 Task: Open Card Data Backup and Recovery Planning in Board Social Media Content Creation and Curation to Workspace Continuous Integration and Deployment and add a team member Softage.2@softage.net, a label Red, a checklist Meal Planning, an attachment from your google drive, a color Red and finally, add a card description 'Plan and execute company team-building retreat with a focus on personal branding' and a comment 'This task presents an opportunity to demonstrate our project management skills, ensuring that we have a clear plan and process in place.'. Add a start date 'Jan 06, 1900' with a due date 'Jan 13, 1900'
Action: Mouse moved to (73, 367)
Screenshot: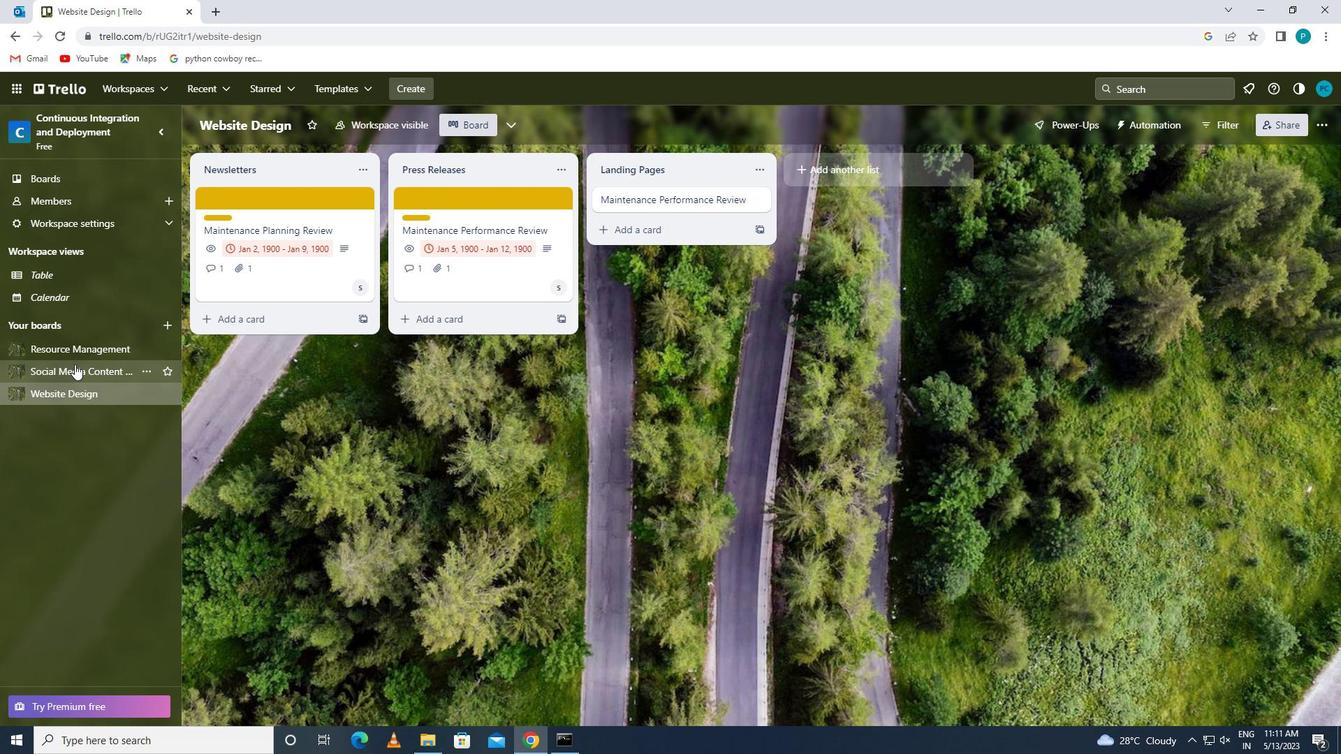 
Action: Mouse pressed left at (73, 367)
Screenshot: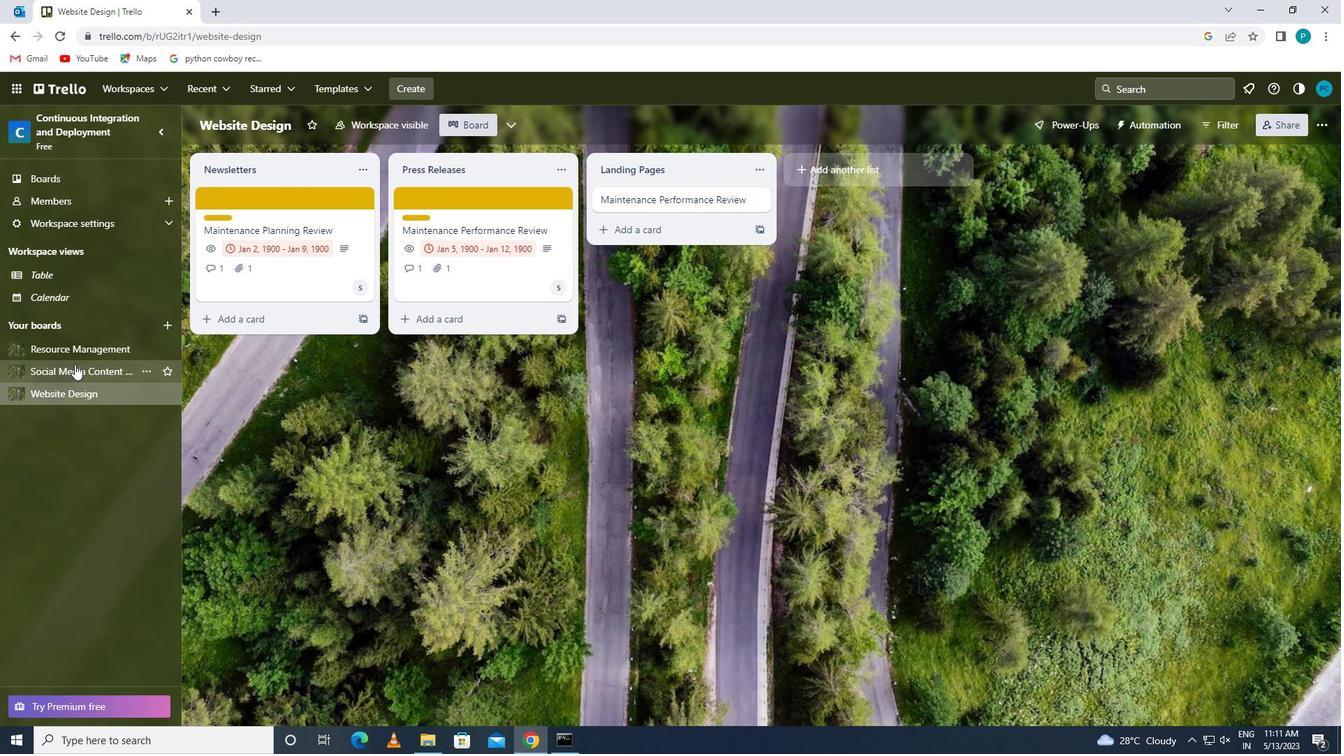 
Action: Mouse moved to (523, 203)
Screenshot: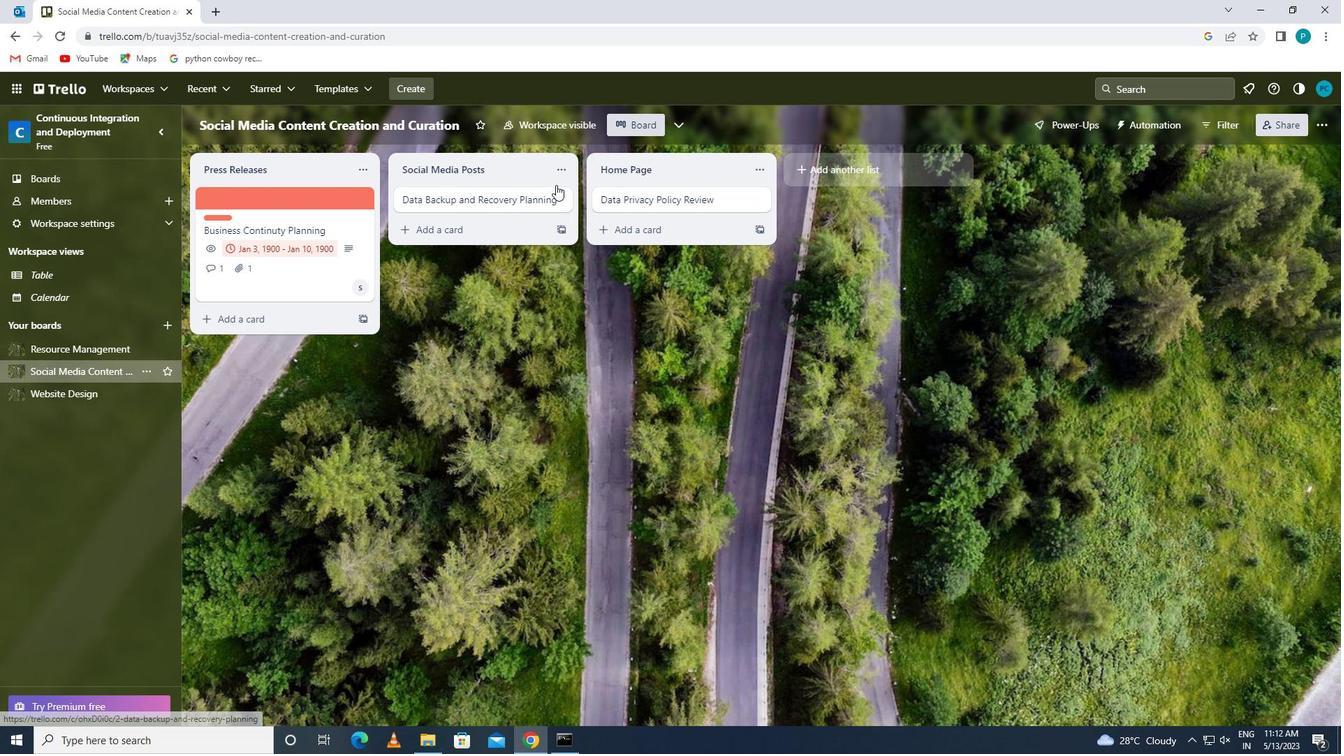 
Action: Mouse pressed left at (523, 203)
Screenshot: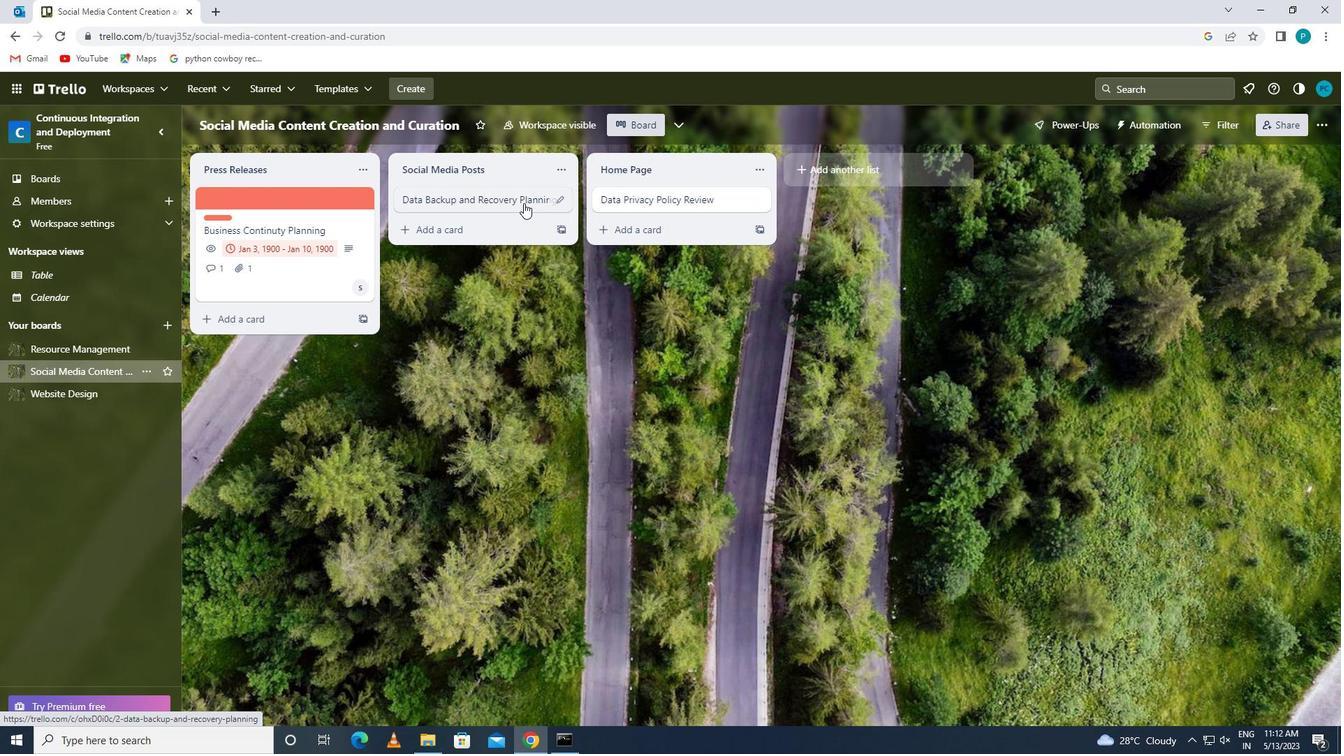
Action: Mouse moved to (859, 244)
Screenshot: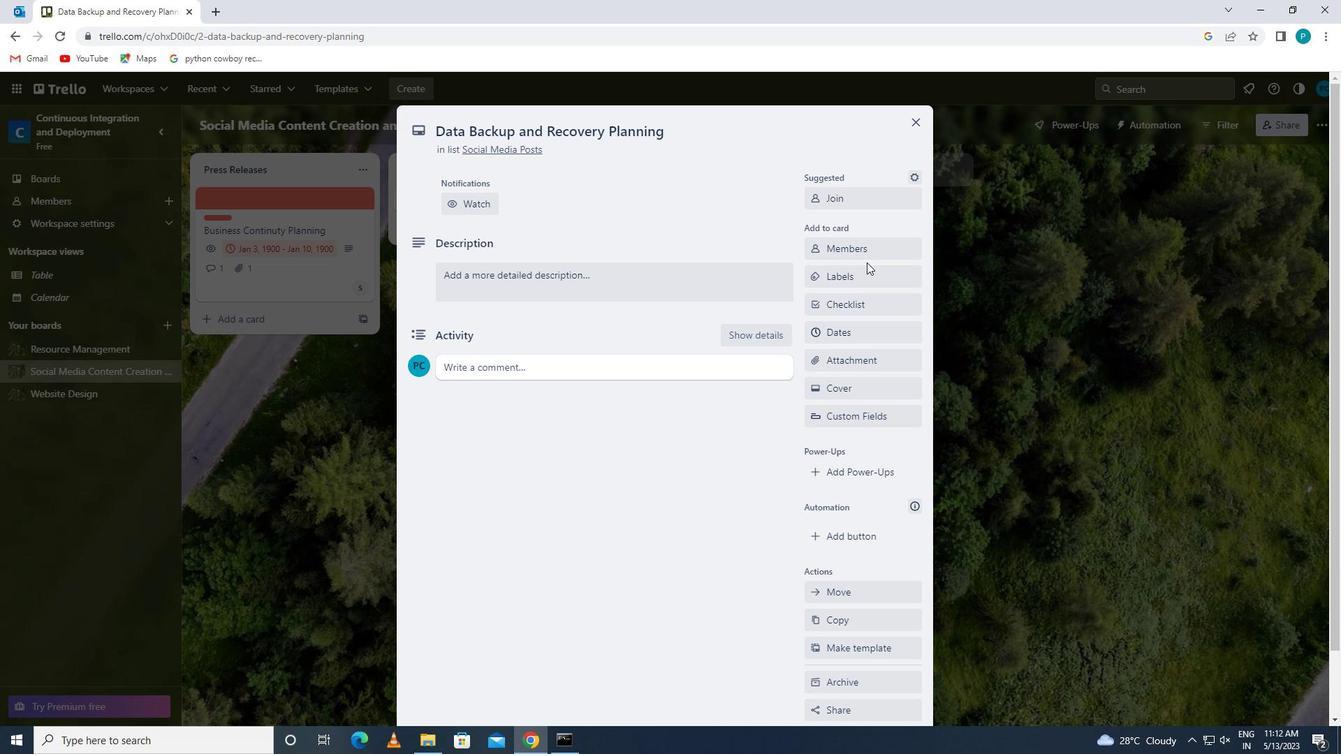 
Action: Mouse pressed left at (859, 244)
Screenshot: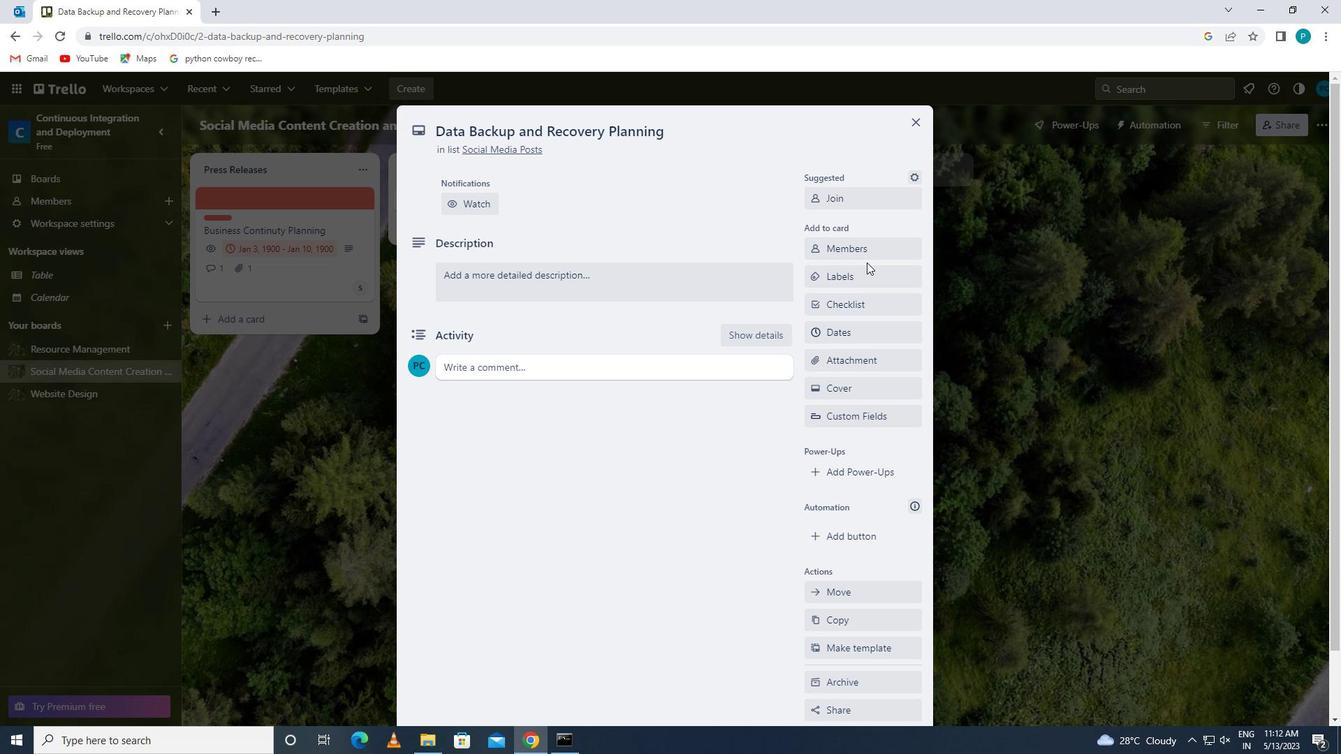 
Action: Key pressed <Key.caps_lock>s<Key.caps_lock>oftage.2
Screenshot: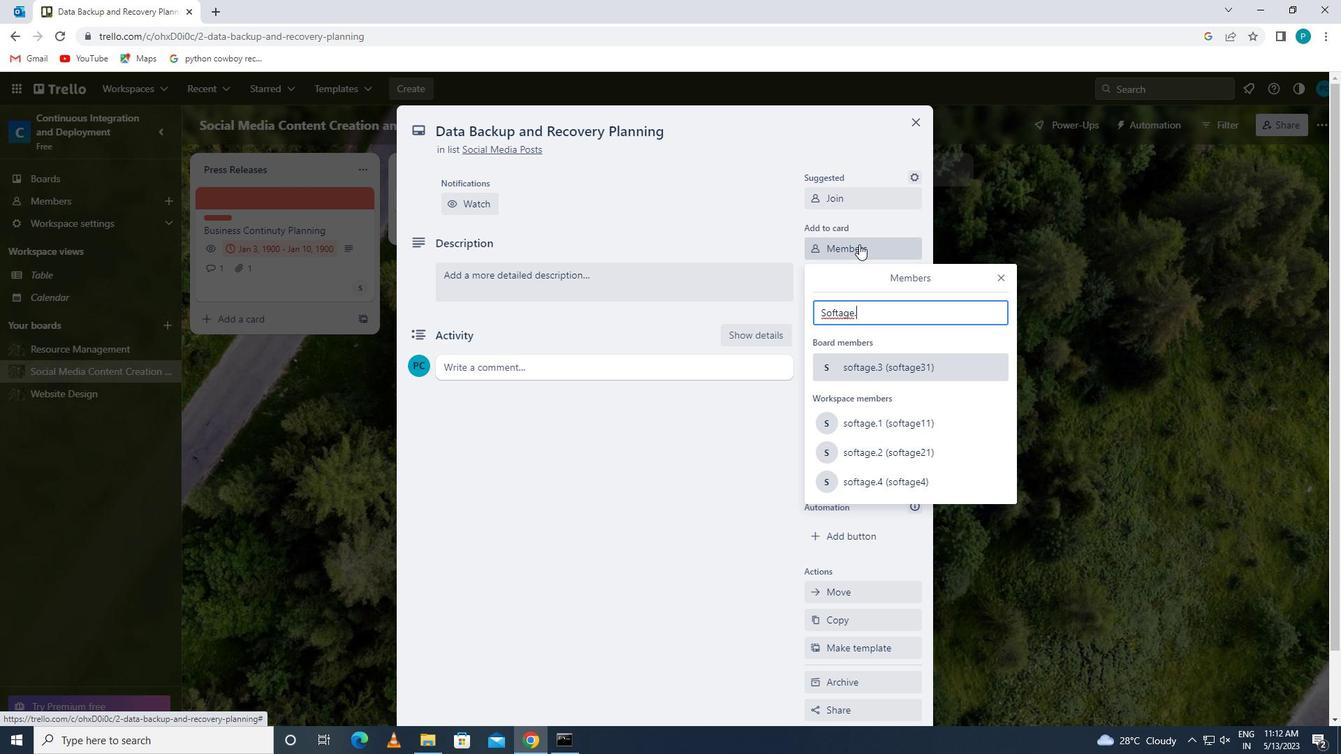 
Action: Mouse moved to (869, 319)
Screenshot: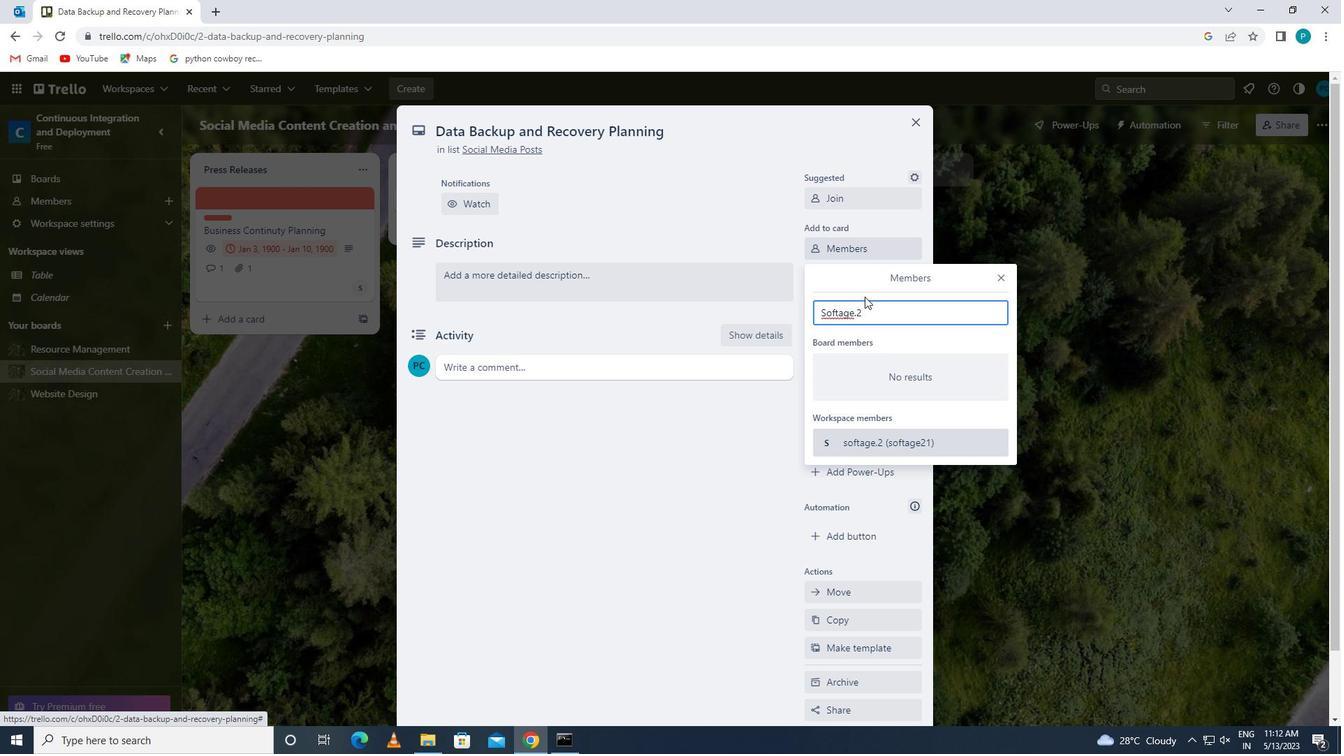 
Action: Key pressed <Key.shift><Key.shift><Key.shift><Key.shift><Key.shift><Key.shift><Key.shift><Key.shift><Key.shift><Key.shift><Key.shift><Key.shift><Key.shift><Key.shift><Key.shift><Key.shift><Key.shift>
Screenshot: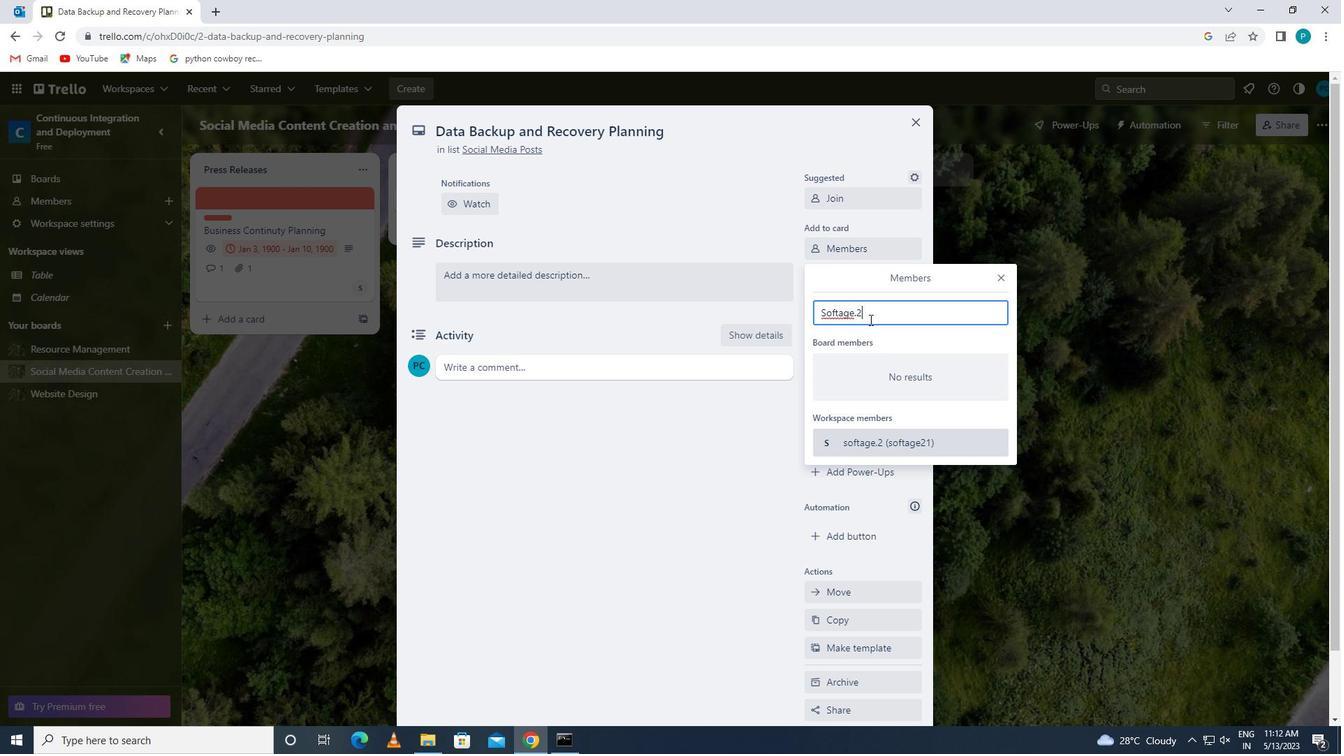 
Action: Mouse moved to (862, 454)
Screenshot: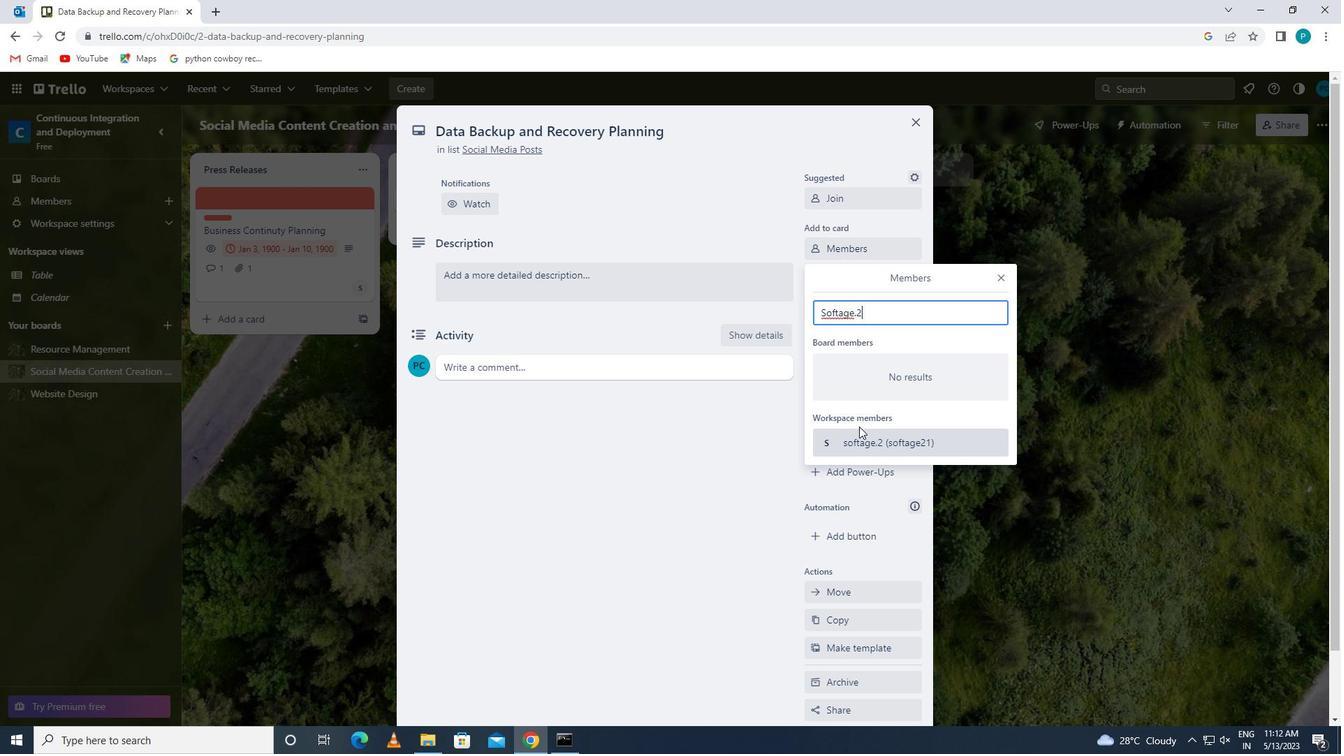
Action: Mouse pressed left at (862, 454)
Screenshot: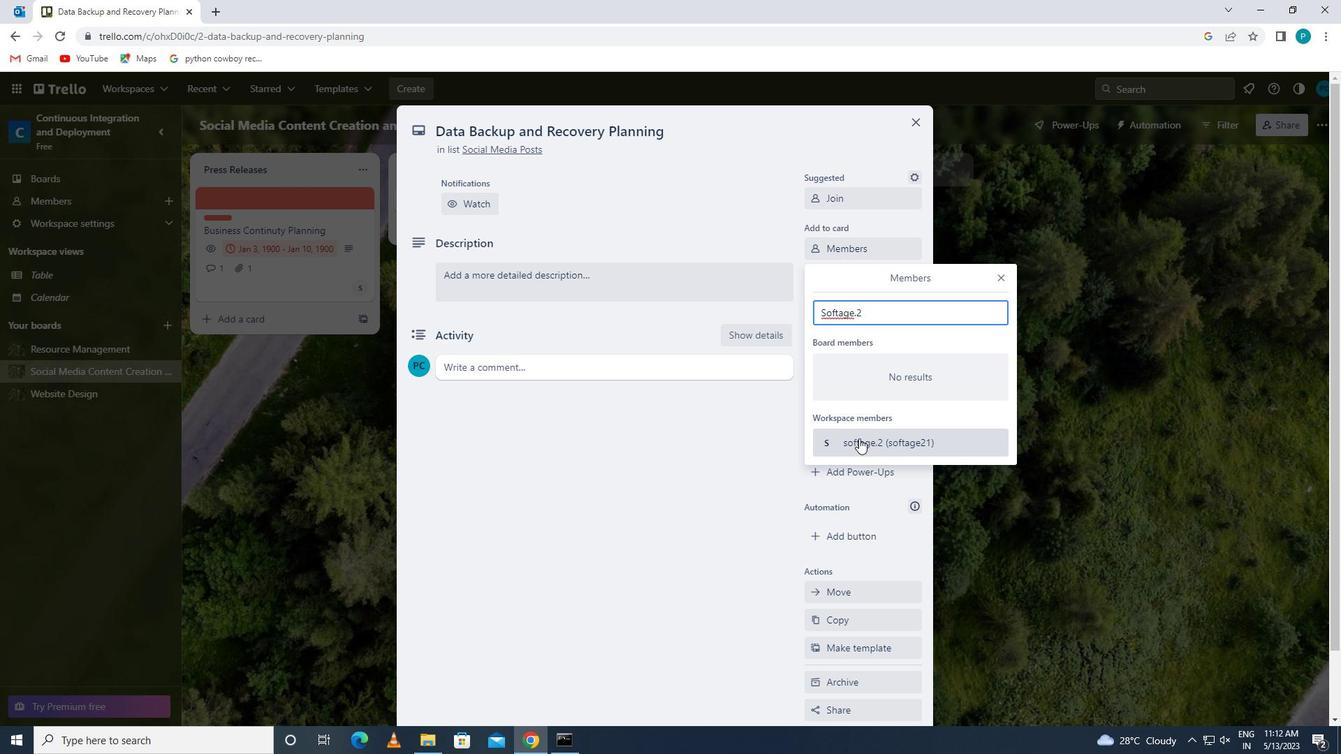 
Action: Mouse moved to (903, 438)
Screenshot: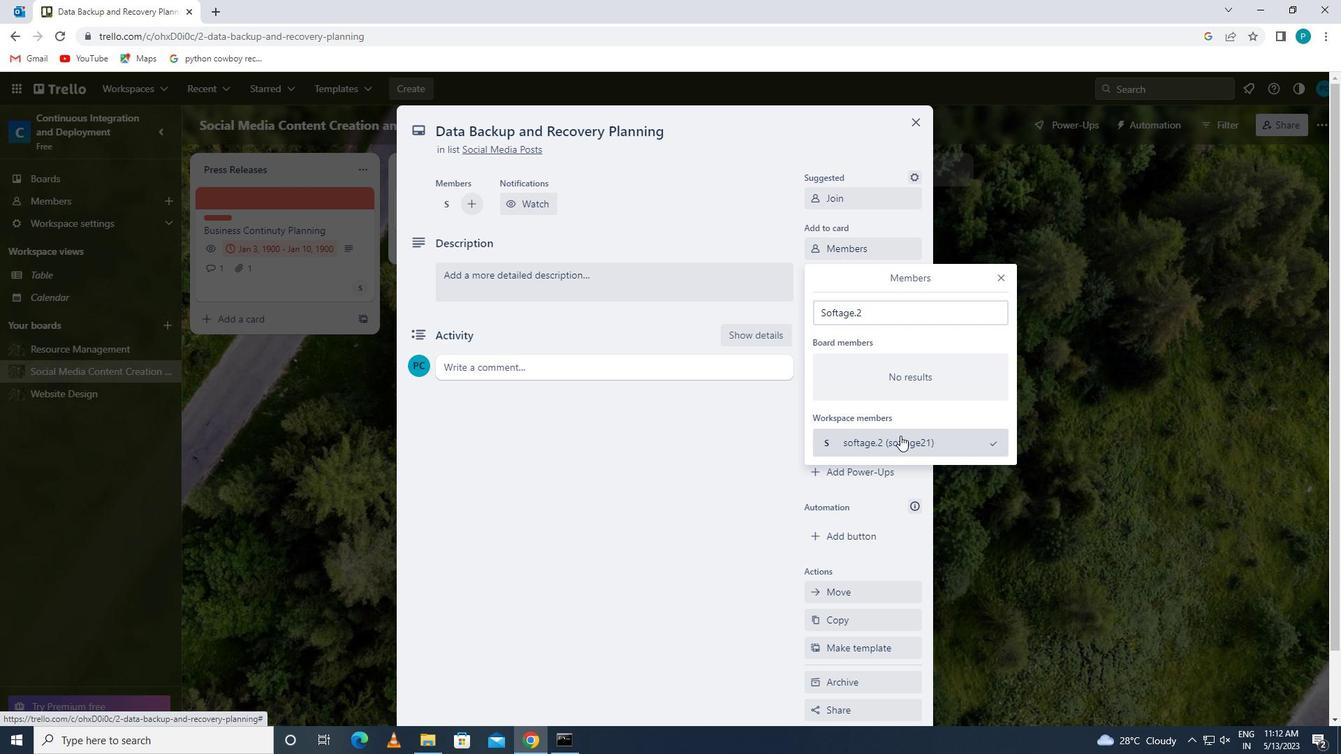 
Action: Mouse pressed left at (903, 438)
Screenshot: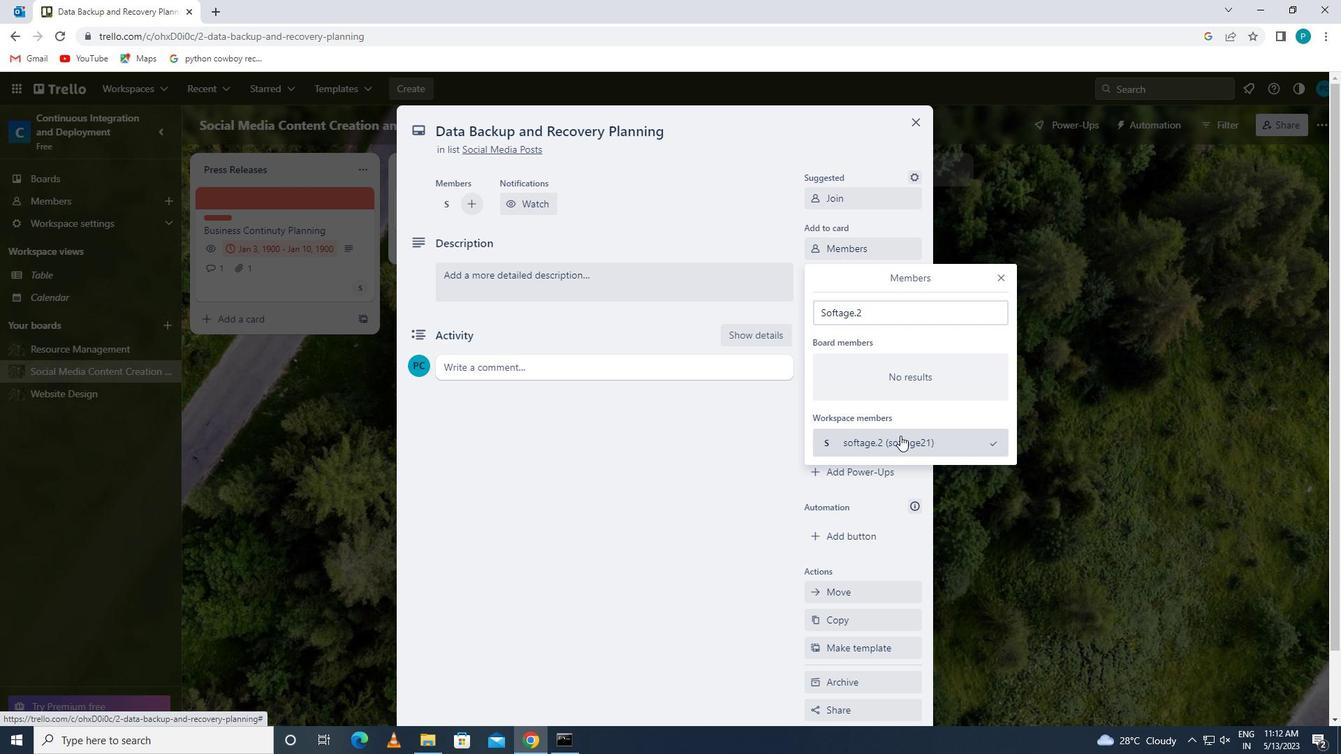 
Action: Mouse moved to (870, 315)
Screenshot: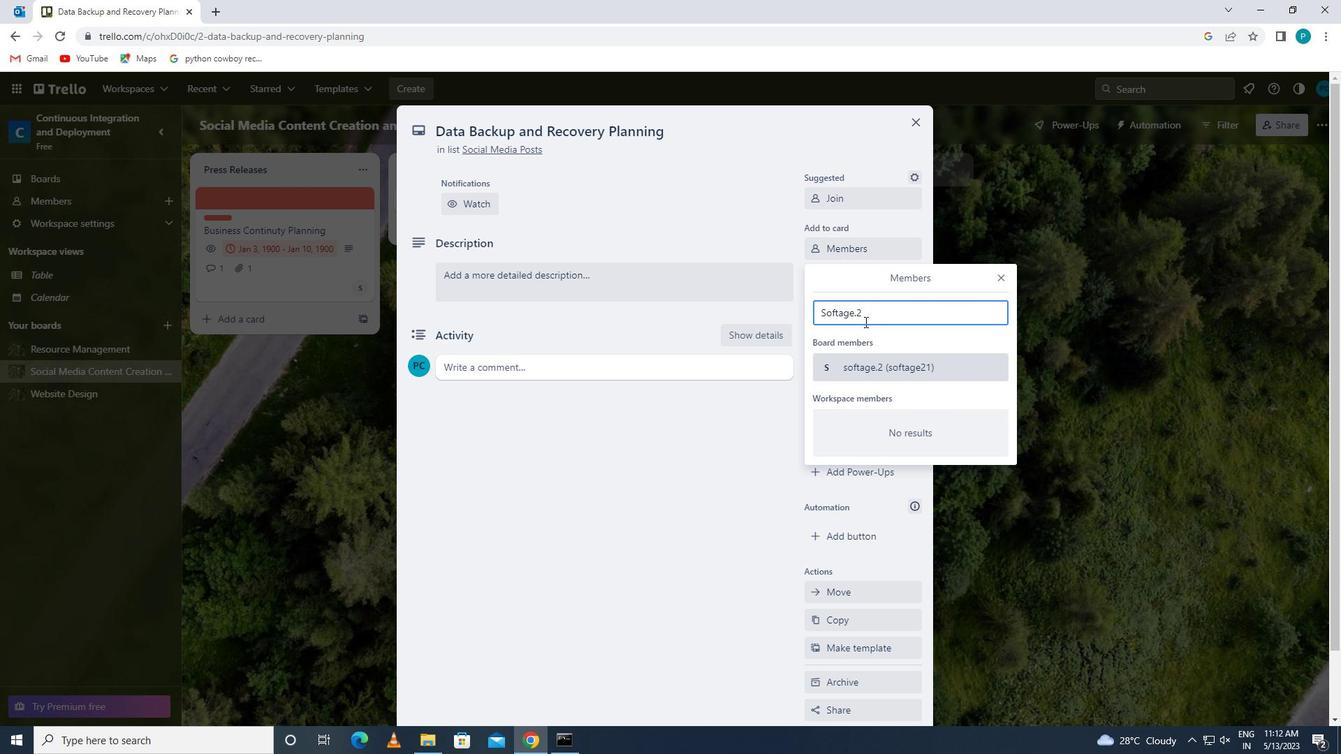 
Action: Mouse pressed left at (870, 315)
Screenshot: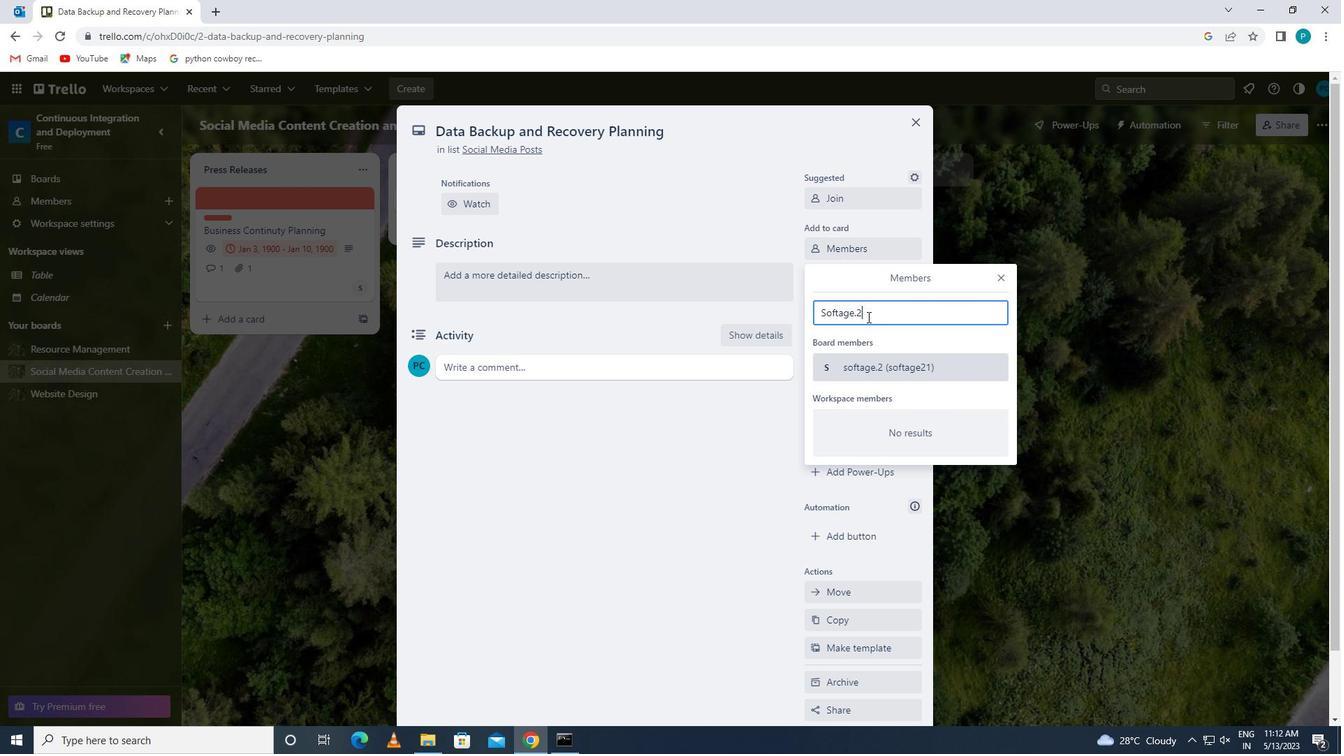 
Action: Mouse moved to (892, 313)
Screenshot: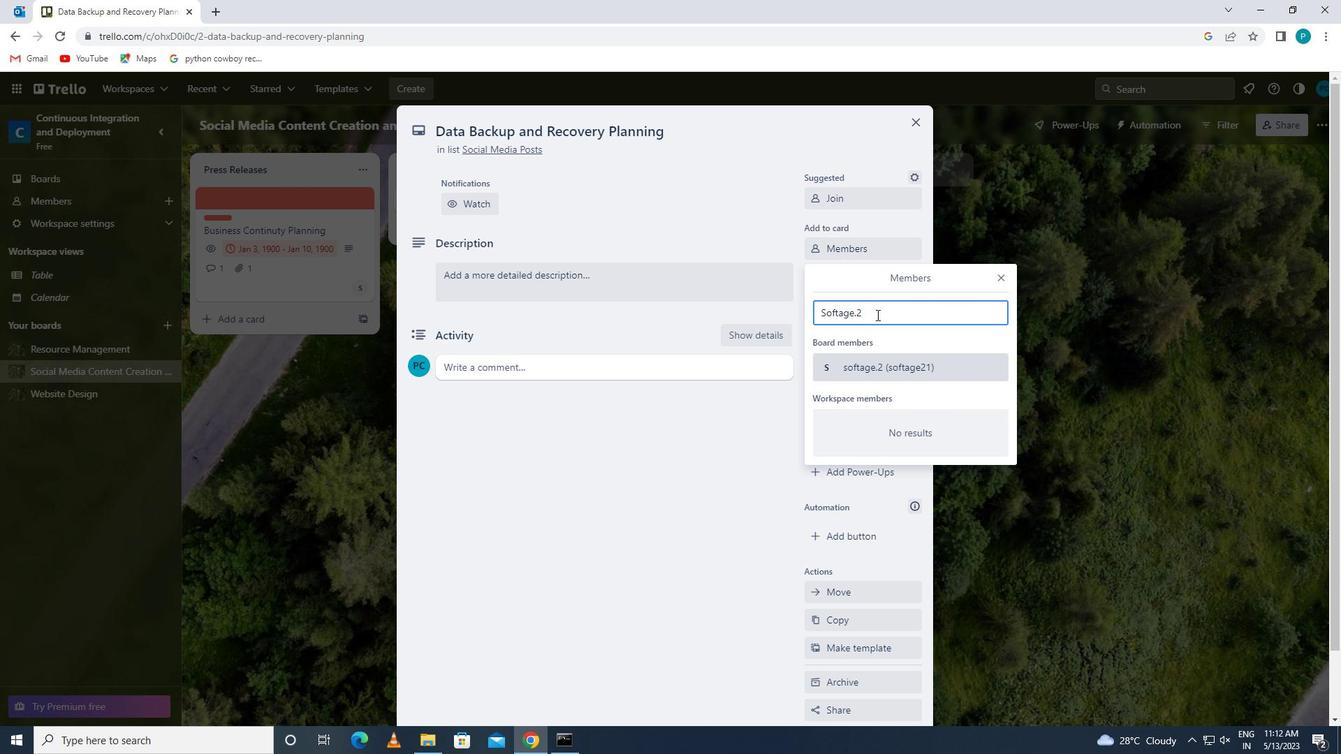 
Action: Mouse pressed left at (892, 313)
Screenshot: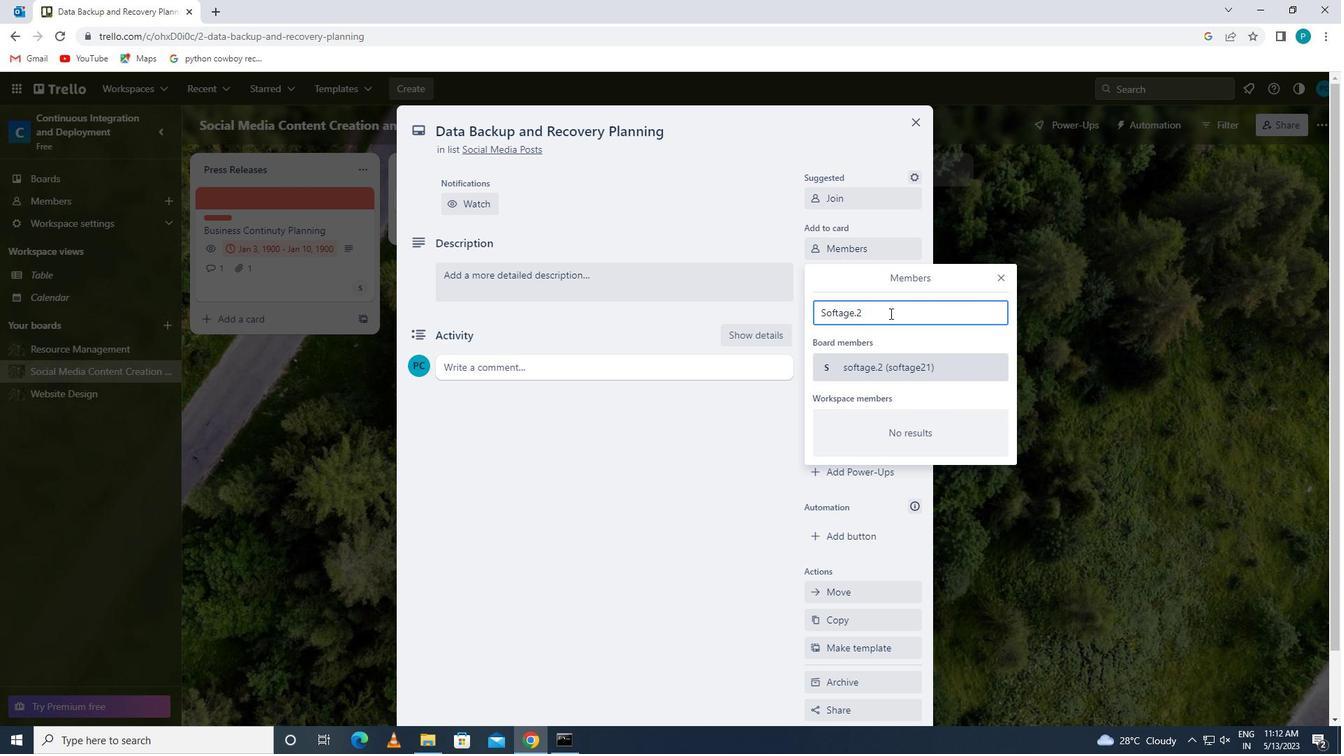 
Action: Mouse moved to (906, 368)
Screenshot: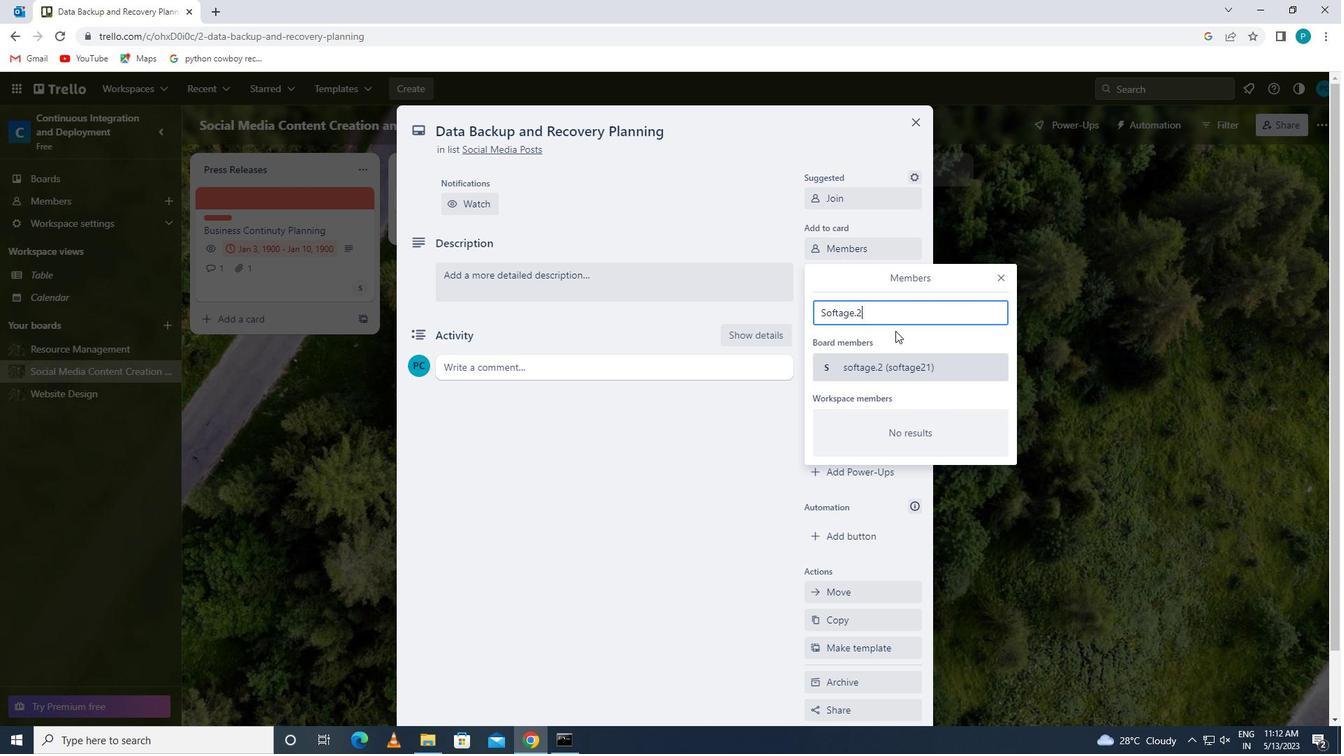 
Action: Mouse pressed left at (906, 368)
Screenshot: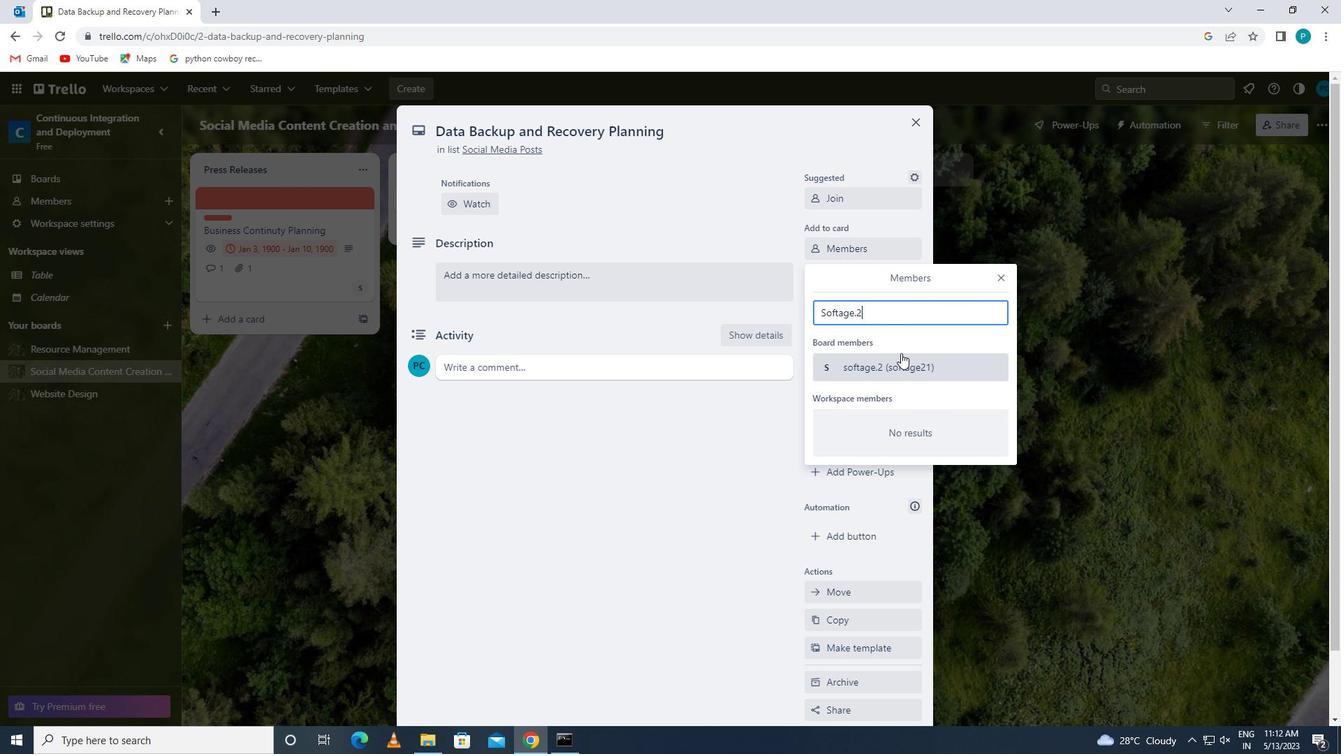 
Action: Mouse moved to (999, 277)
Screenshot: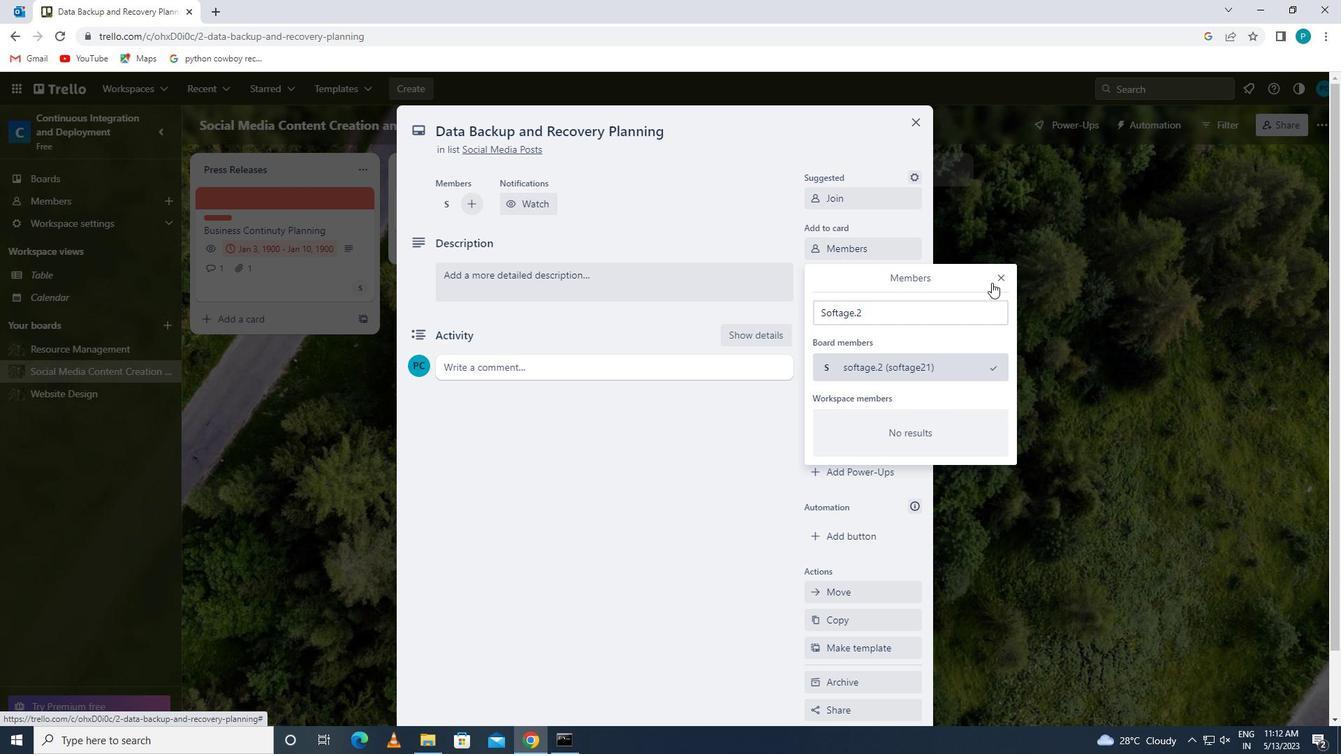 
Action: Mouse pressed left at (999, 277)
Screenshot: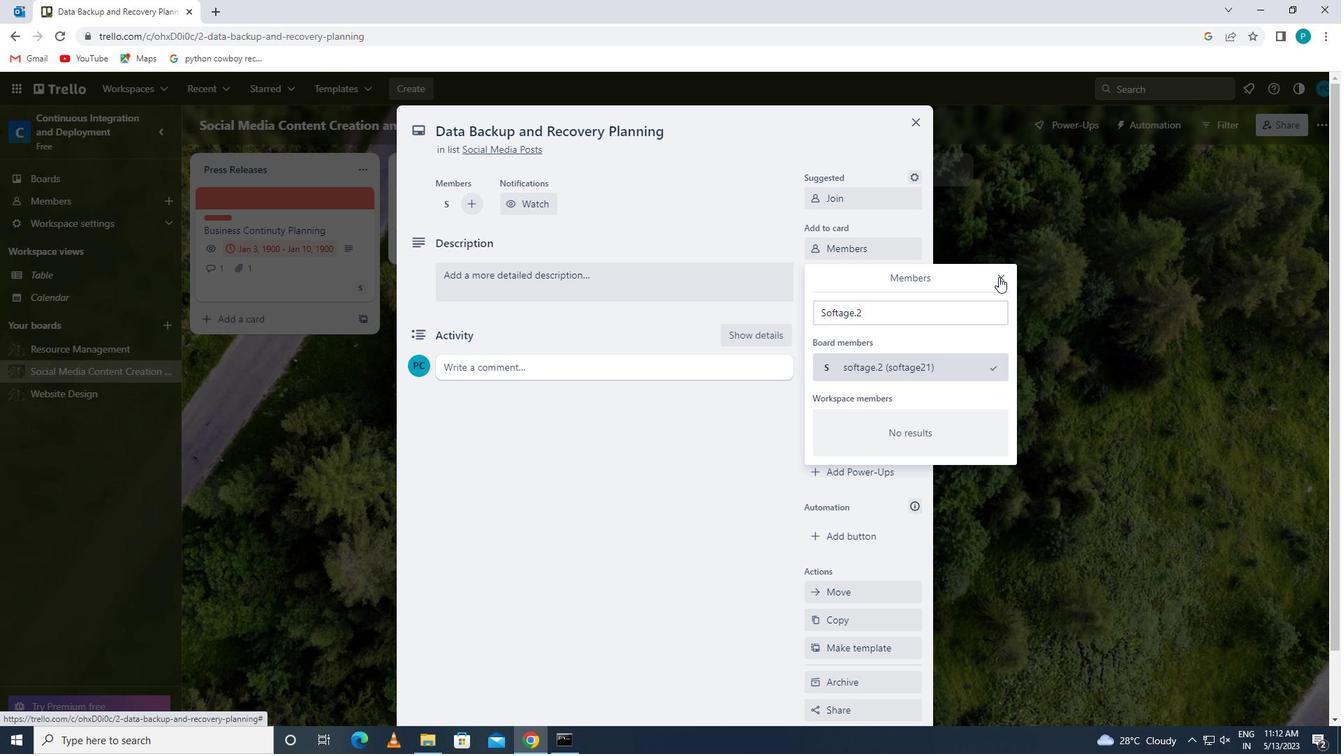 
Action: Mouse moved to (849, 278)
Screenshot: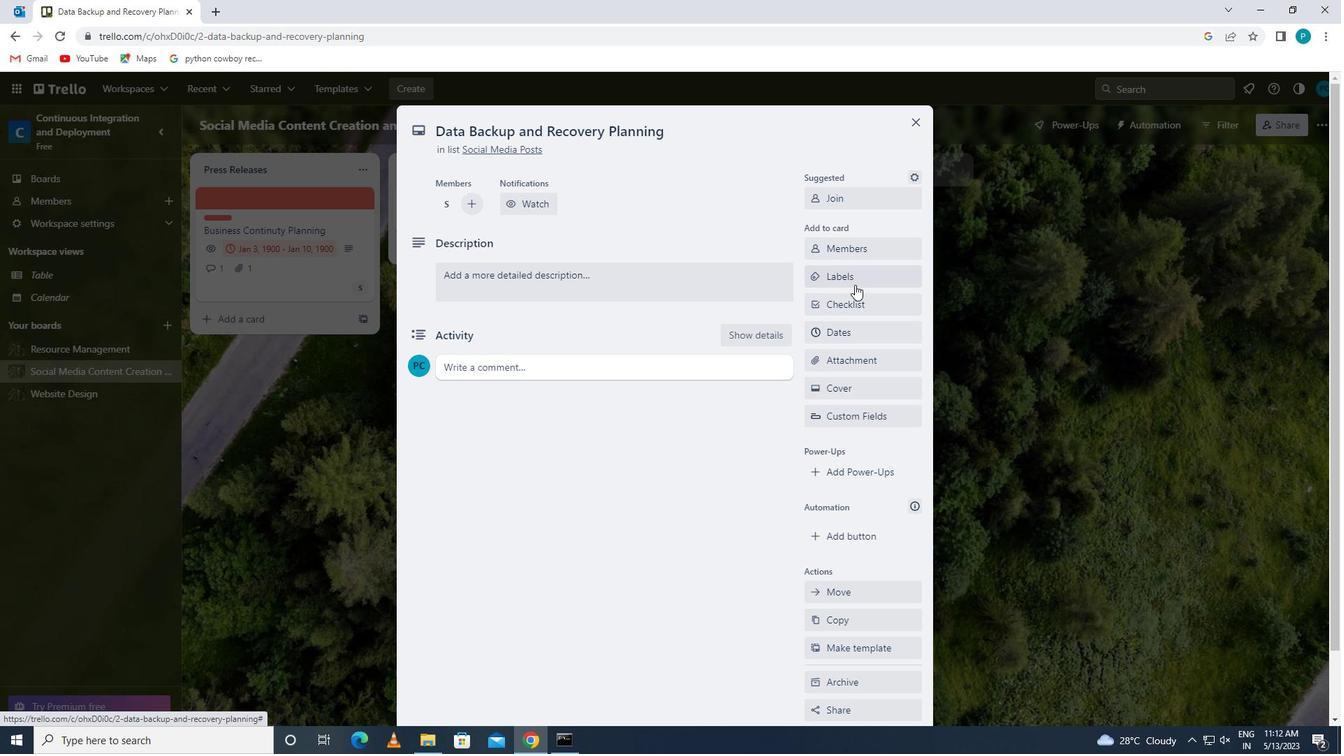 
Action: Mouse pressed left at (849, 278)
Screenshot: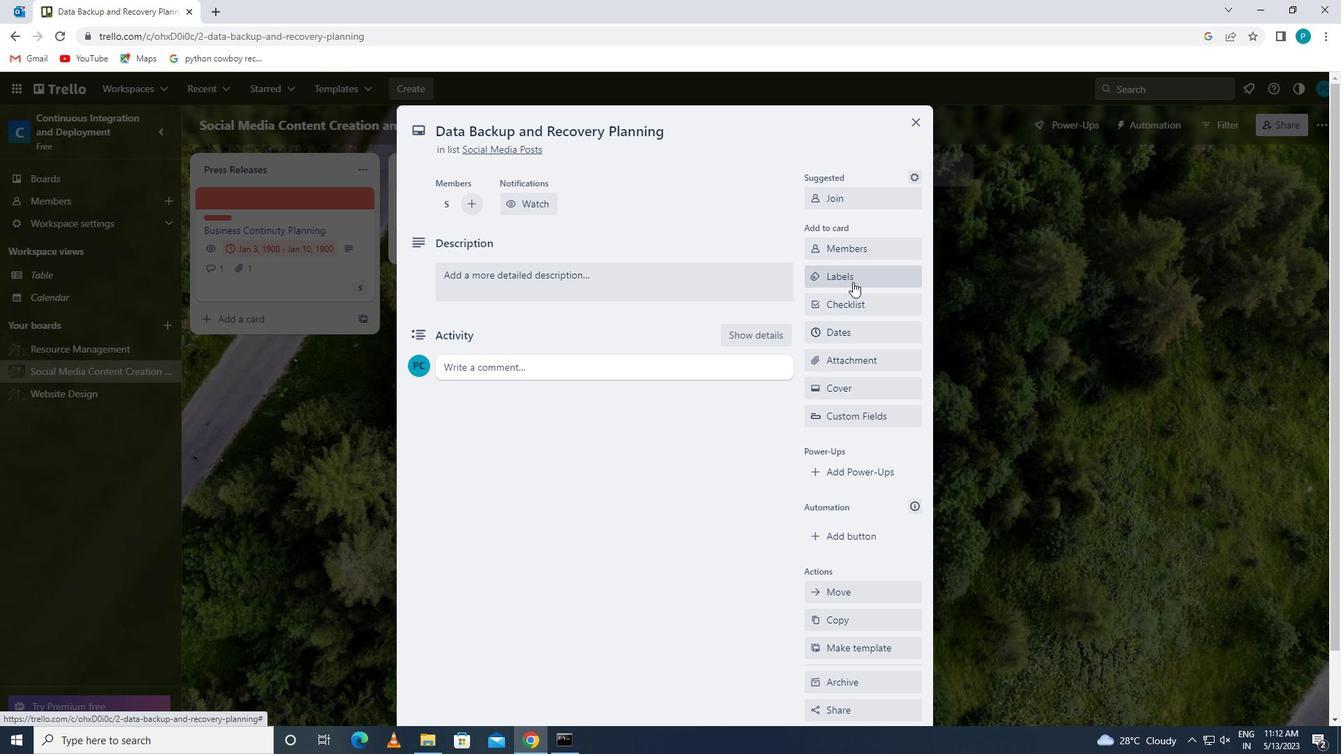
Action: Mouse moved to (875, 551)
Screenshot: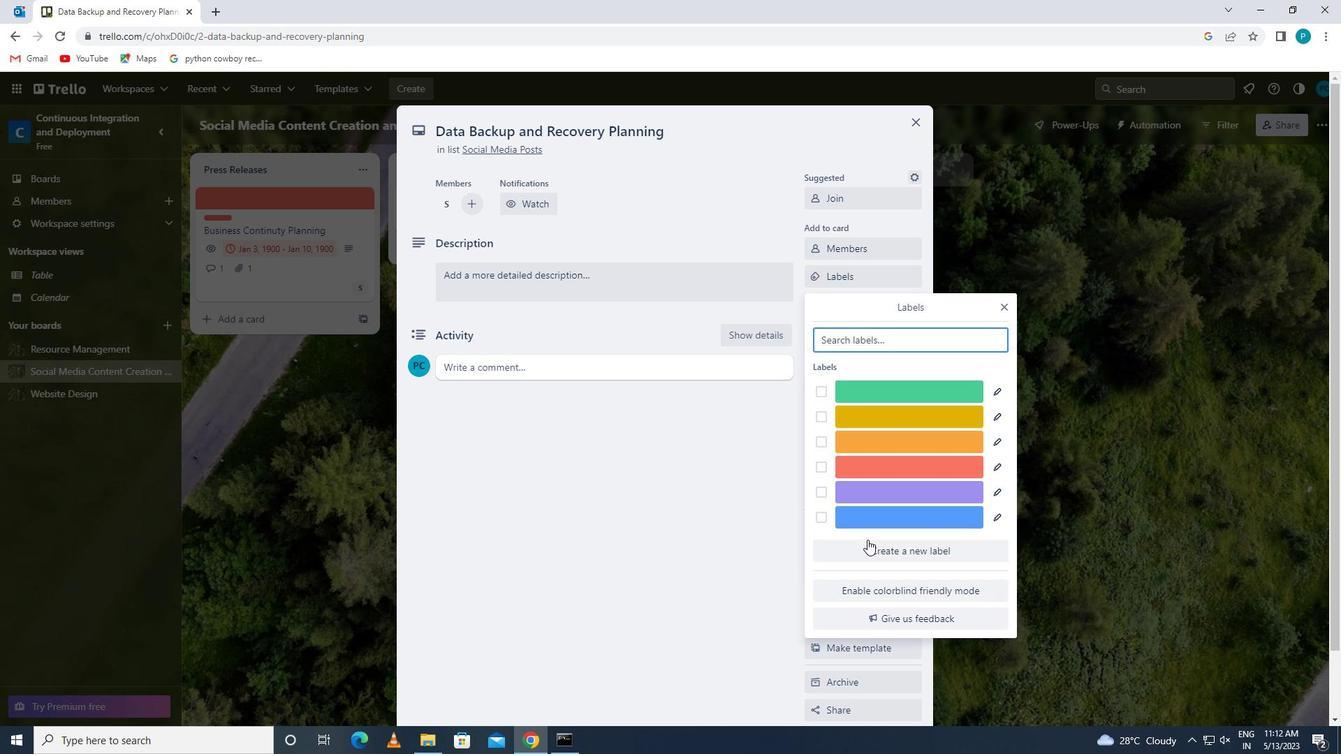 
Action: Mouse pressed left at (875, 551)
Screenshot: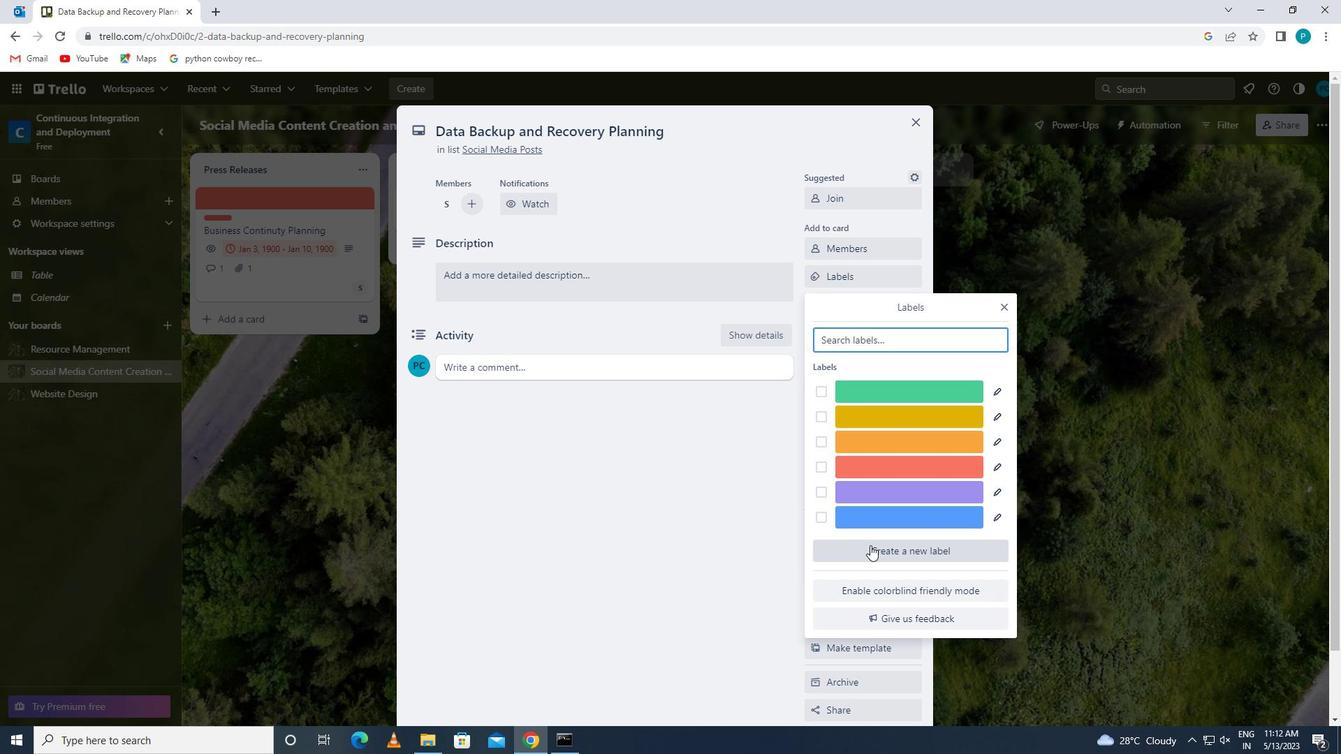 
Action: Mouse moved to (943, 514)
Screenshot: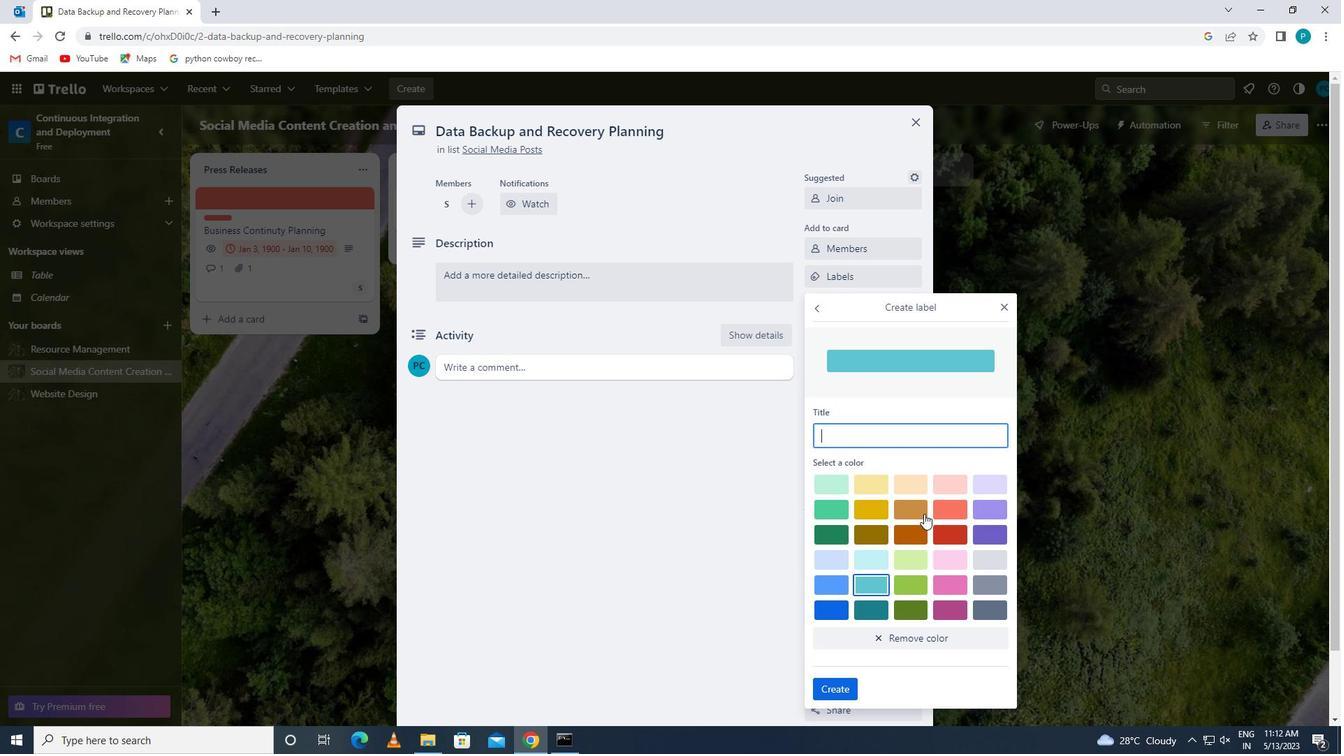 
Action: Mouse pressed left at (943, 514)
Screenshot: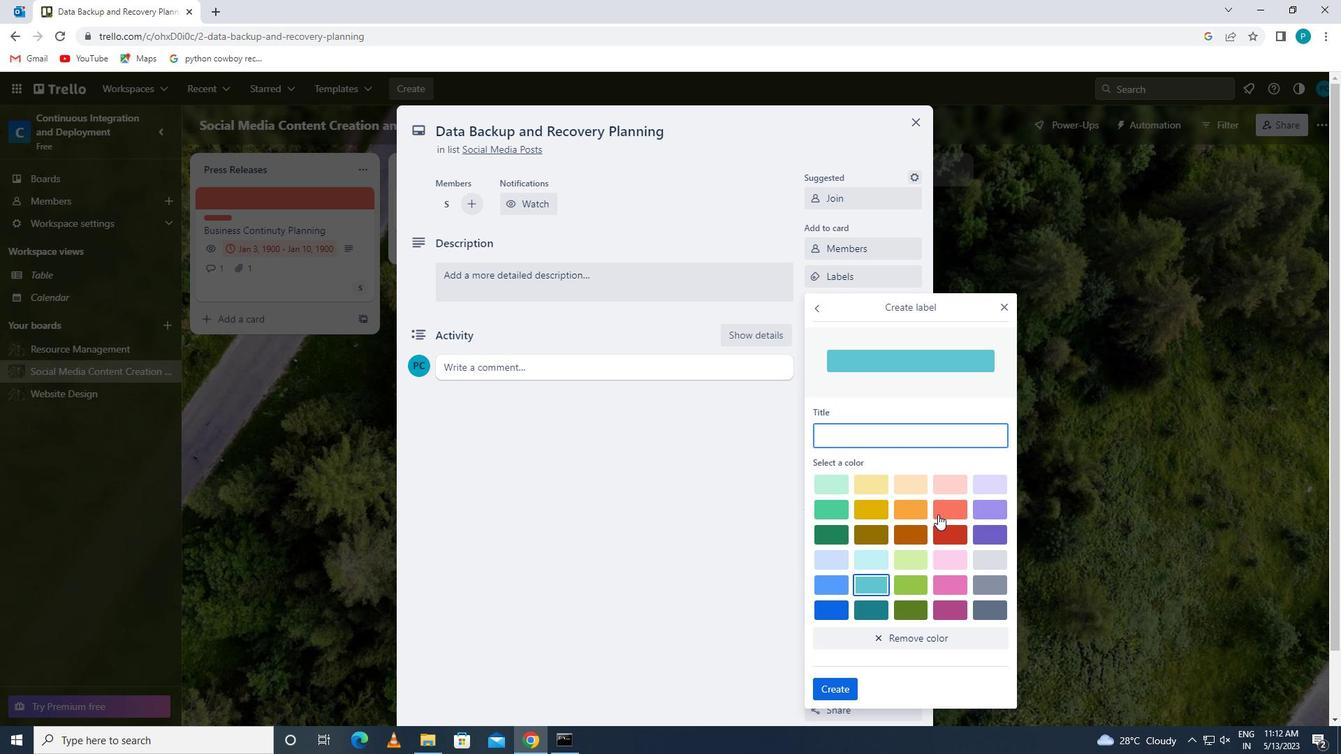 
Action: Mouse moved to (827, 688)
Screenshot: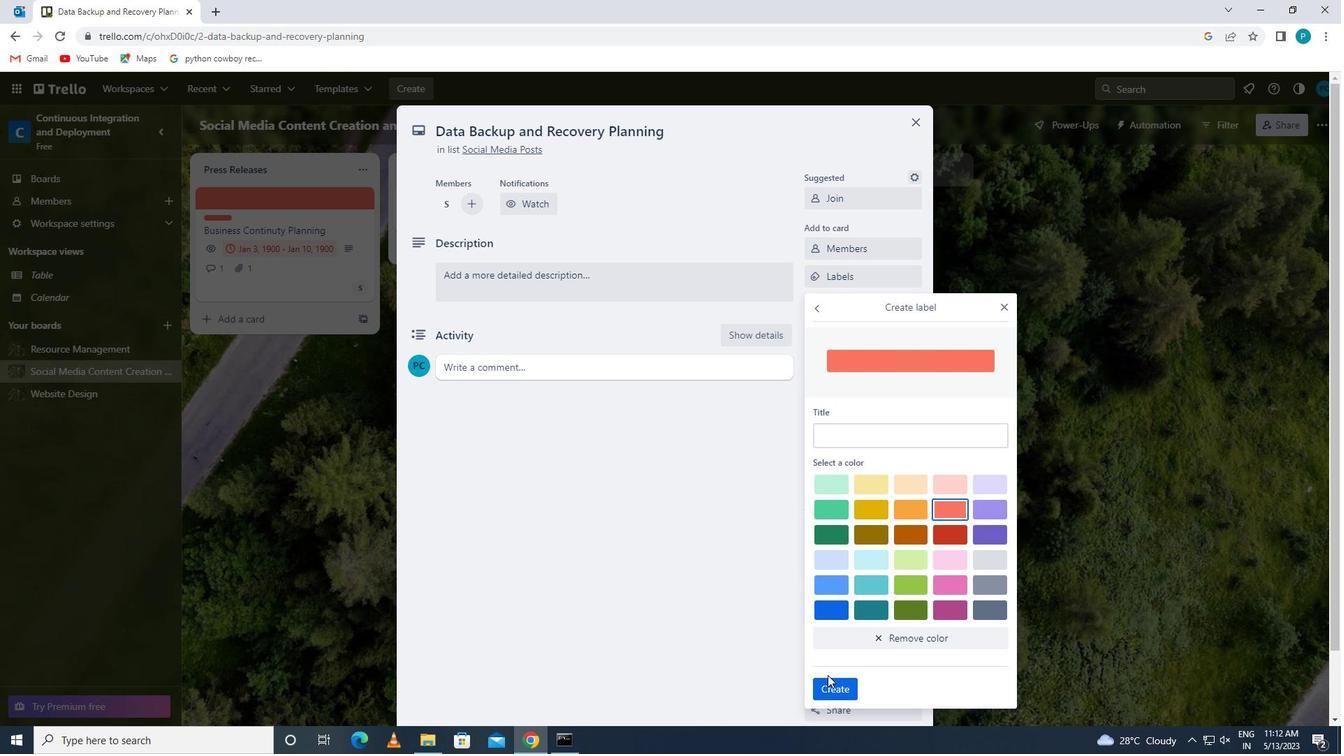 
Action: Mouse pressed left at (827, 688)
Screenshot: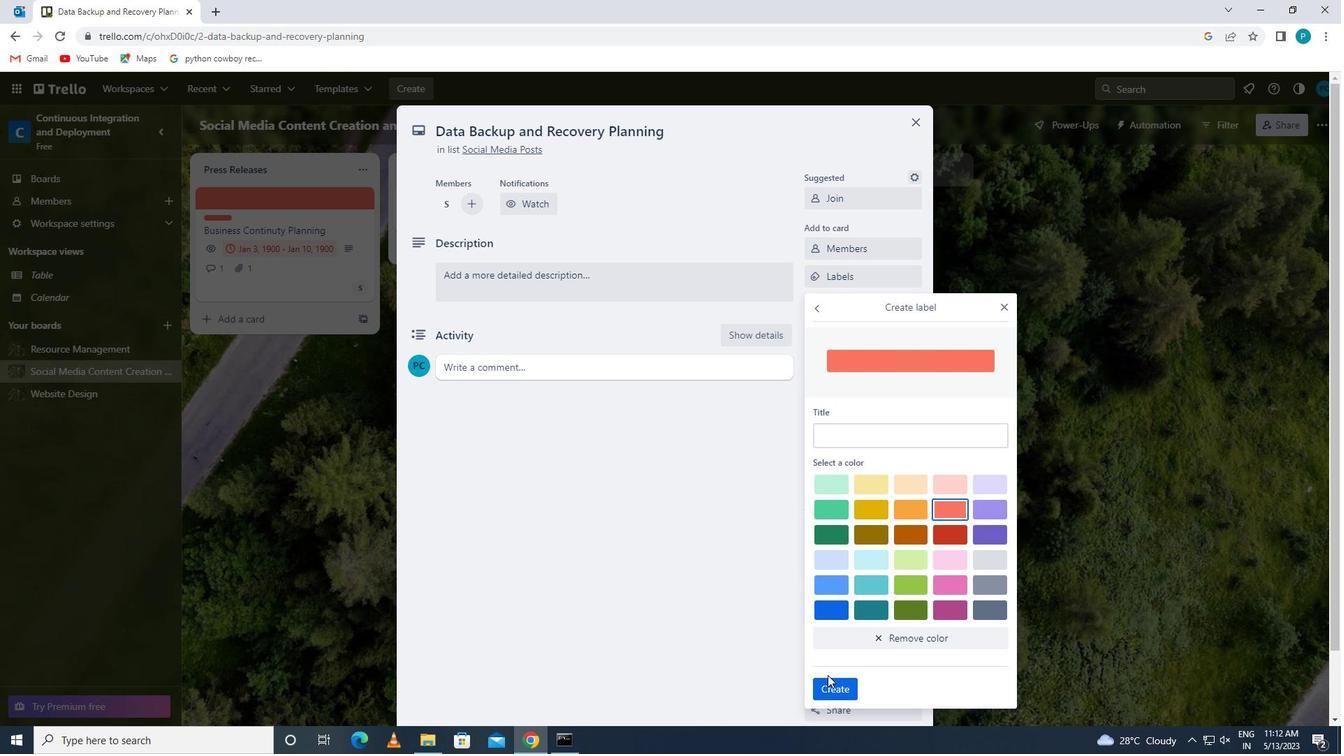 
Action: Mouse moved to (1003, 303)
Screenshot: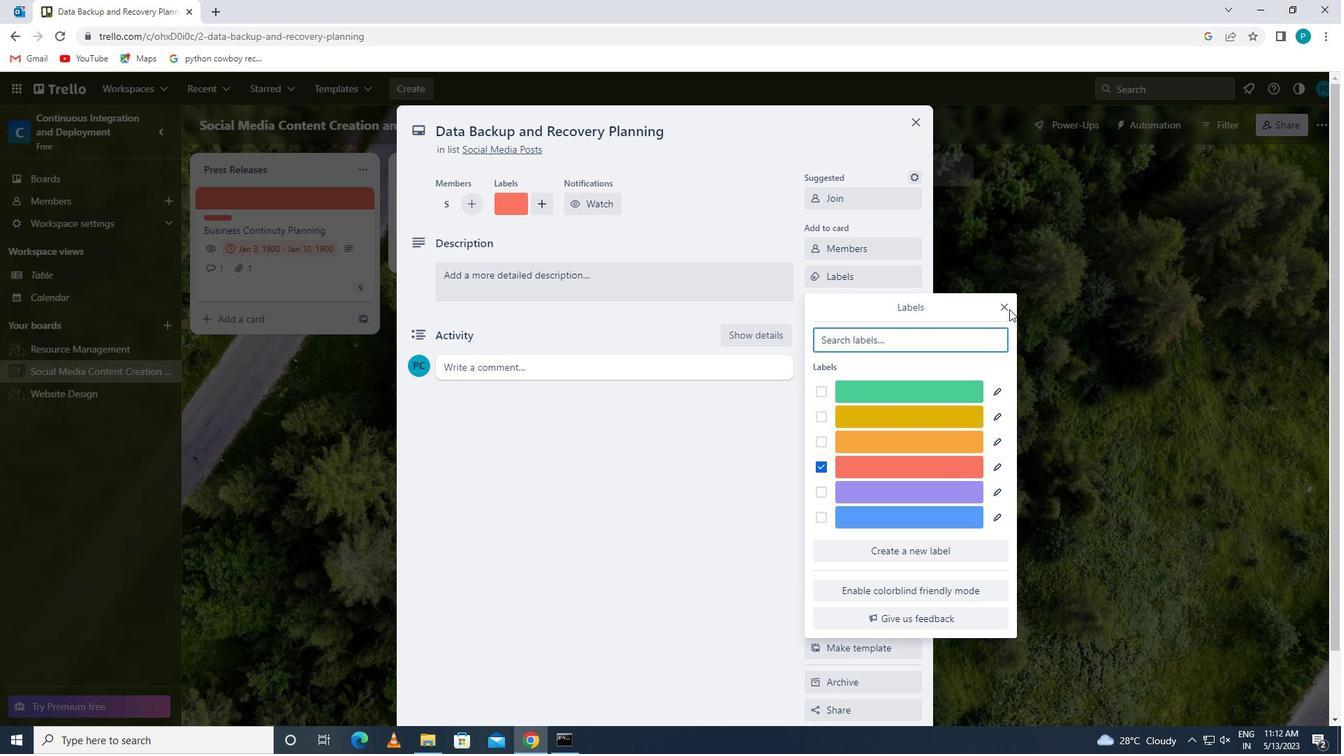 
Action: Mouse pressed left at (1003, 303)
Screenshot: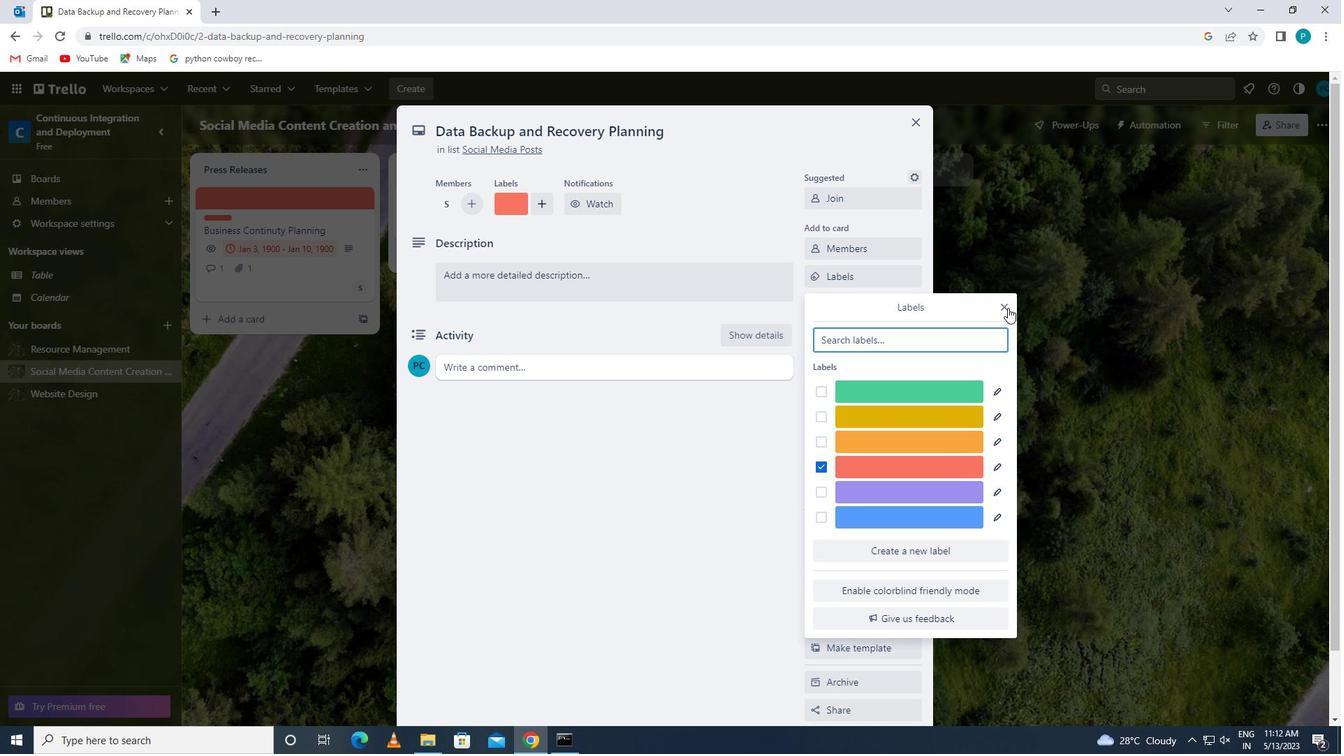 
Action: Mouse moved to (855, 312)
Screenshot: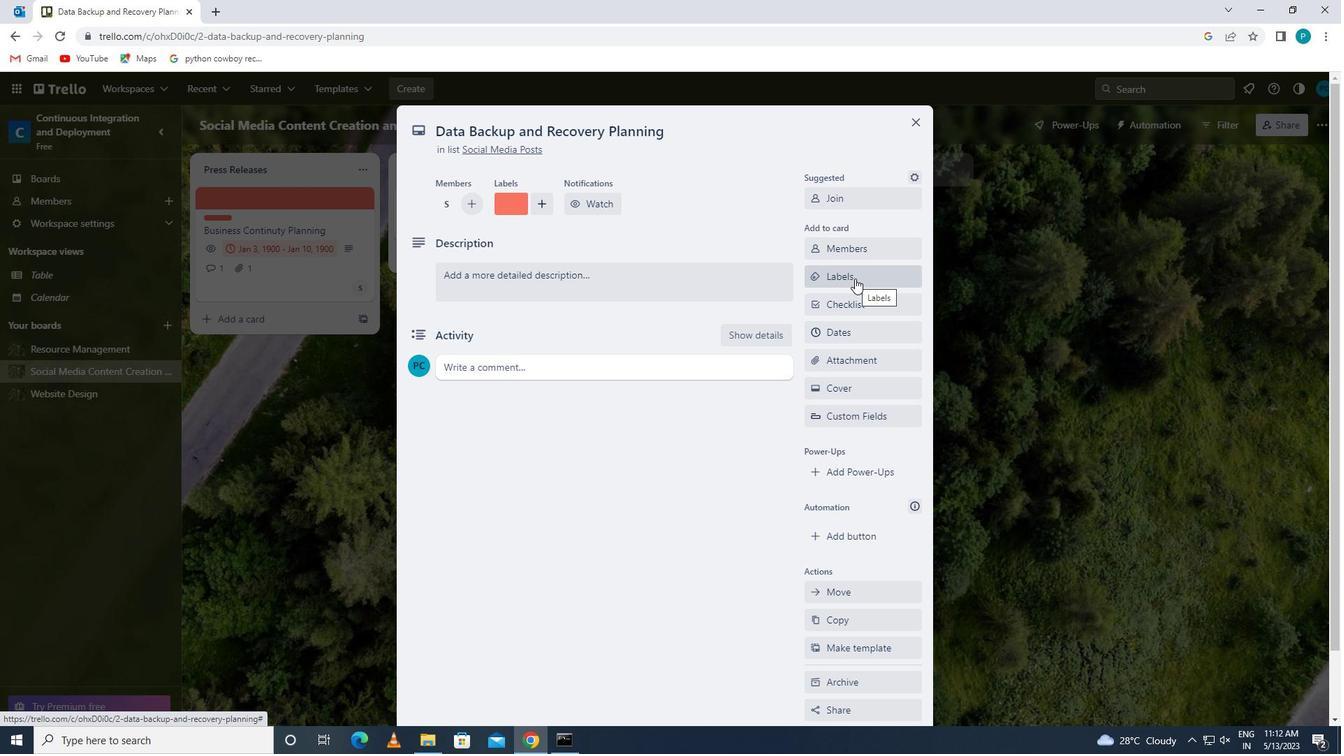 
Action: Mouse pressed left at (855, 312)
Screenshot: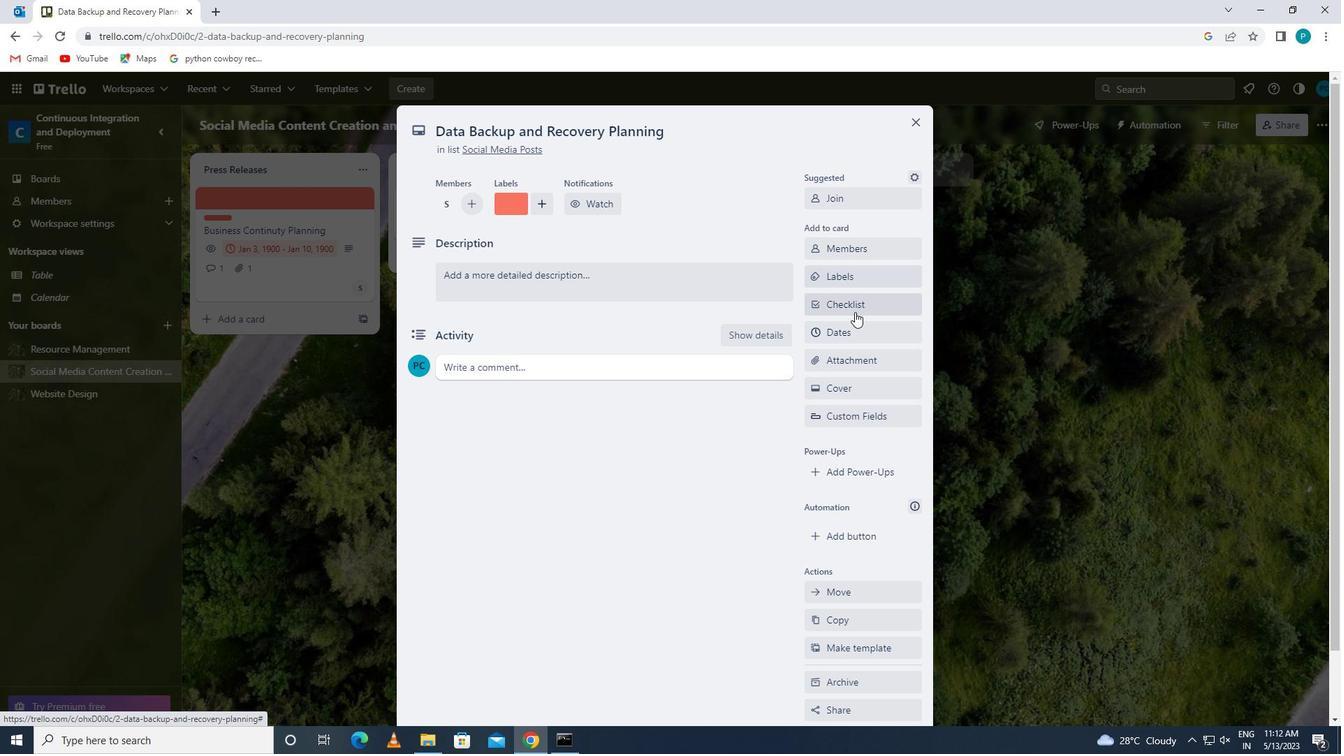 
Action: Key pressed <Key.caps_lock>M<Key.caps_lock>EAL
Screenshot: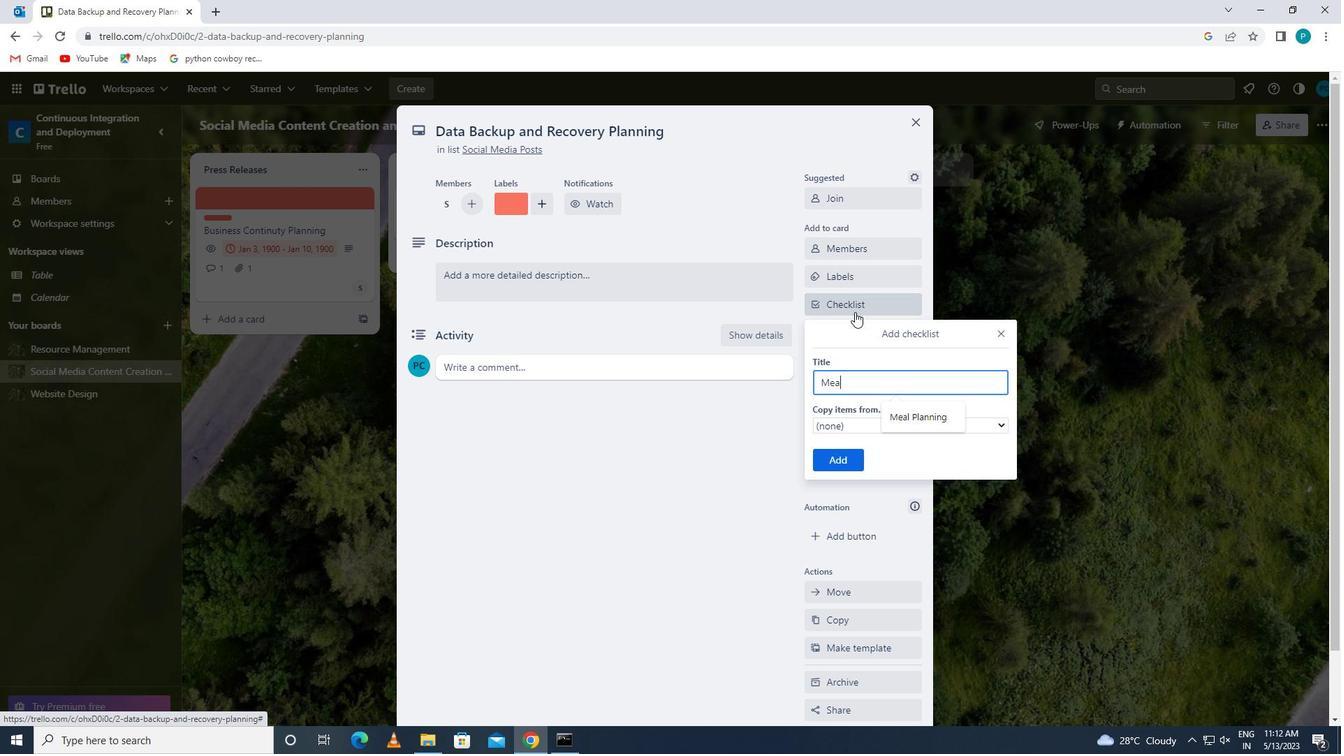 
Action: Mouse moved to (913, 431)
Screenshot: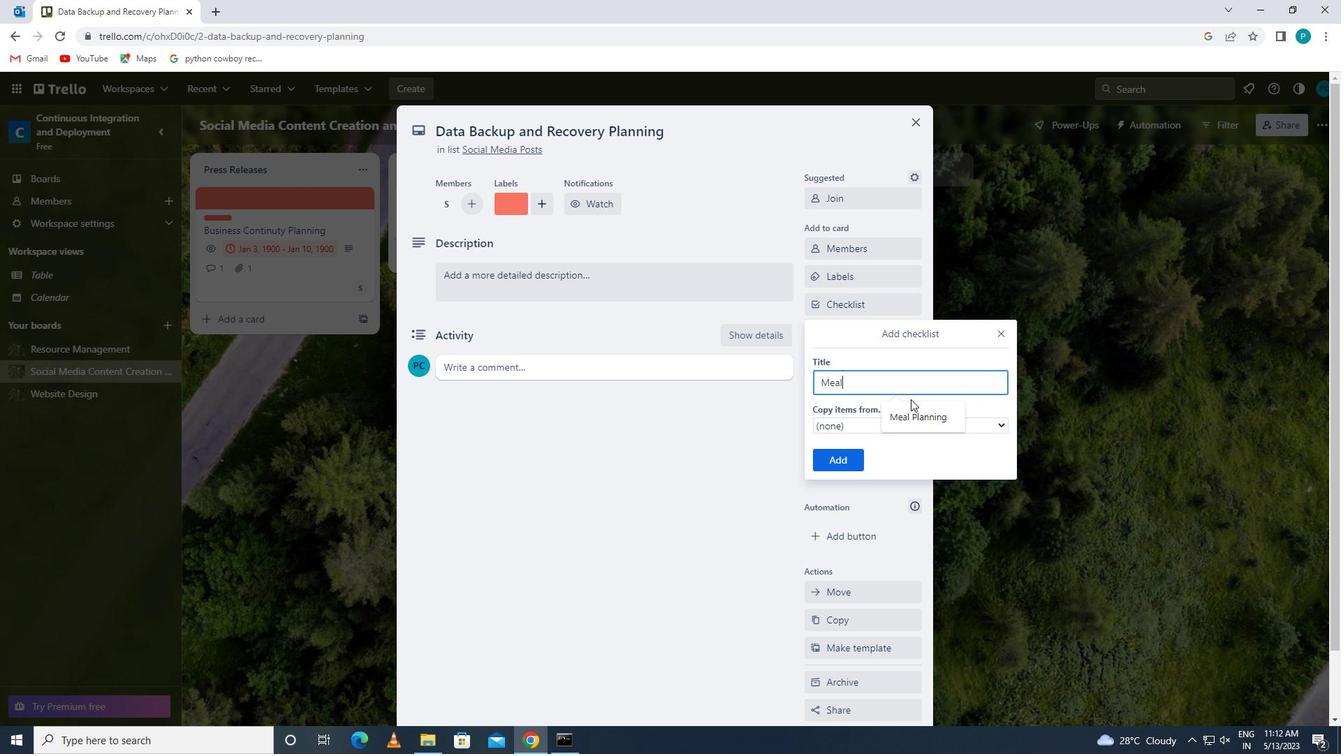 
Action: Mouse pressed left at (913, 431)
Screenshot: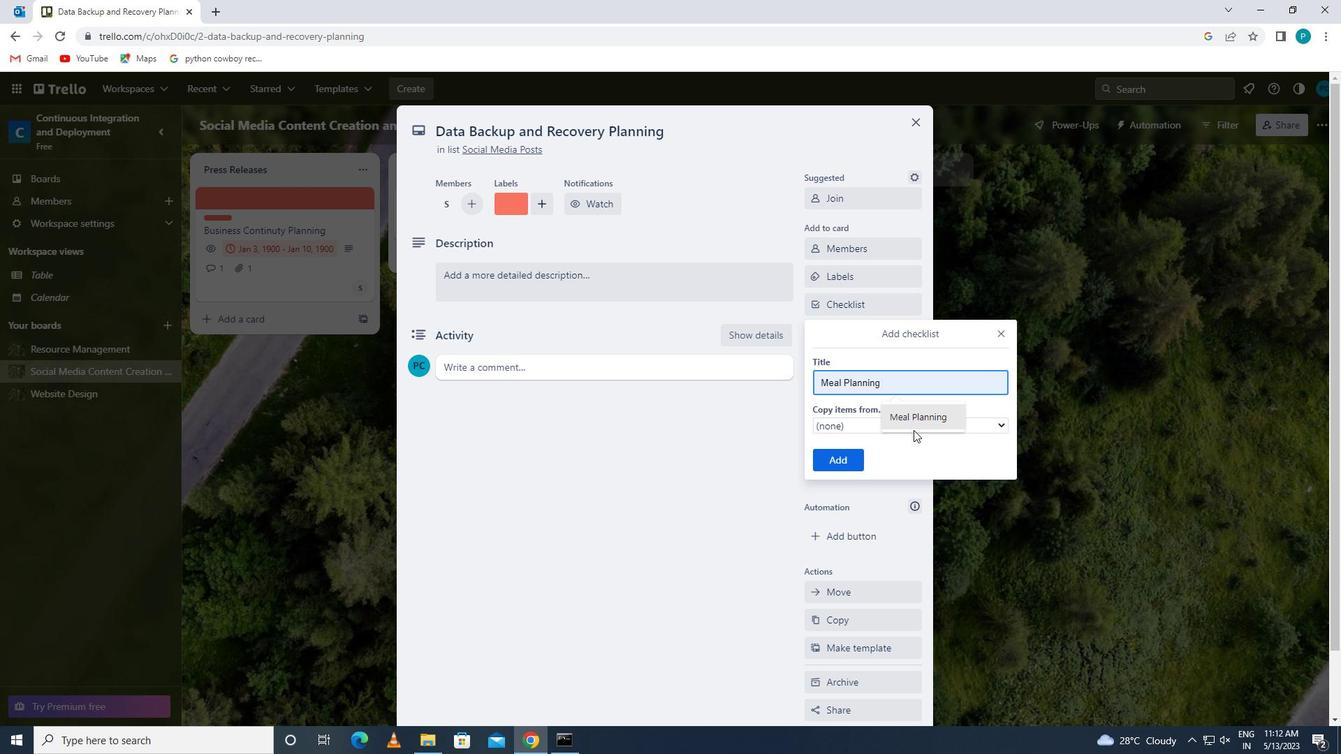 
Action: Mouse moved to (913, 422)
Screenshot: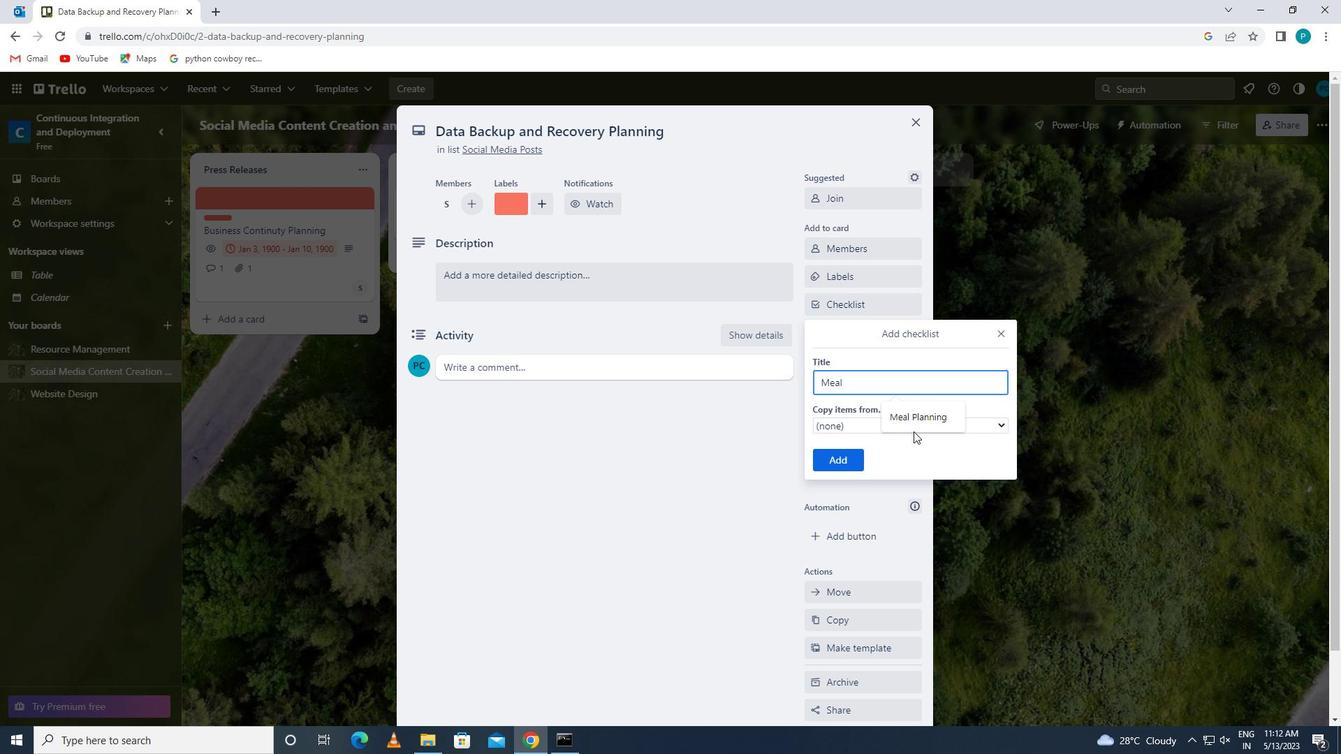 
Action: Mouse pressed left at (913, 422)
Screenshot: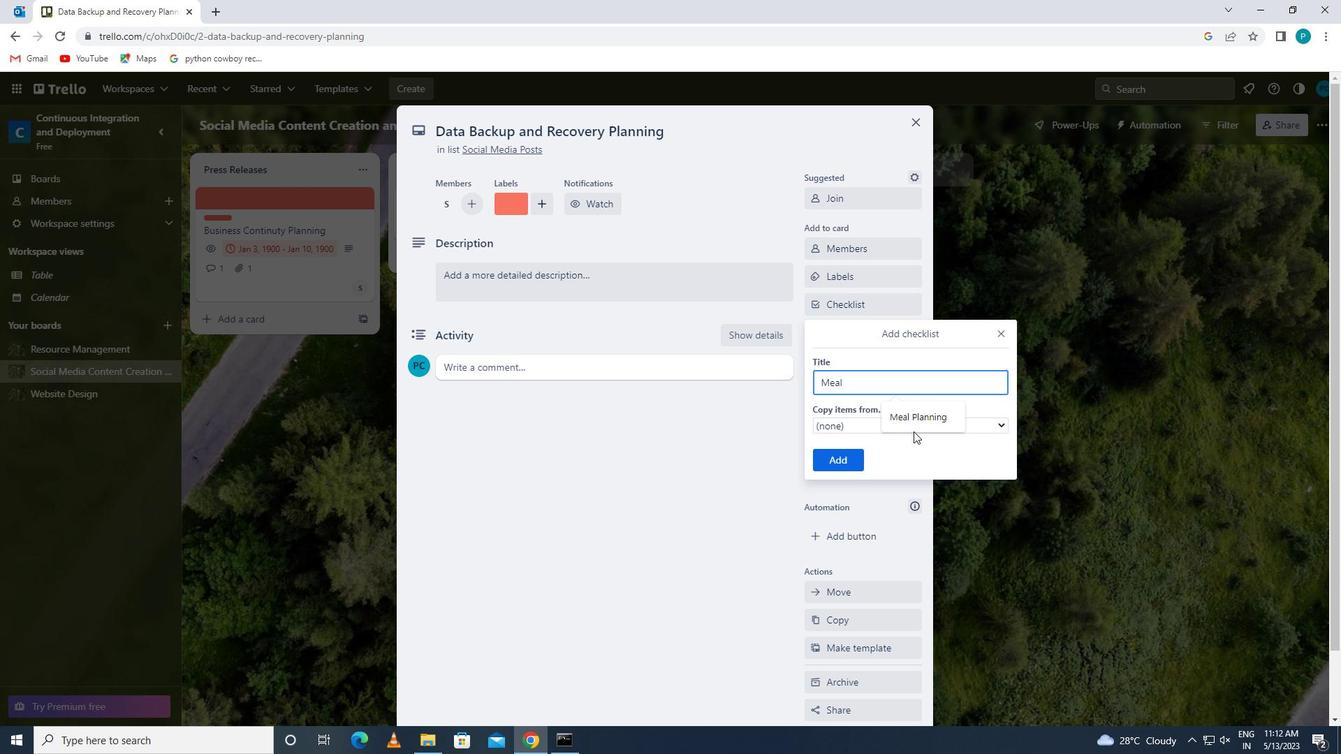 
Action: Mouse moved to (848, 452)
Screenshot: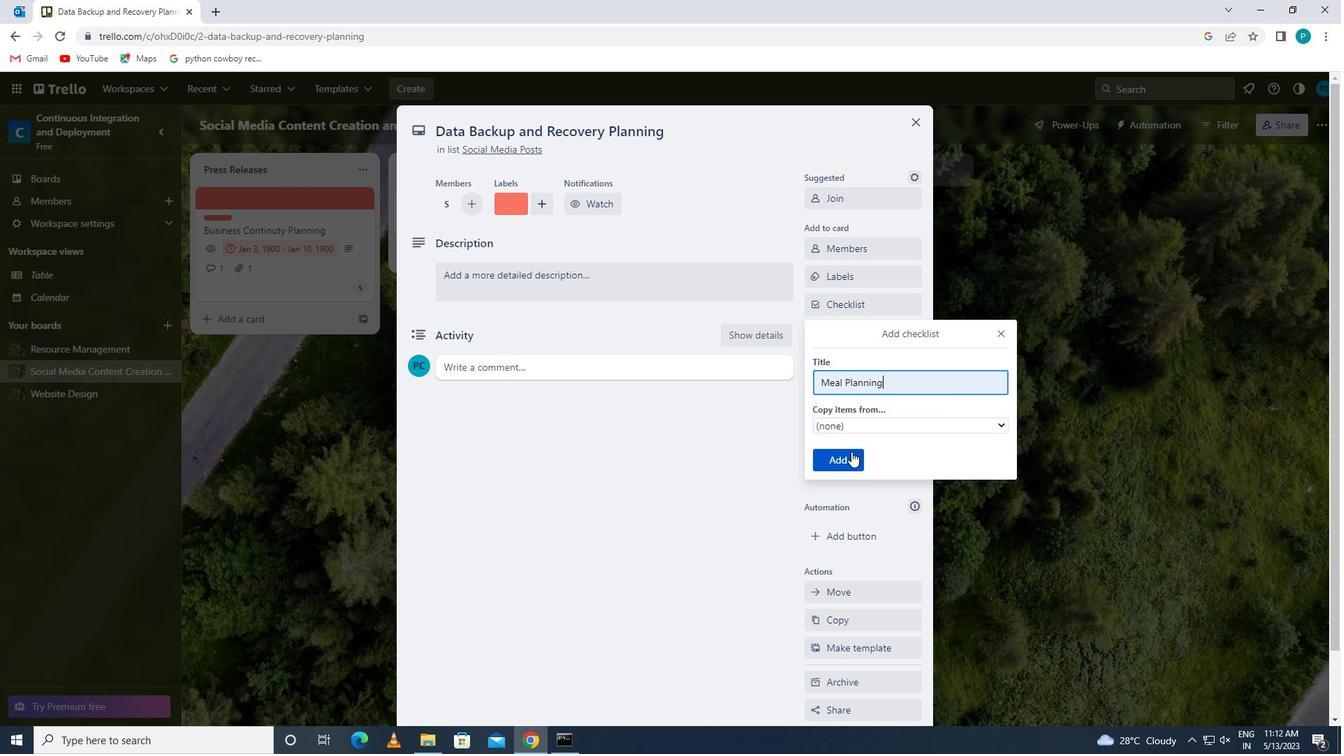 
Action: Mouse pressed left at (848, 452)
Screenshot: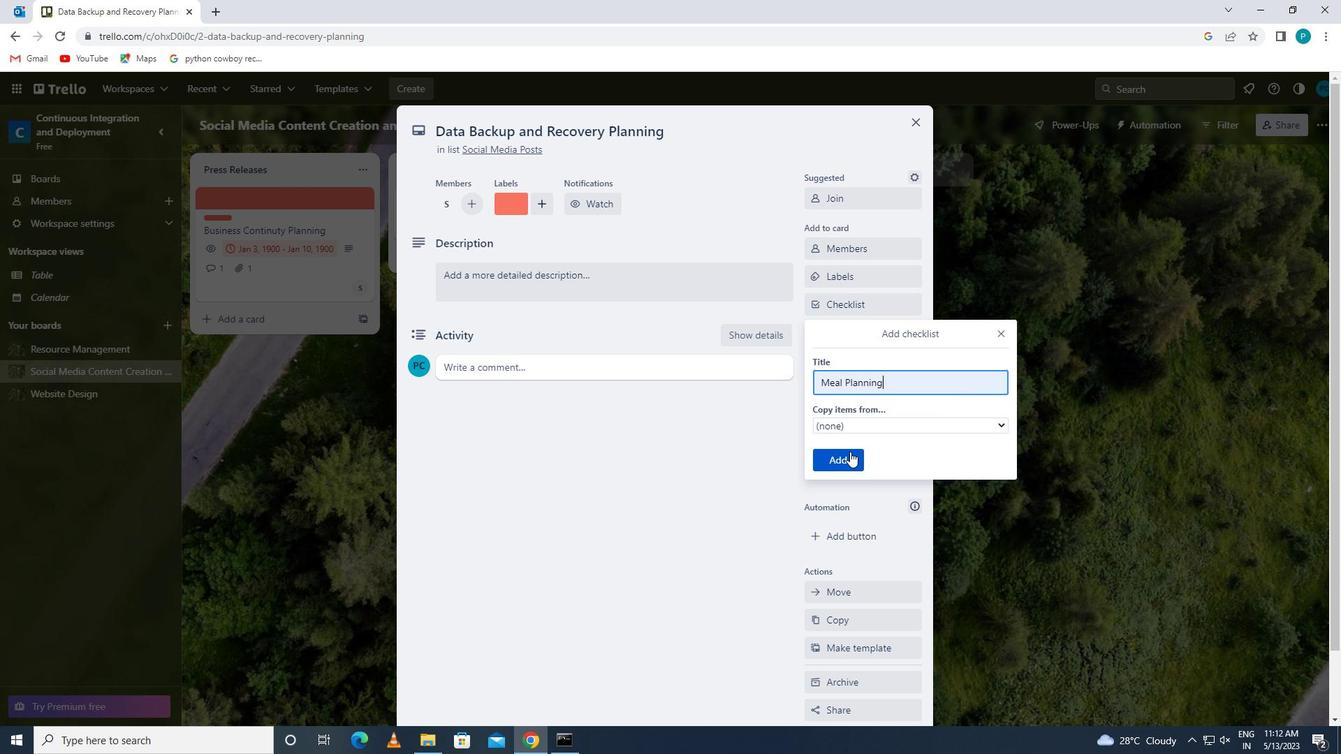 
Action: Mouse moved to (887, 357)
Screenshot: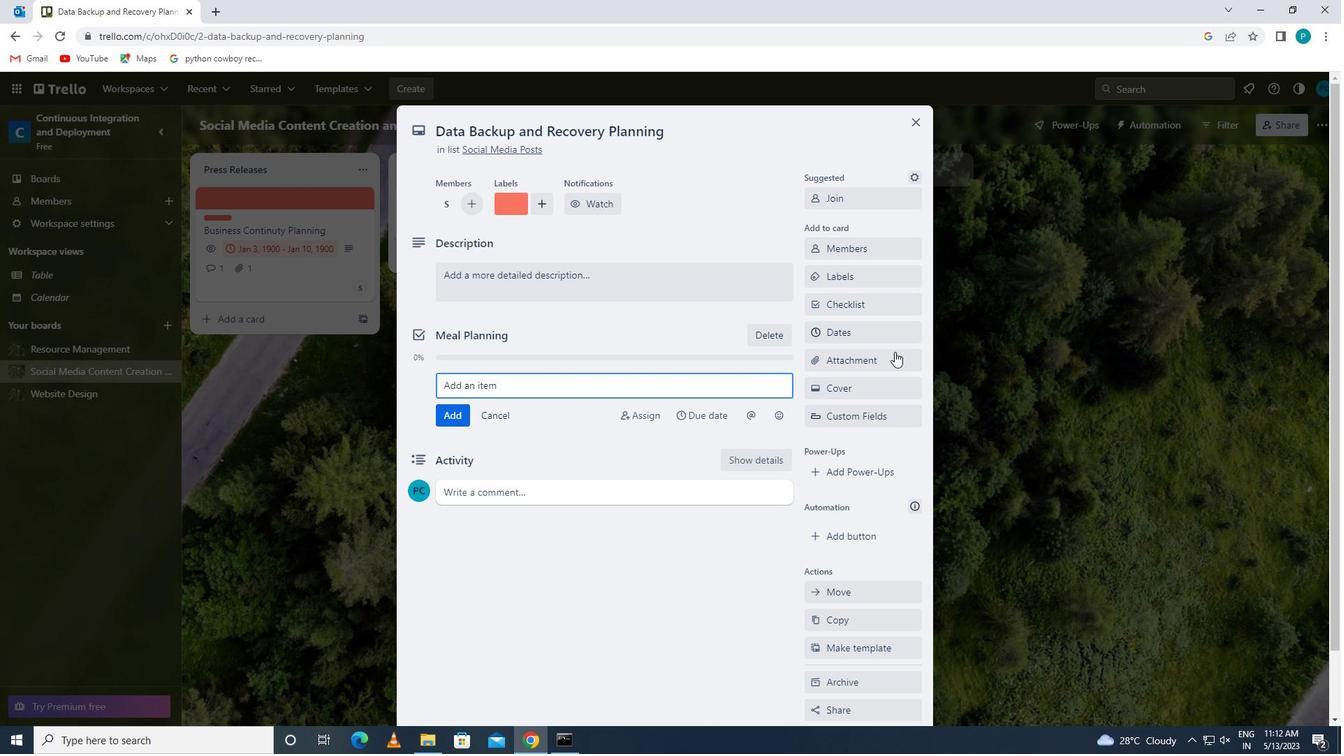 
Action: Mouse pressed left at (887, 357)
Screenshot: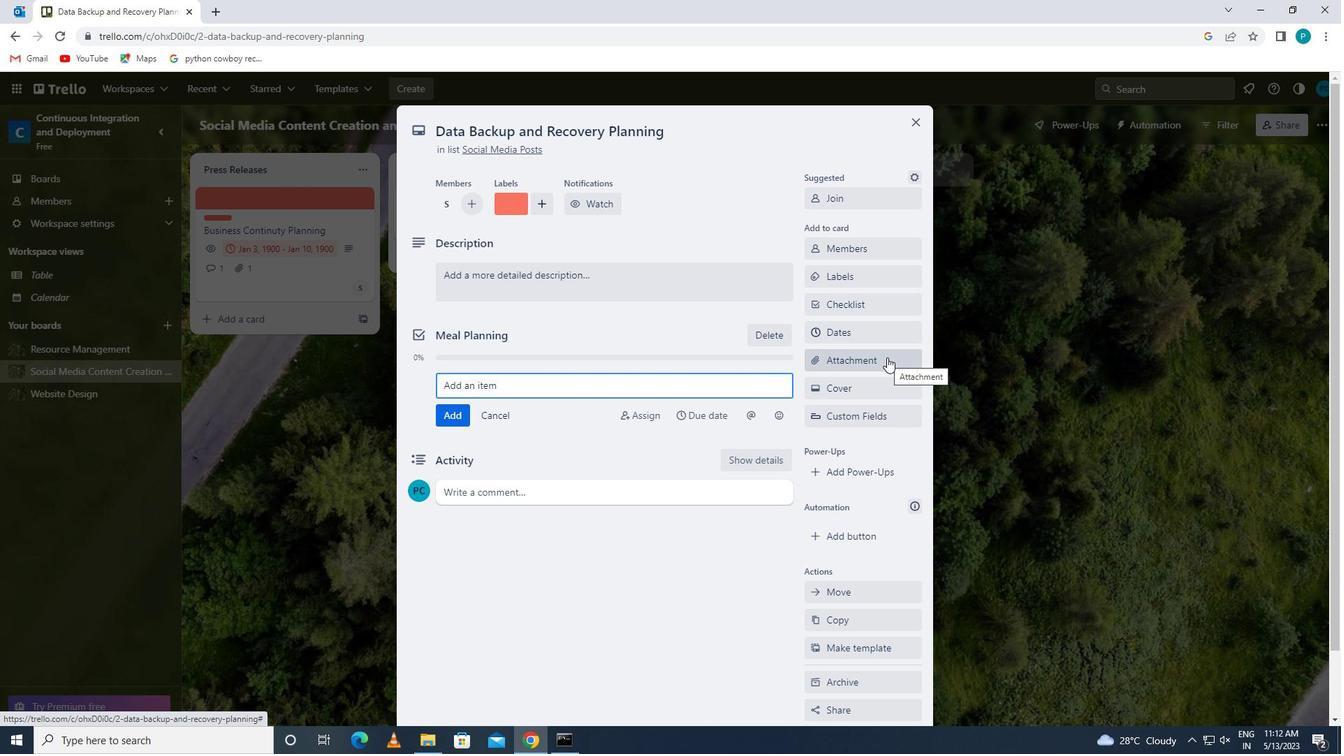 
Action: Mouse moved to (867, 464)
Screenshot: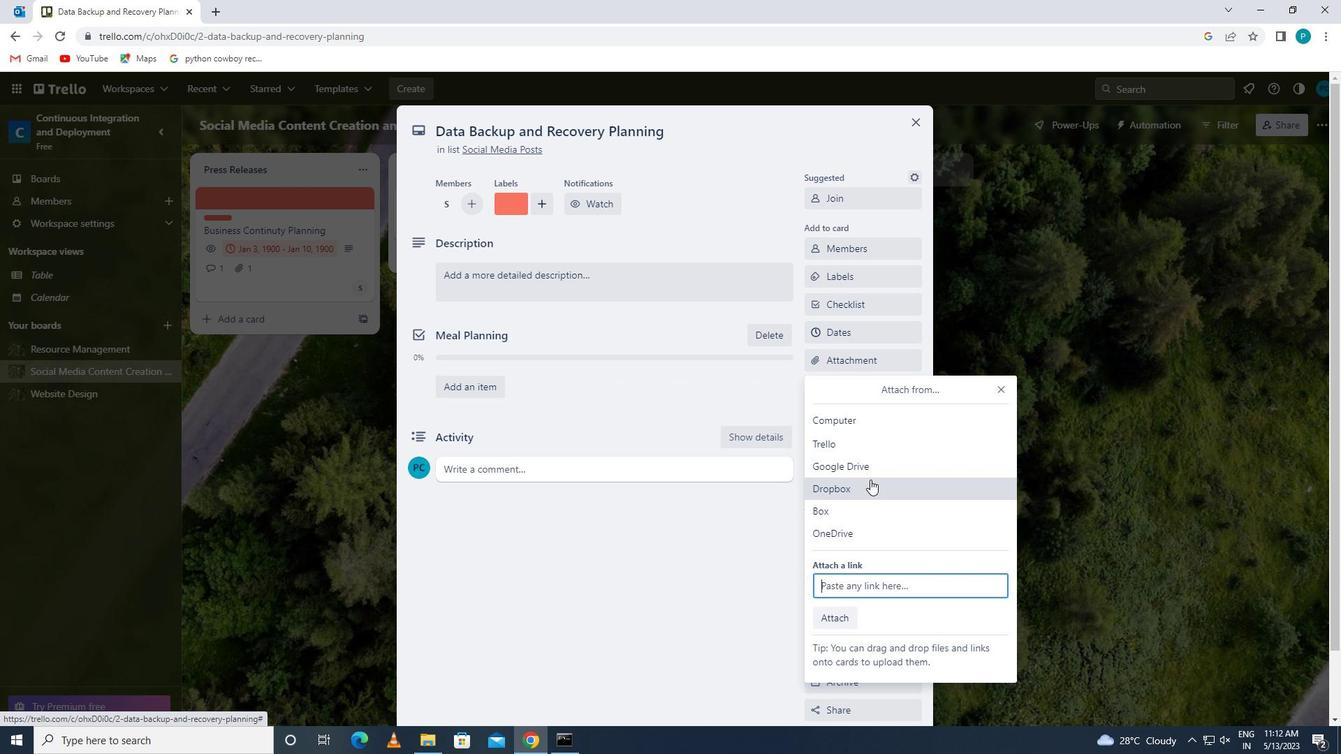 
Action: Mouse pressed left at (867, 464)
Screenshot: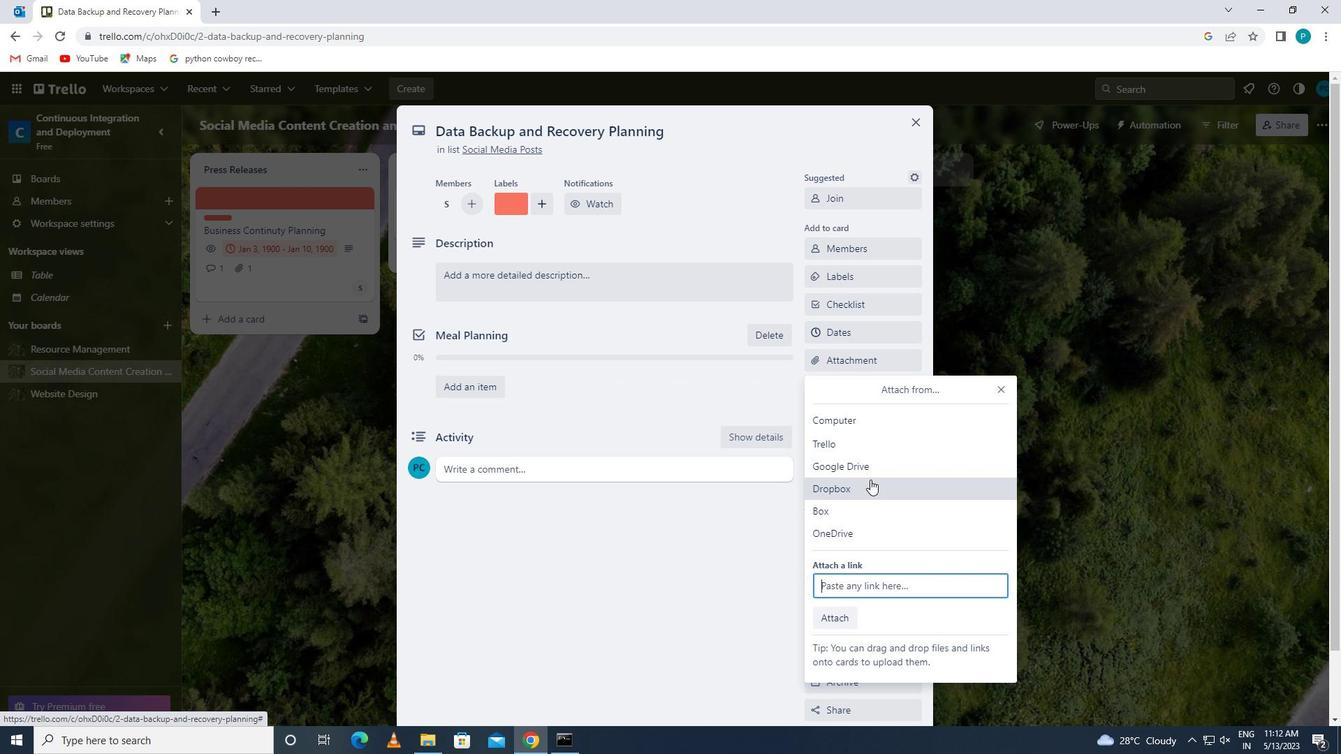 
Action: Mouse moved to (380, 404)
Screenshot: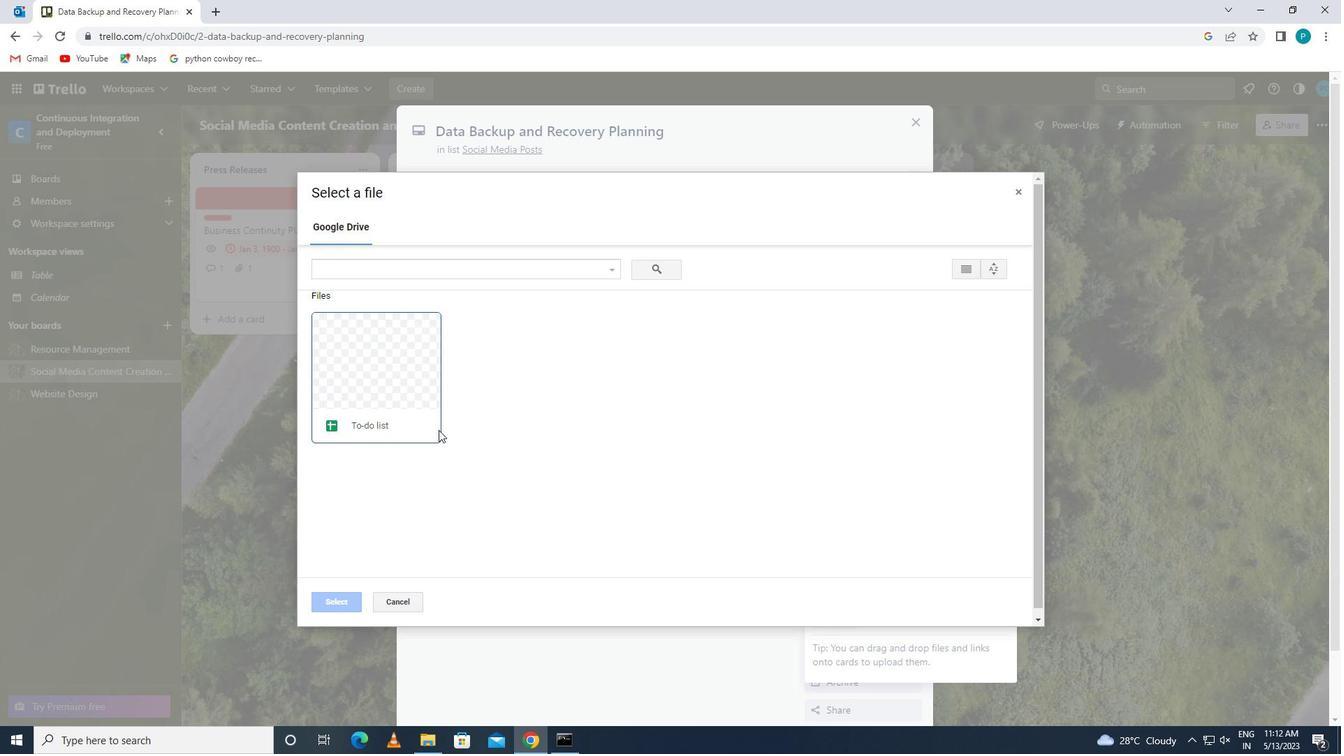 
Action: Mouse pressed left at (380, 404)
Screenshot: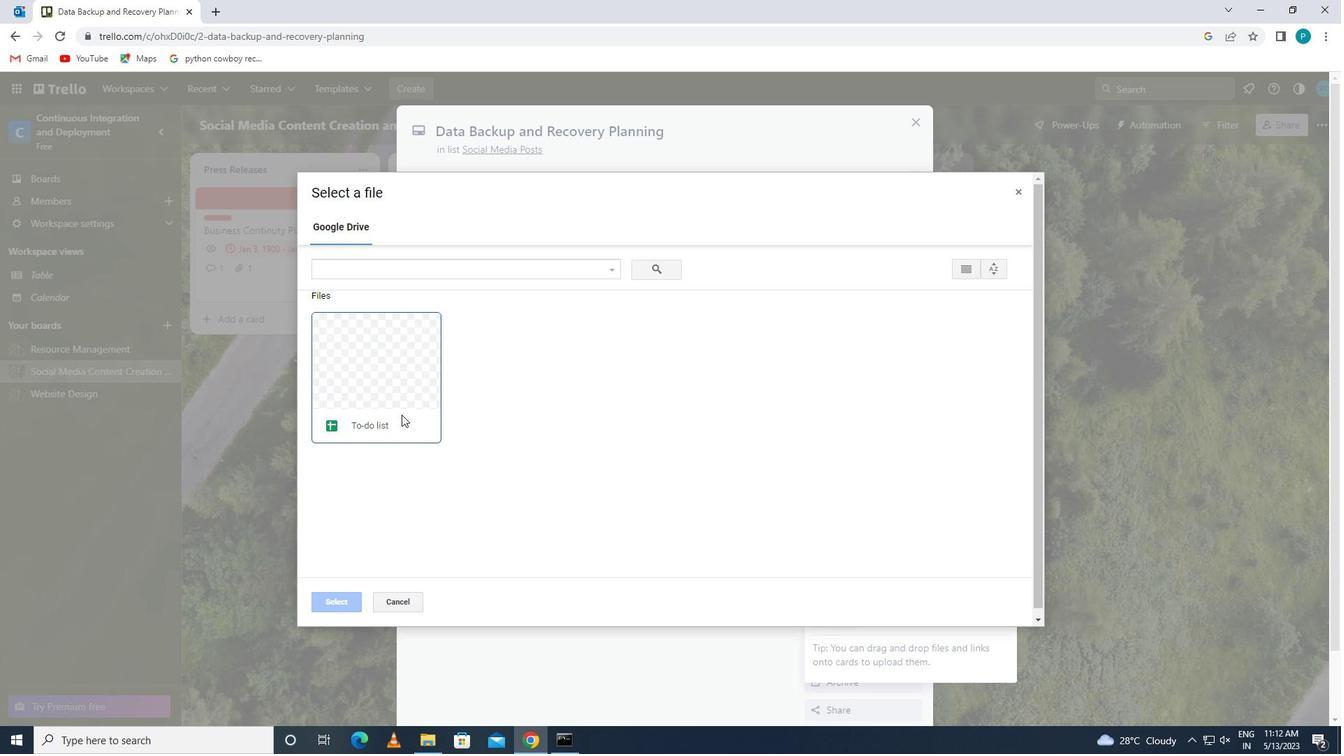 
Action: Mouse moved to (344, 603)
Screenshot: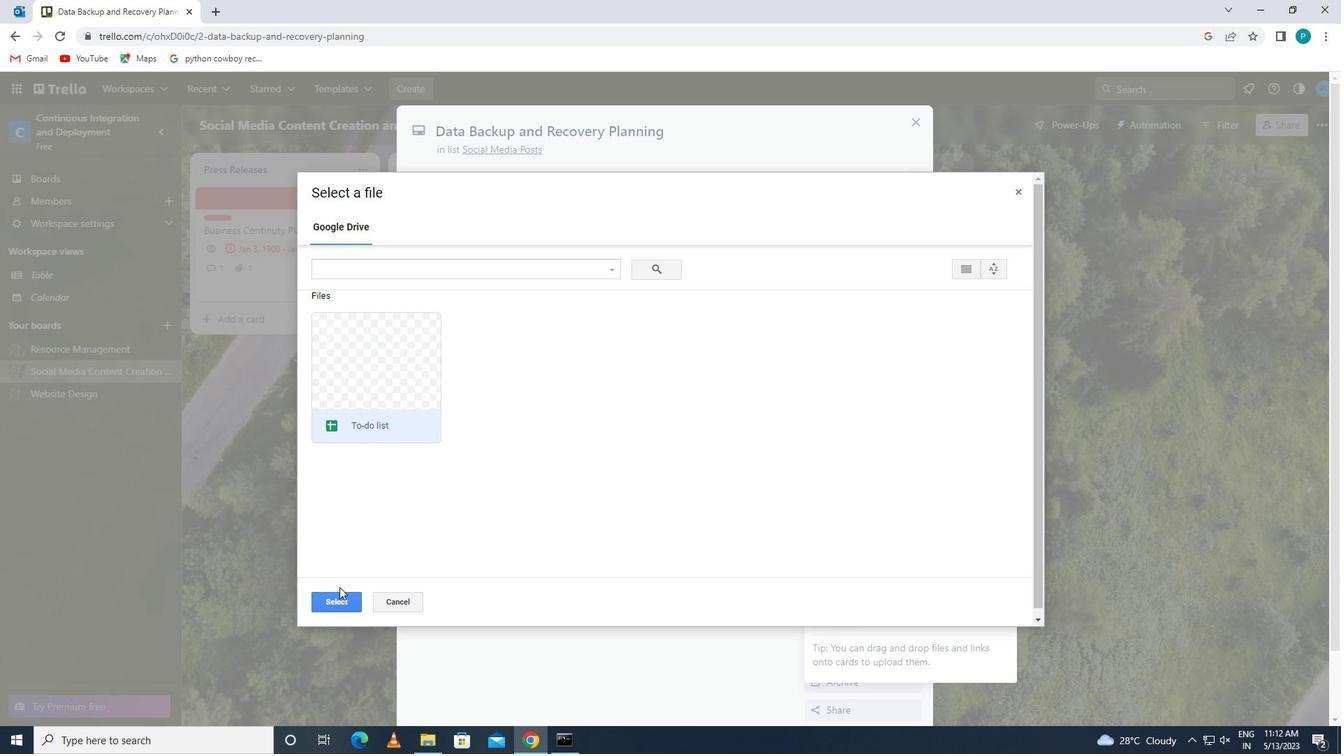 
Action: Mouse pressed left at (344, 603)
Screenshot: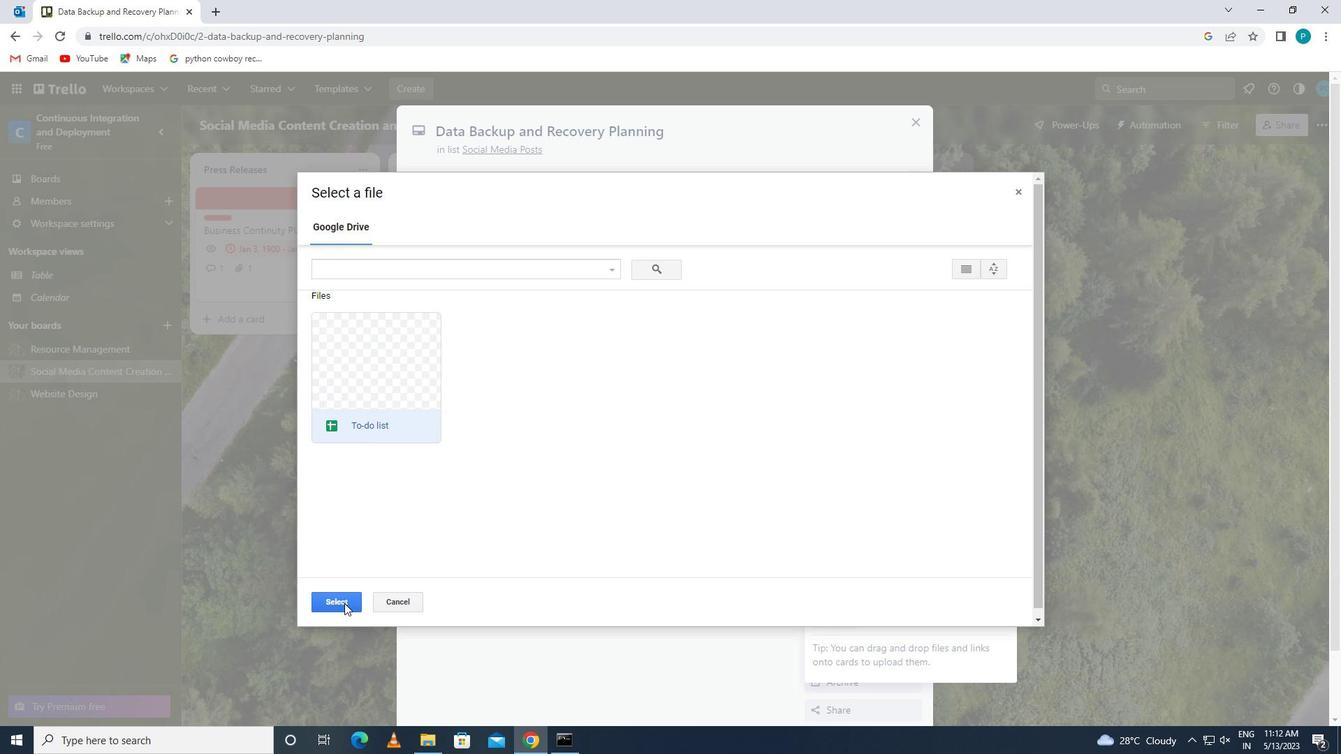 
Action: Mouse moved to (836, 391)
Screenshot: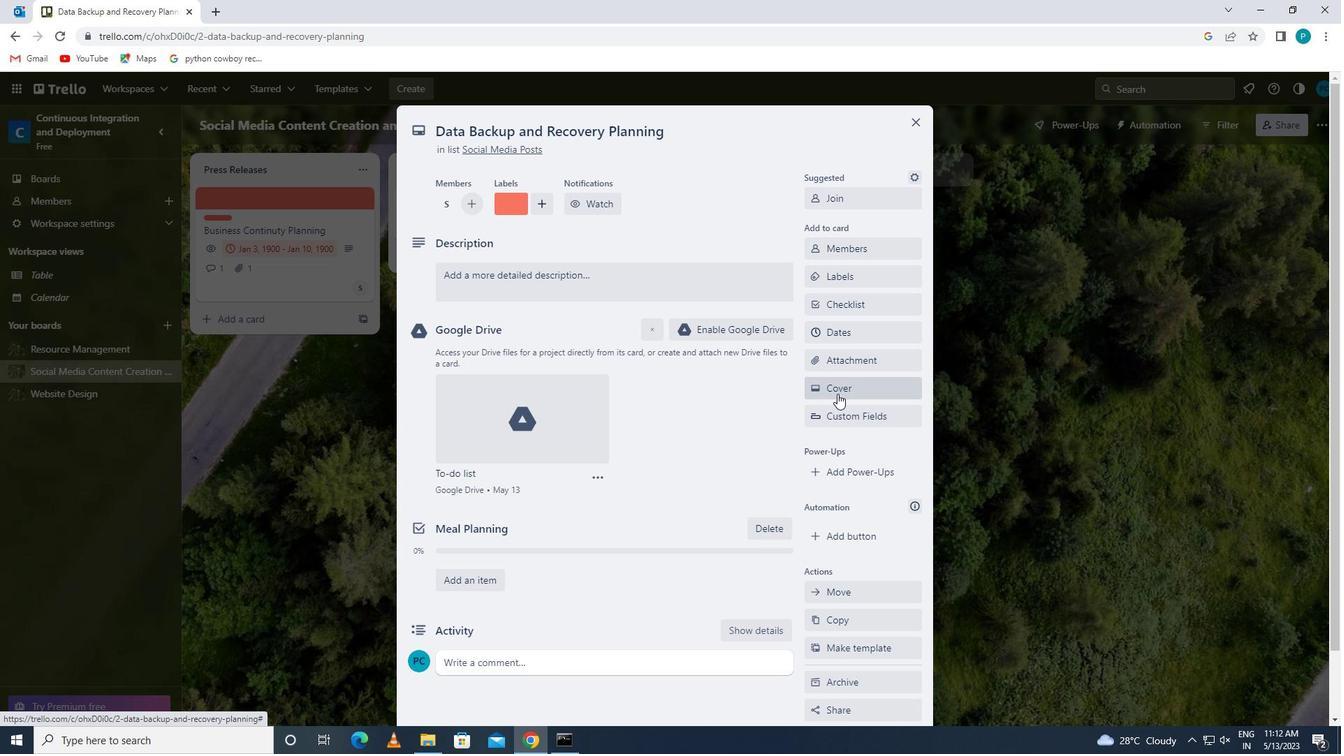 
Action: Mouse pressed left at (836, 391)
Screenshot: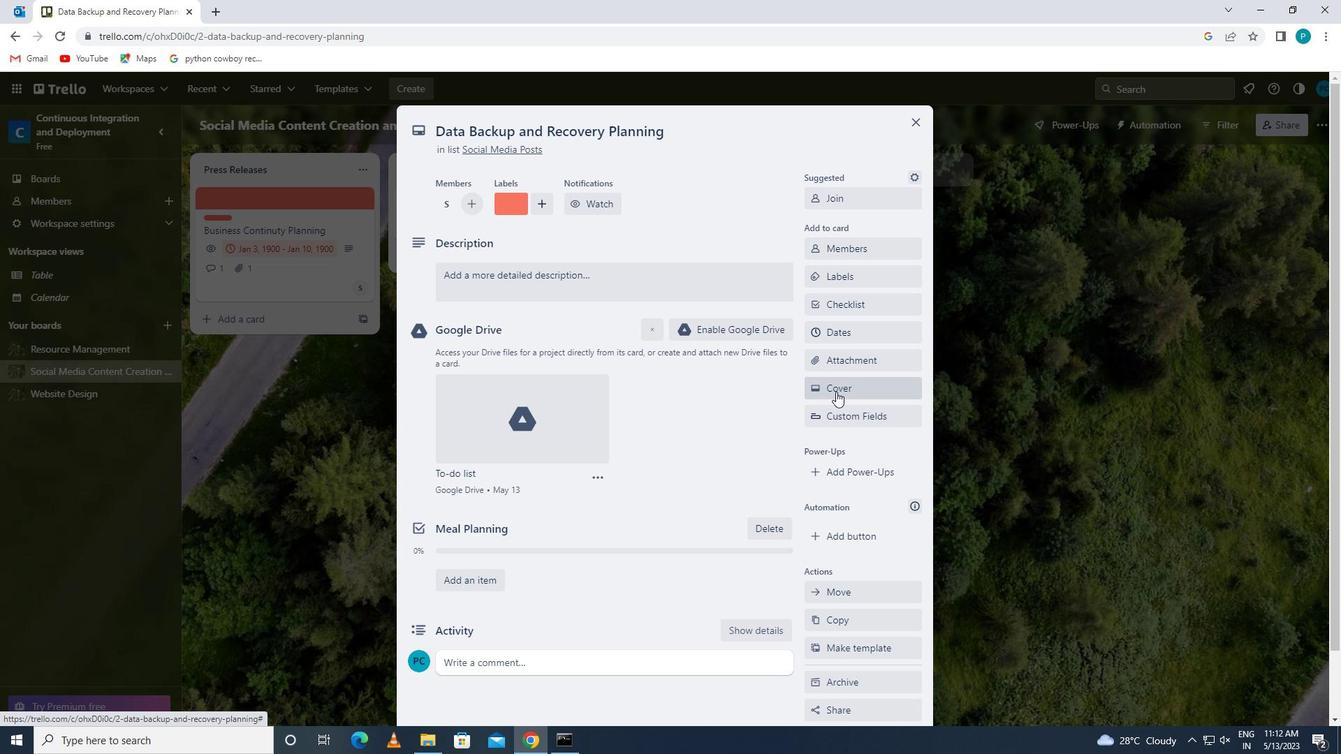 
Action: Mouse moved to (965, 451)
Screenshot: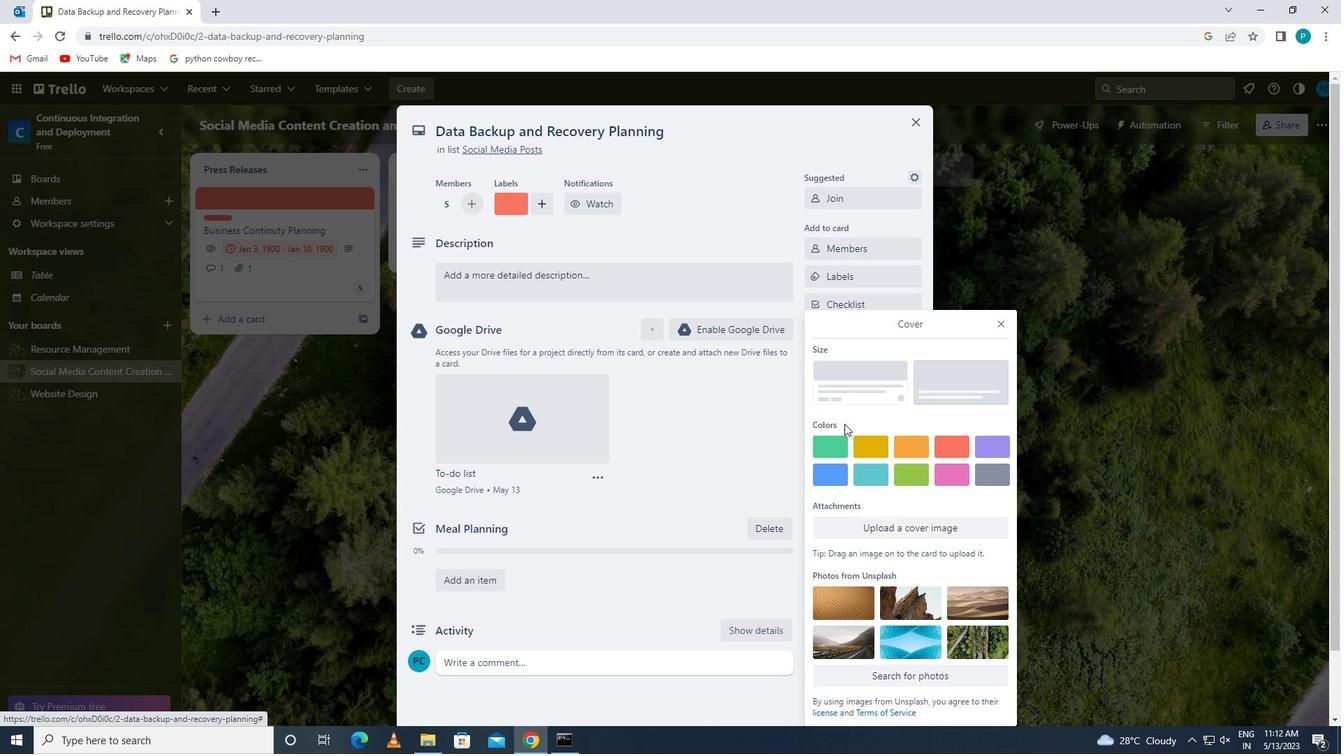 
Action: Mouse pressed left at (965, 451)
Screenshot: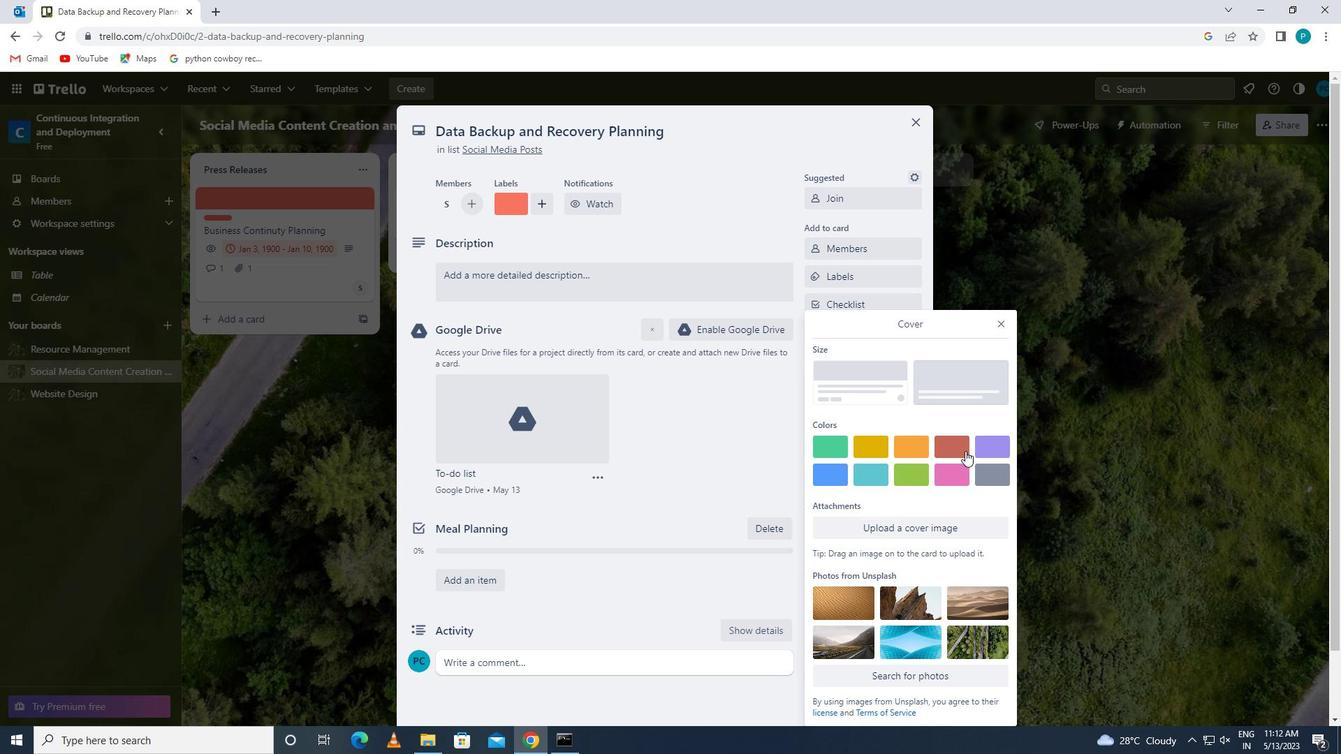 
Action: Mouse moved to (1003, 292)
Screenshot: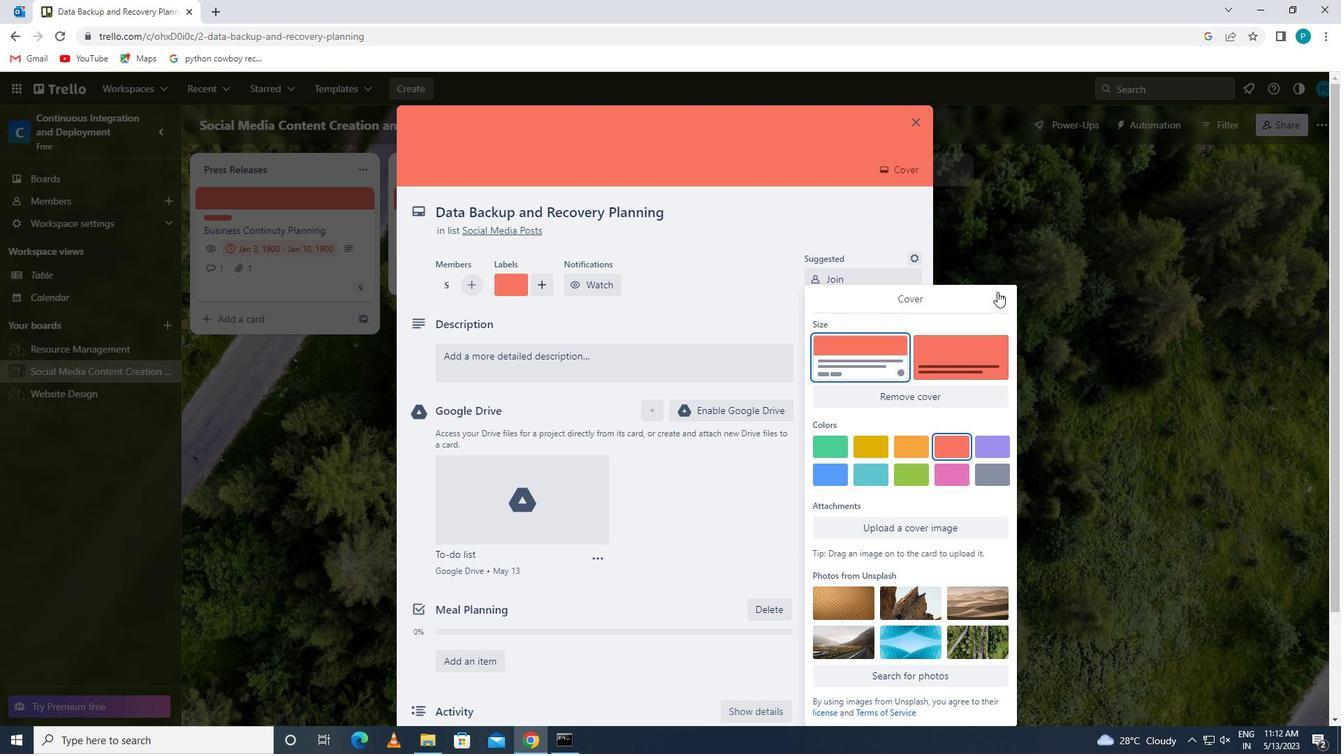 
Action: Mouse pressed left at (1003, 292)
Screenshot: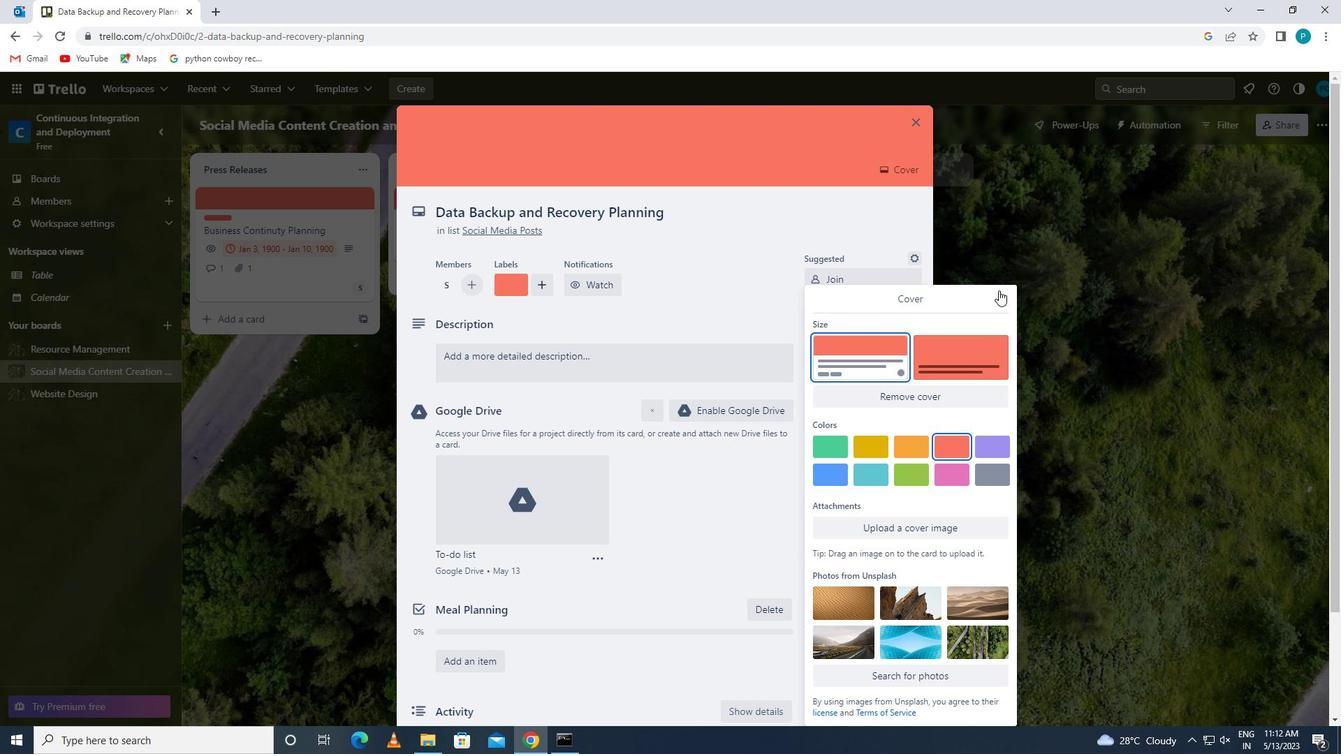 
Action: Mouse moved to (614, 370)
Screenshot: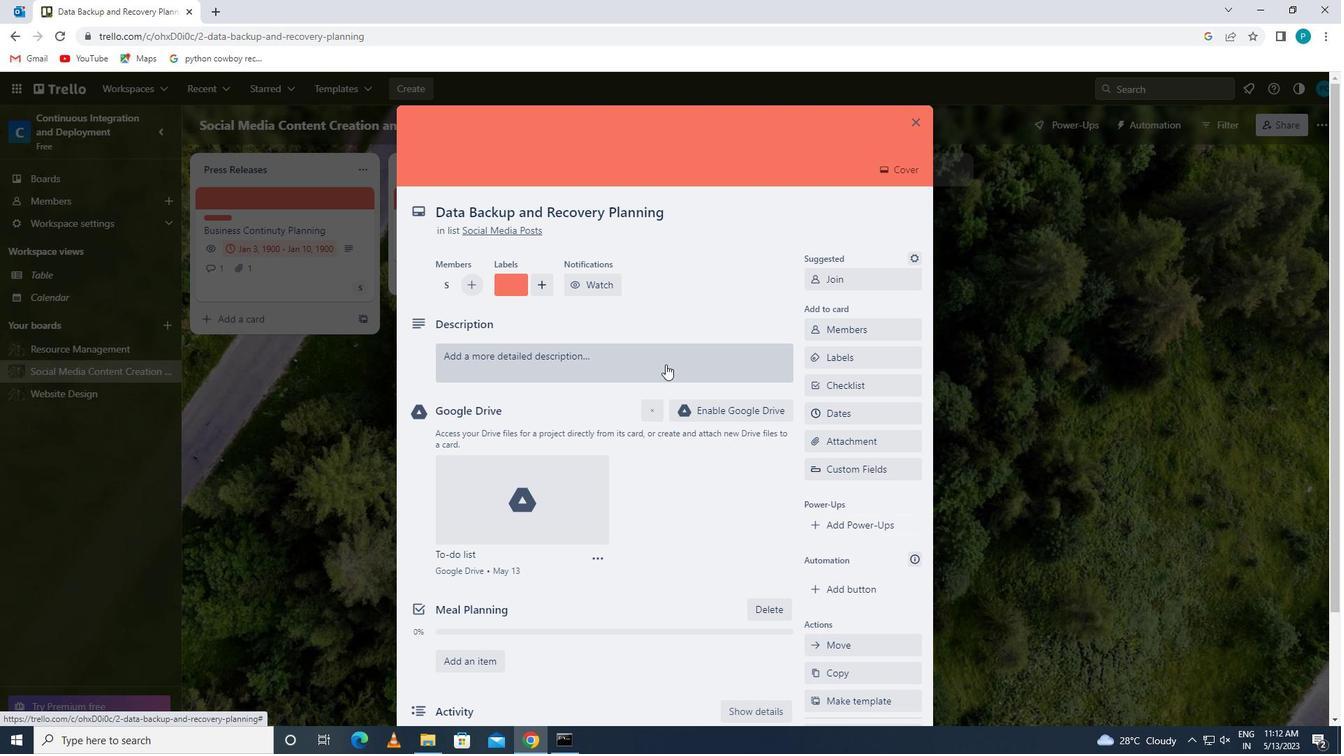
Action: Mouse pressed left at (614, 370)
Screenshot: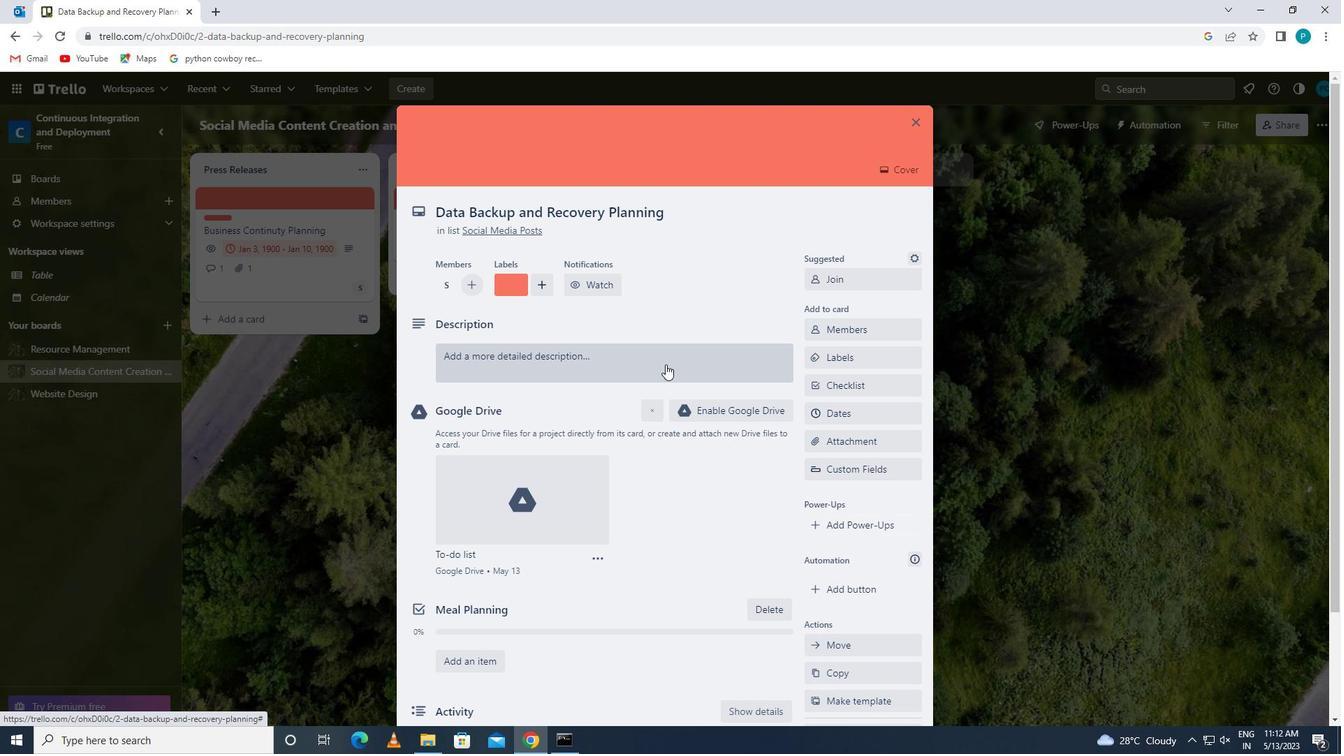 
Action: Key pressed <Key.caps_lock>P<Key.caps_lock>LAN<Key.space>AND<Key.space>EXECUTE<Key.space>COMPANY<Key.space>TEAM<Key.space>-BUILDING<Key.space>RETREAT<Key.space>WITH<Key.space>A<Key.space>FOCUS<Key.space>ON<Key.space>PERSONAL<Key.space>BRANDING
Screenshot: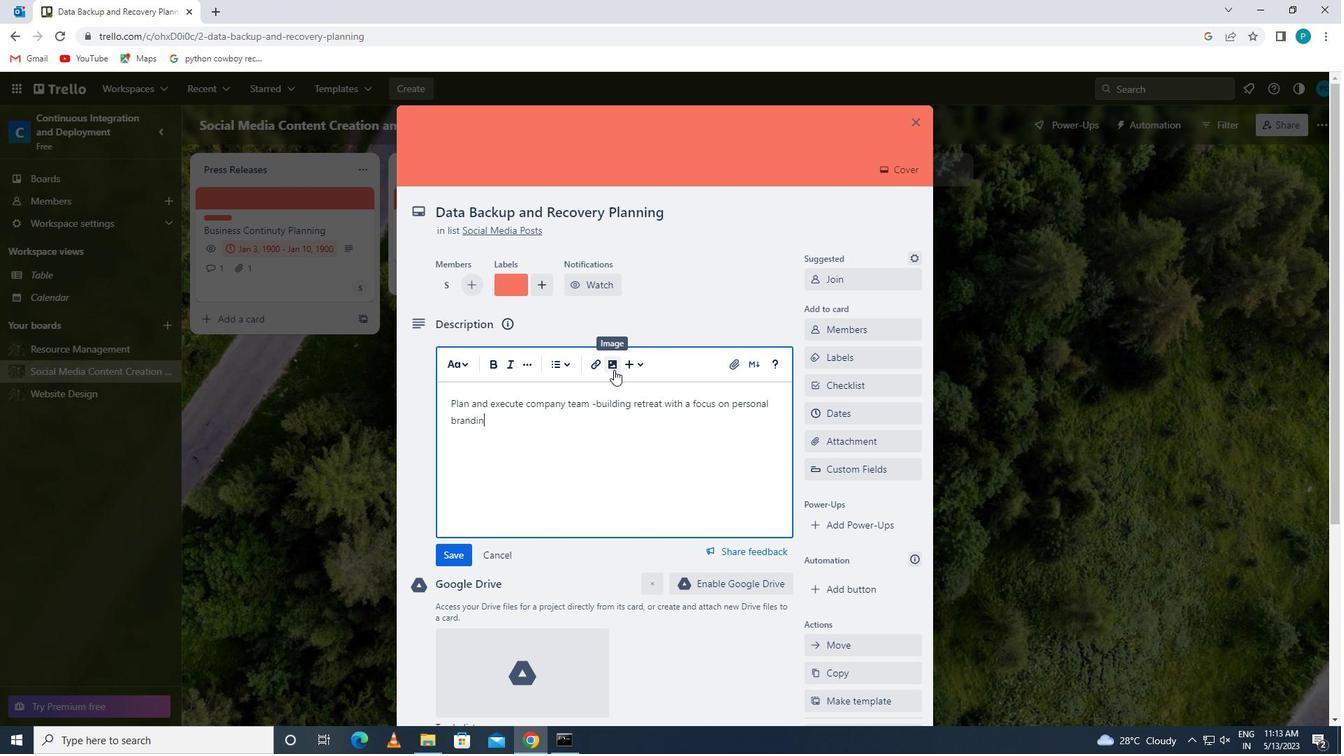 
Action: Mouse moved to (445, 549)
Screenshot: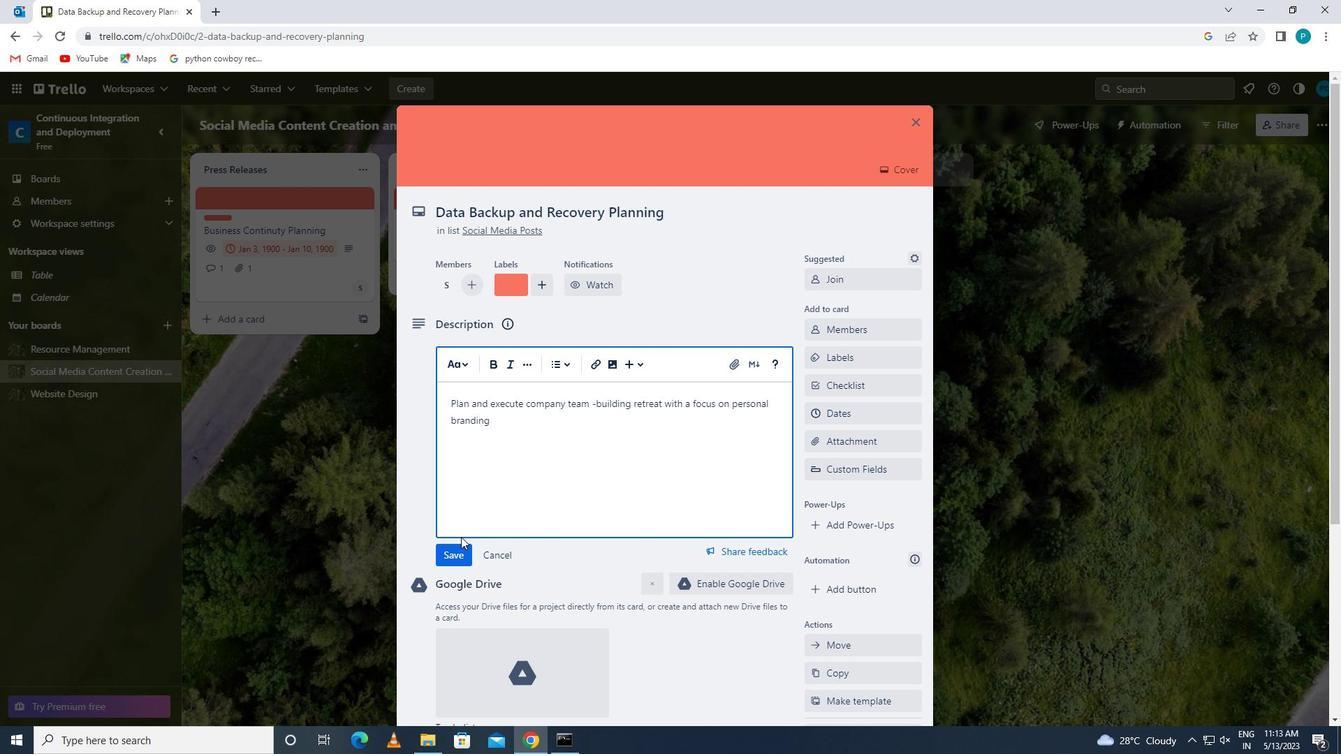 
Action: Mouse pressed left at (445, 549)
Screenshot: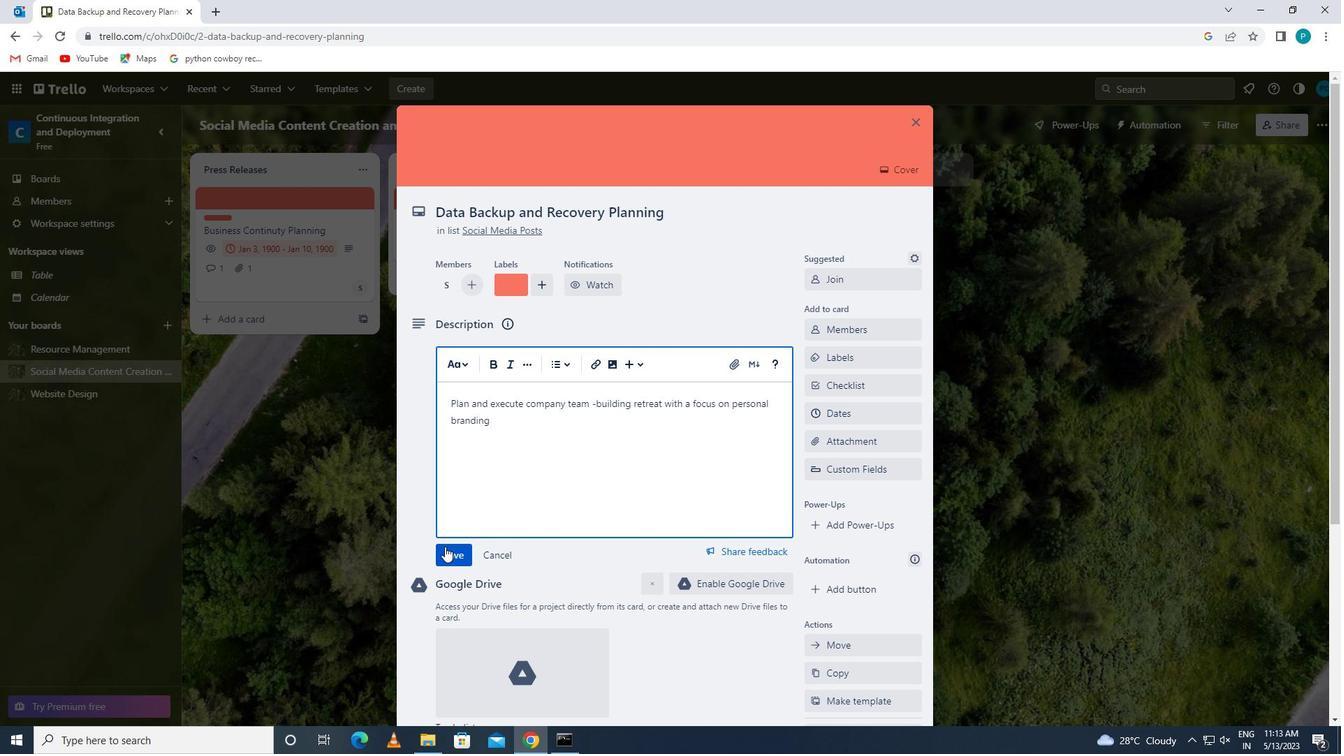 
Action: Mouse moved to (510, 542)
Screenshot: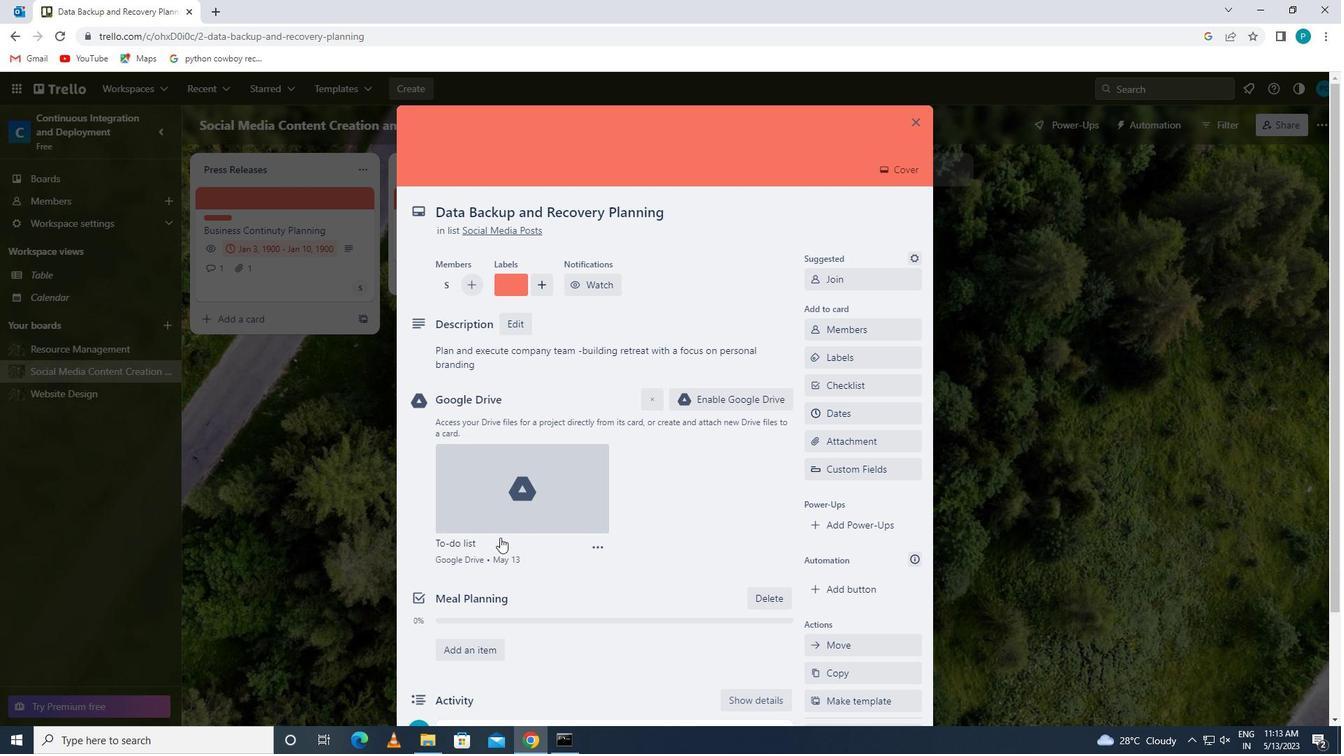 
Action: Mouse scrolled (510, 541) with delta (0, 0)
Screenshot: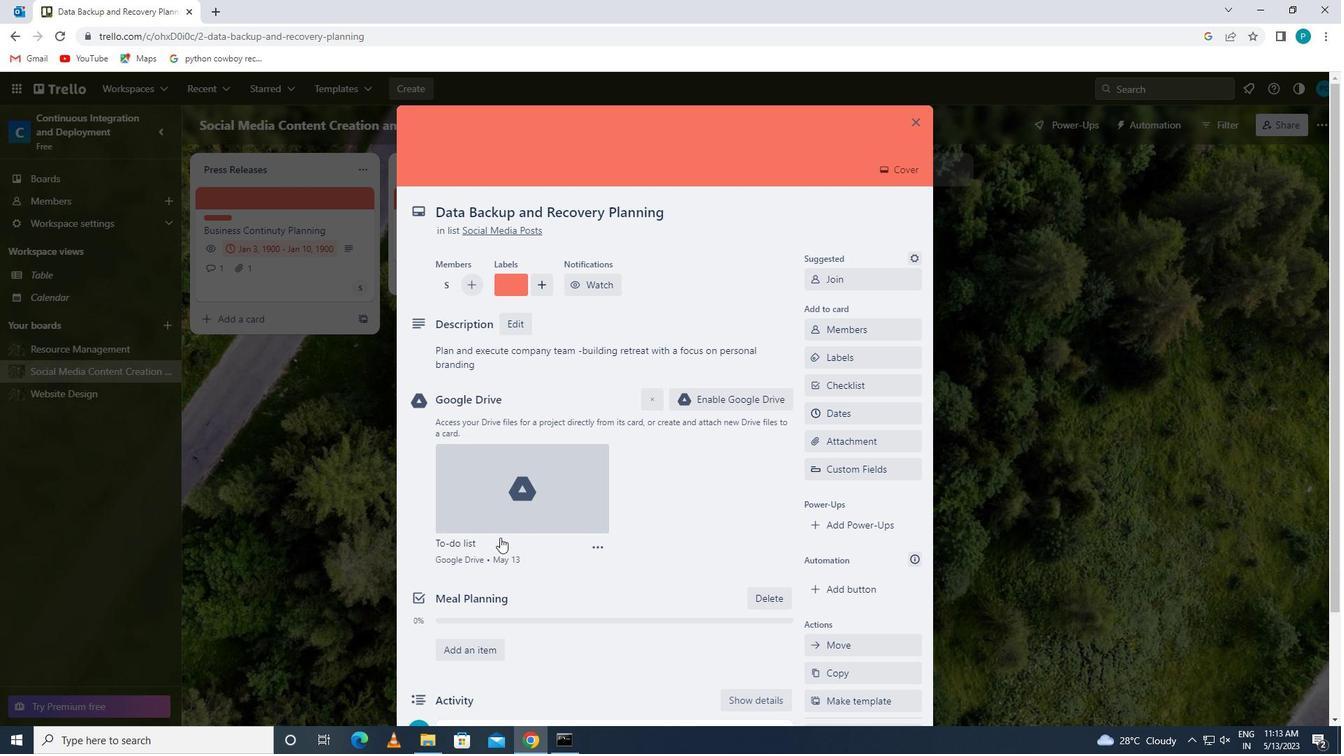 
Action: Mouse scrolled (510, 541) with delta (0, 0)
Screenshot: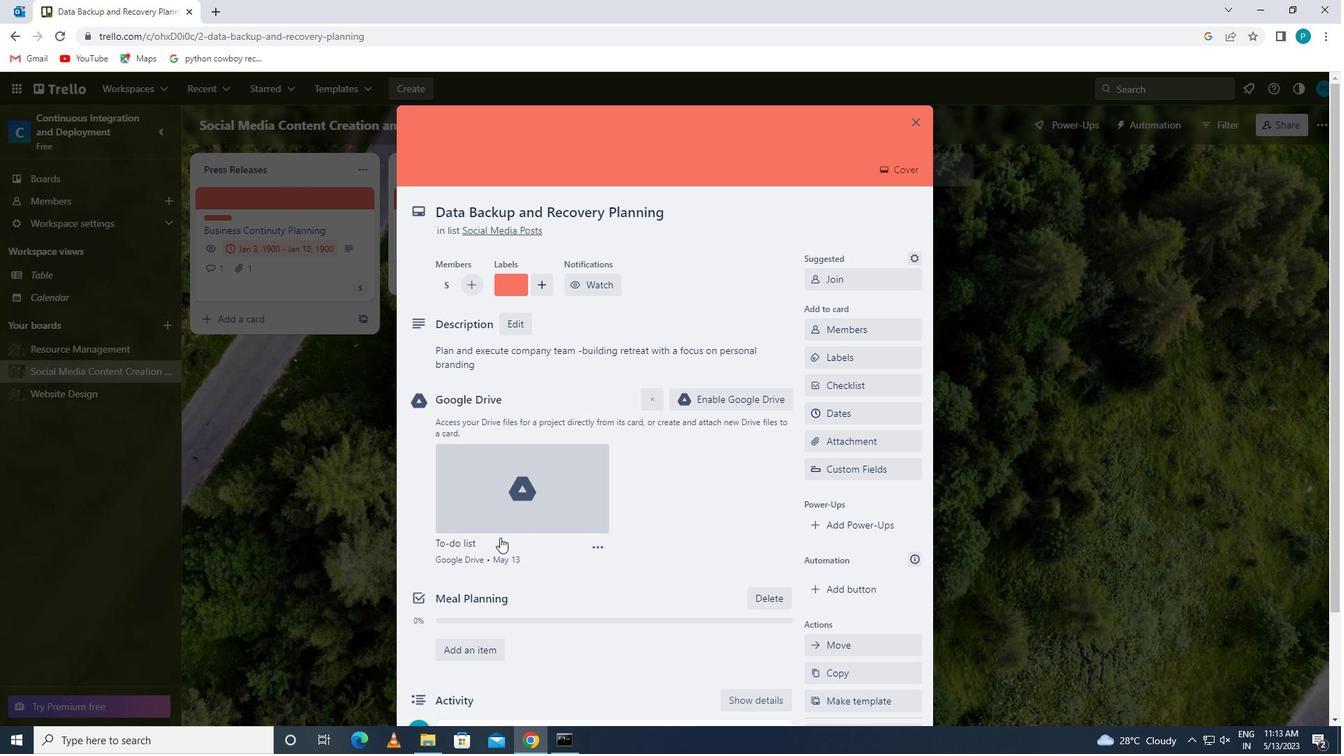 
Action: Mouse scrolled (510, 541) with delta (0, 0)
Screenshot: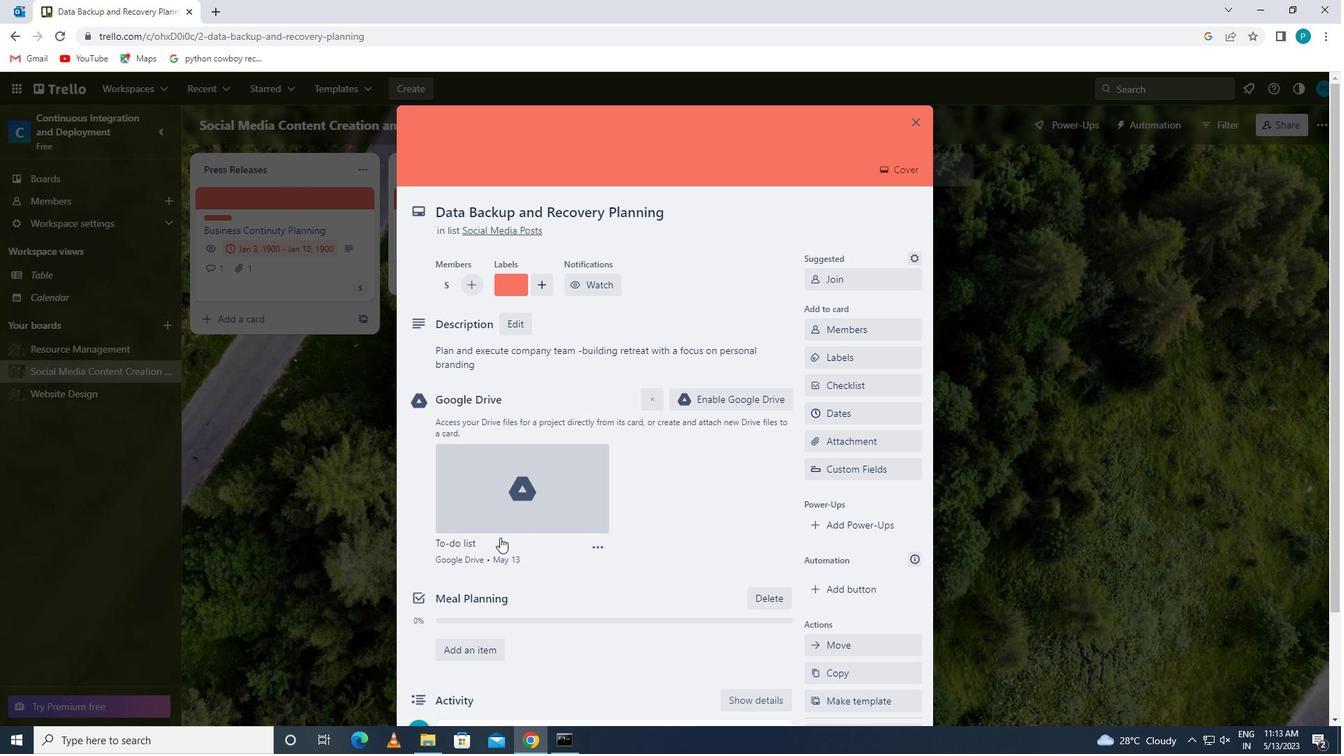 
Action: Mouse moved to (520, 604)
Screenshot: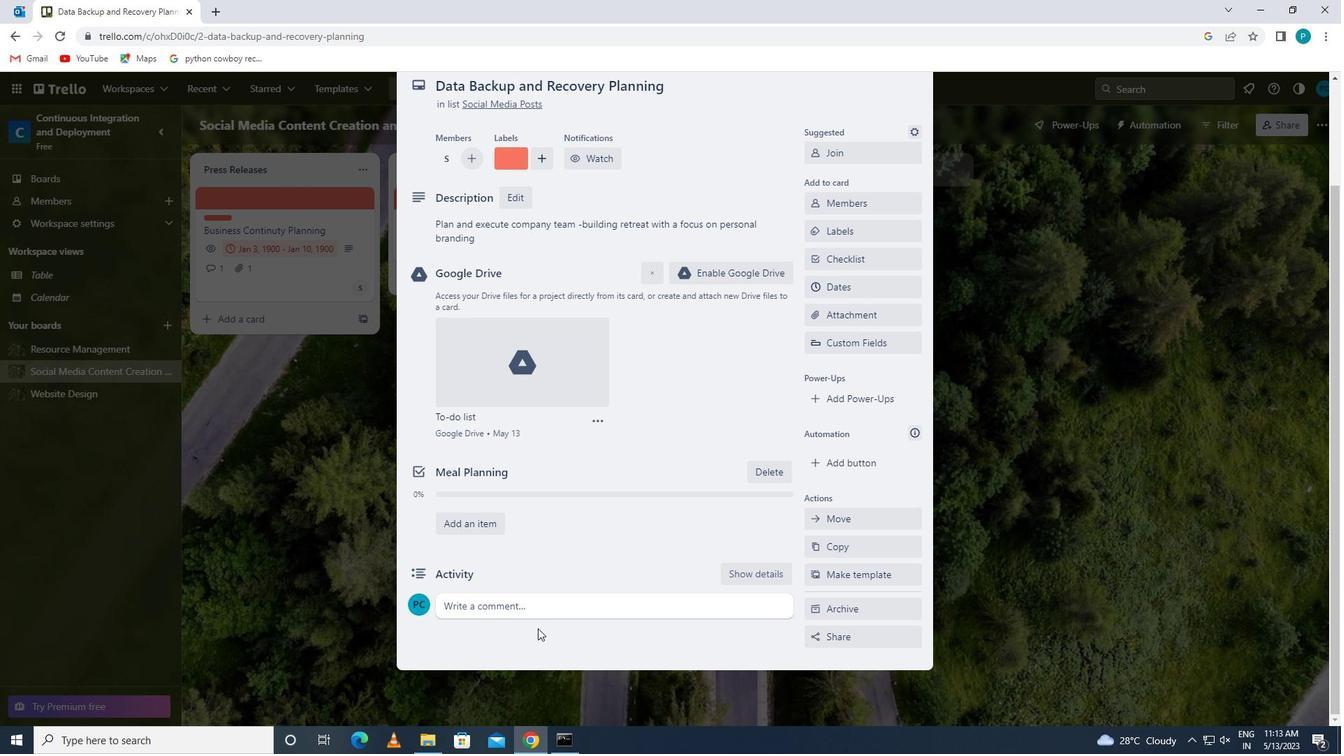 
Action: Mouse pressed left at (520, 604)
Screenshot: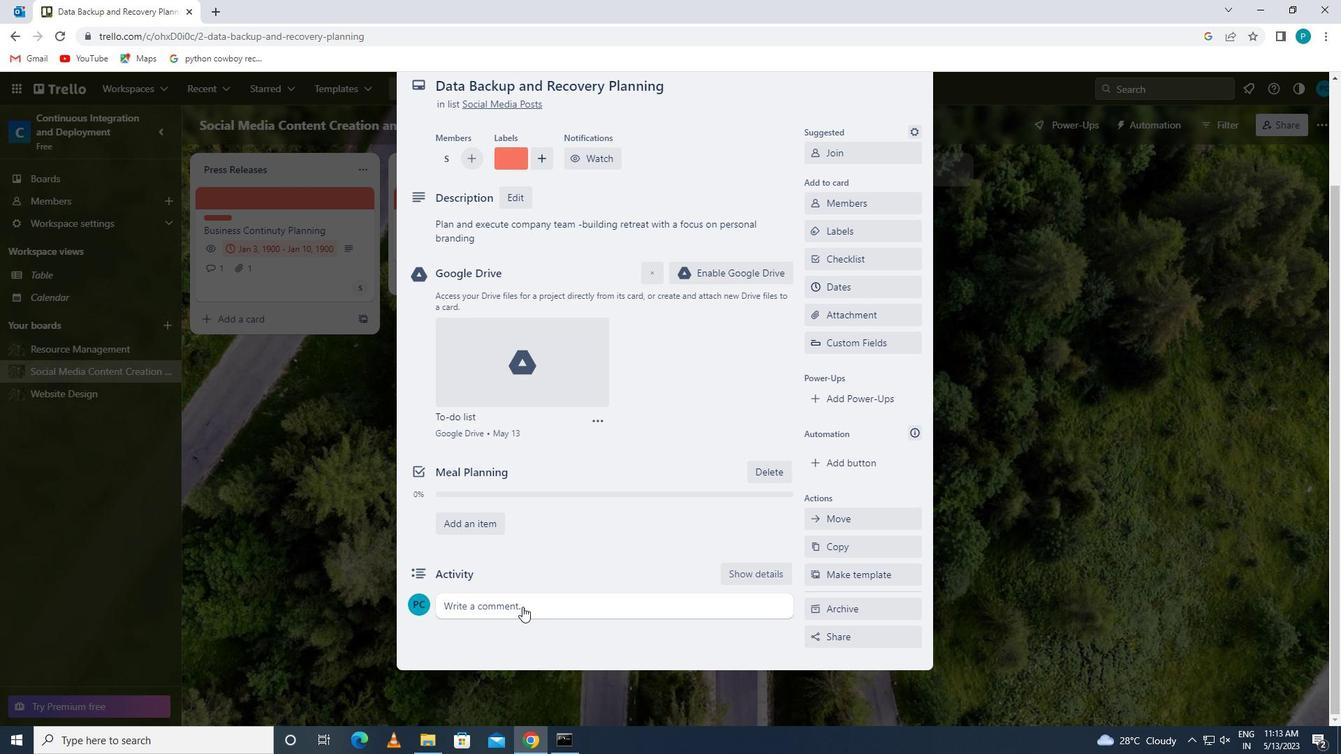 
Action: Key pressed <Key.caps_lock>T<Key.caps_lock>HIS<Key.space>TASK<Key.space>PRESENTS<Key.space>AN<Key.space>OPPORTUNITY<Key.space>TO<Key.space>DEMONSTRATION<Key.backspace><Key.backspace><Key.backspace>E<Key.space>OUR<Key.space>PROJECT<Key.space>MANAGEMEB<Key.backspace>NT<Key.space>SKILLS<Key.space>,<Key.space>ENSURING<Key.space>THAT<Key.space>WE<Key.space>HAVE<Key.space>A<Key.space>CLEAR<Key.space>PLAN<Key.space>N<Key.backspace>AND<Key.space>PROCESS<Key.space>IN<Key.space>PLACE
Screenshot: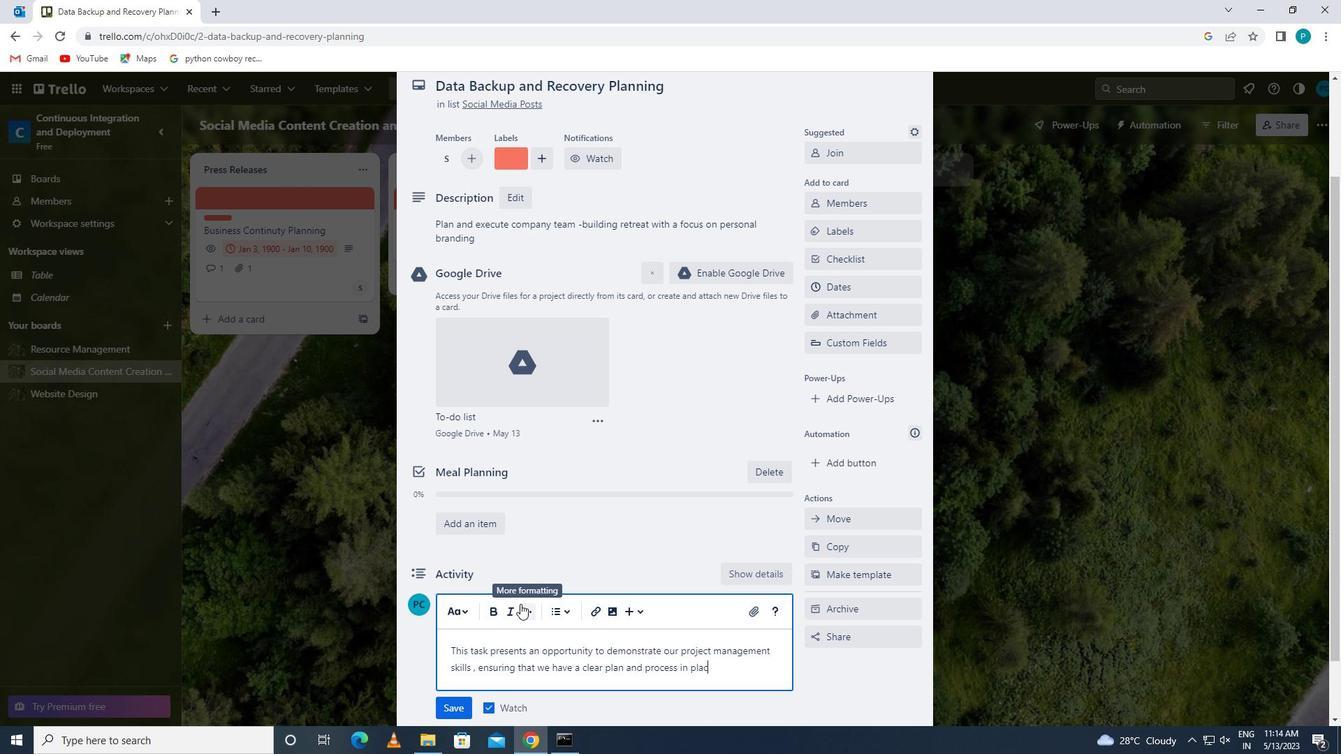 
Action: Mouse moved to (463, 711)
Screenshot: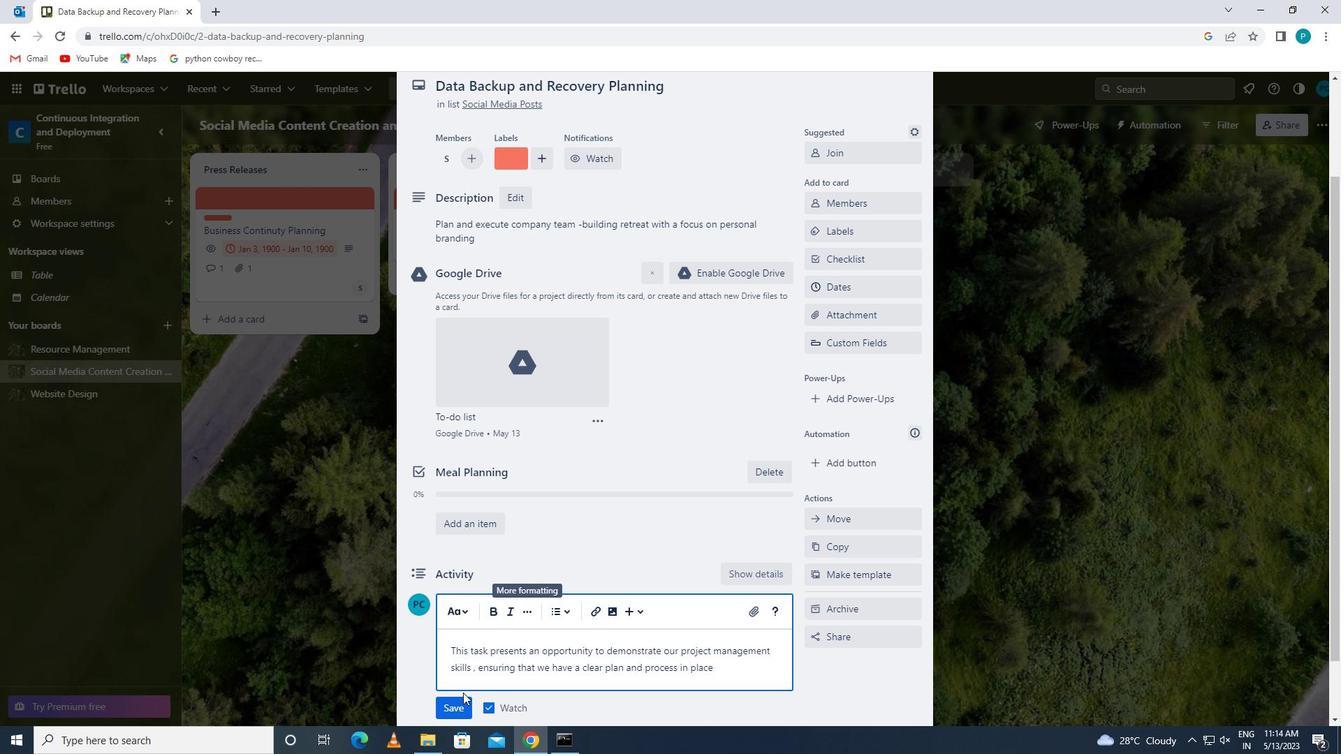 
Action: Mouse pressed left at (463, 711)
Screenshot: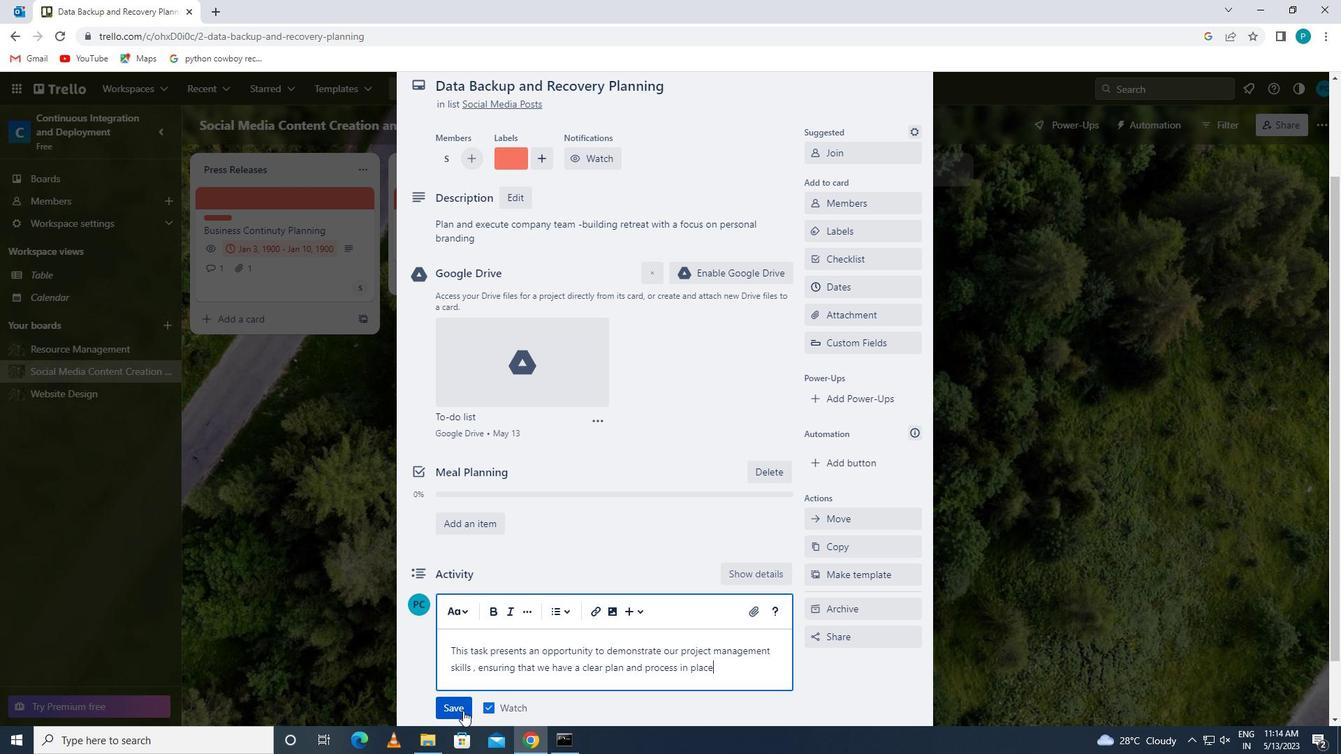 
Action: Mouse moved to (862, 289)
Screenshot: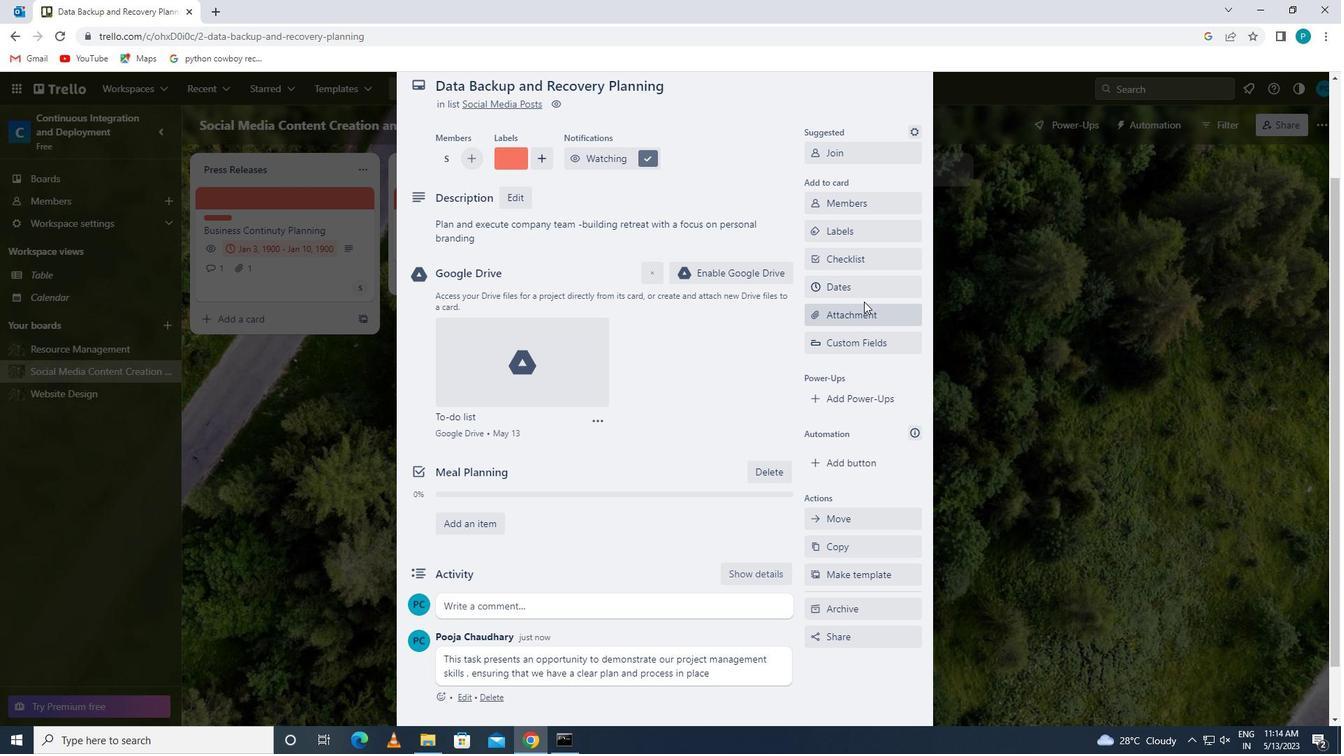 
Action: Mouse pressed left at (862, 289)
Screenshot: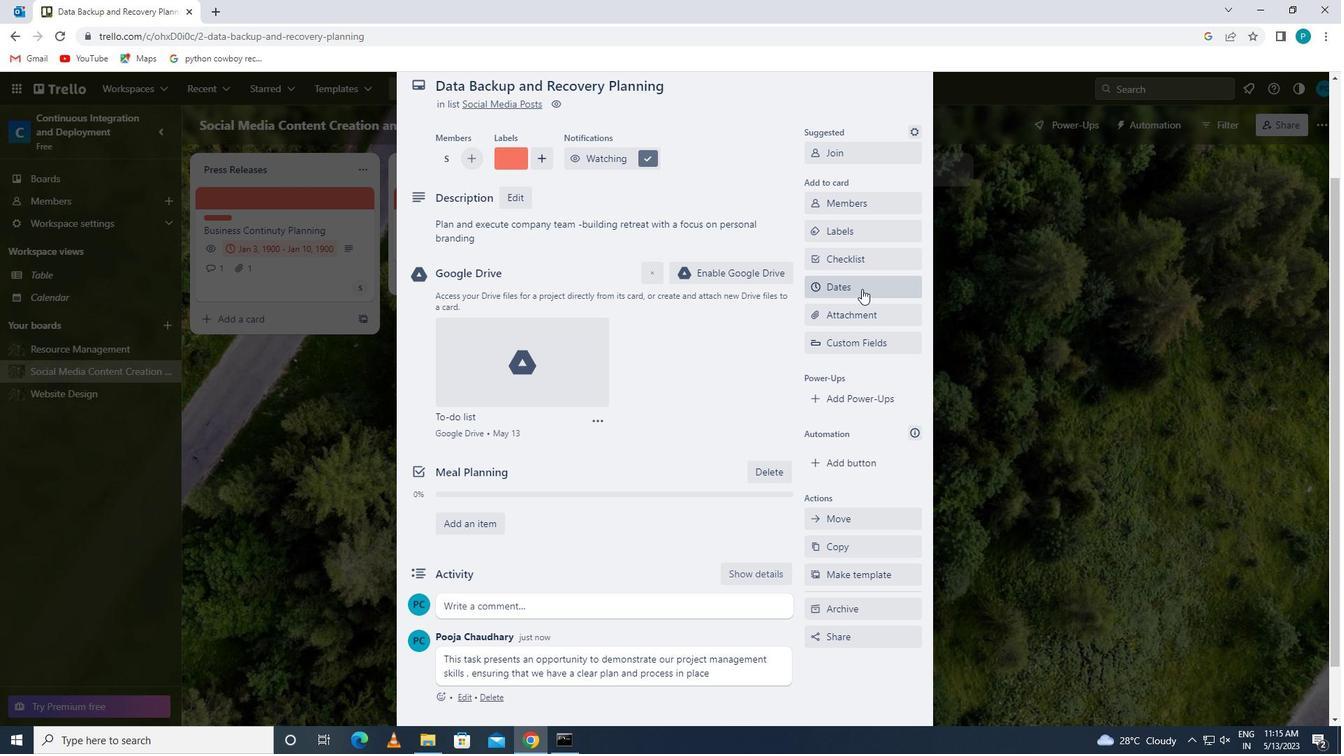 
Action: Mouse moved to (814, 374)
Screenshot: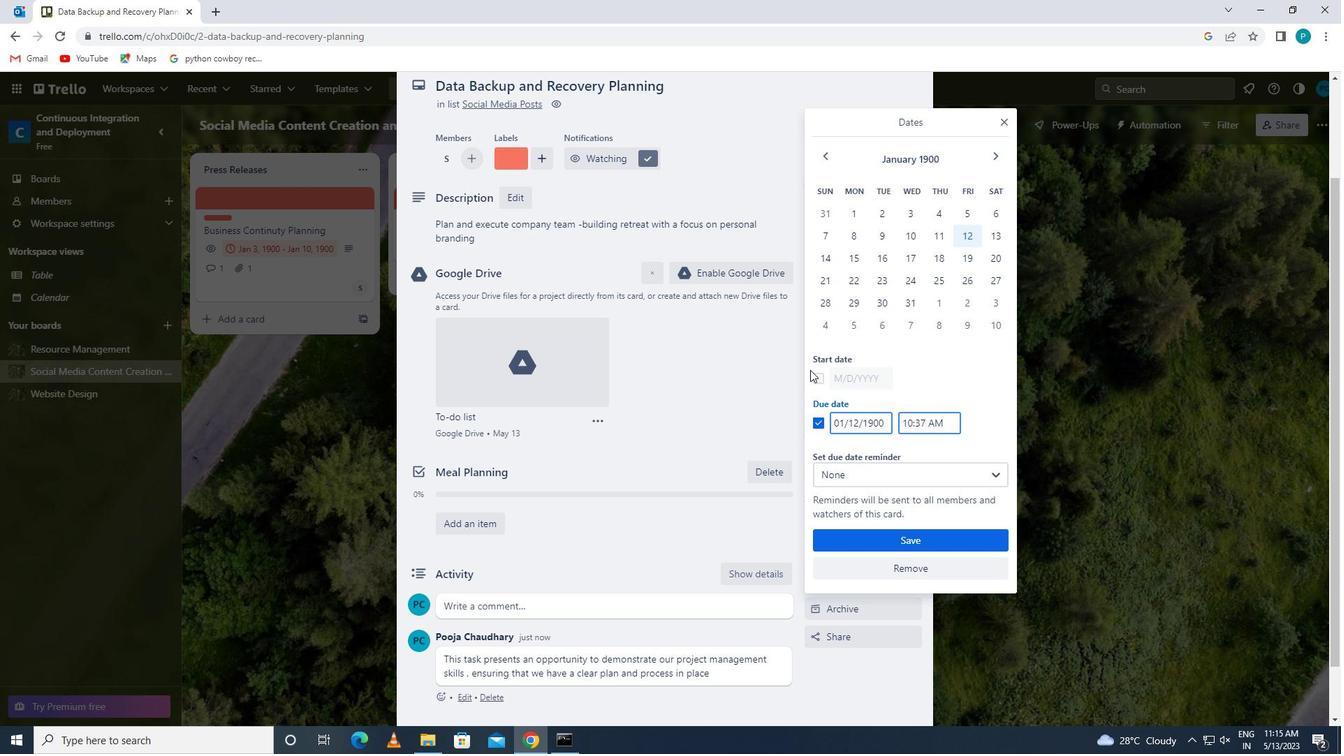 
Action: Mouse pressed left at (814, 374)
Screenshot: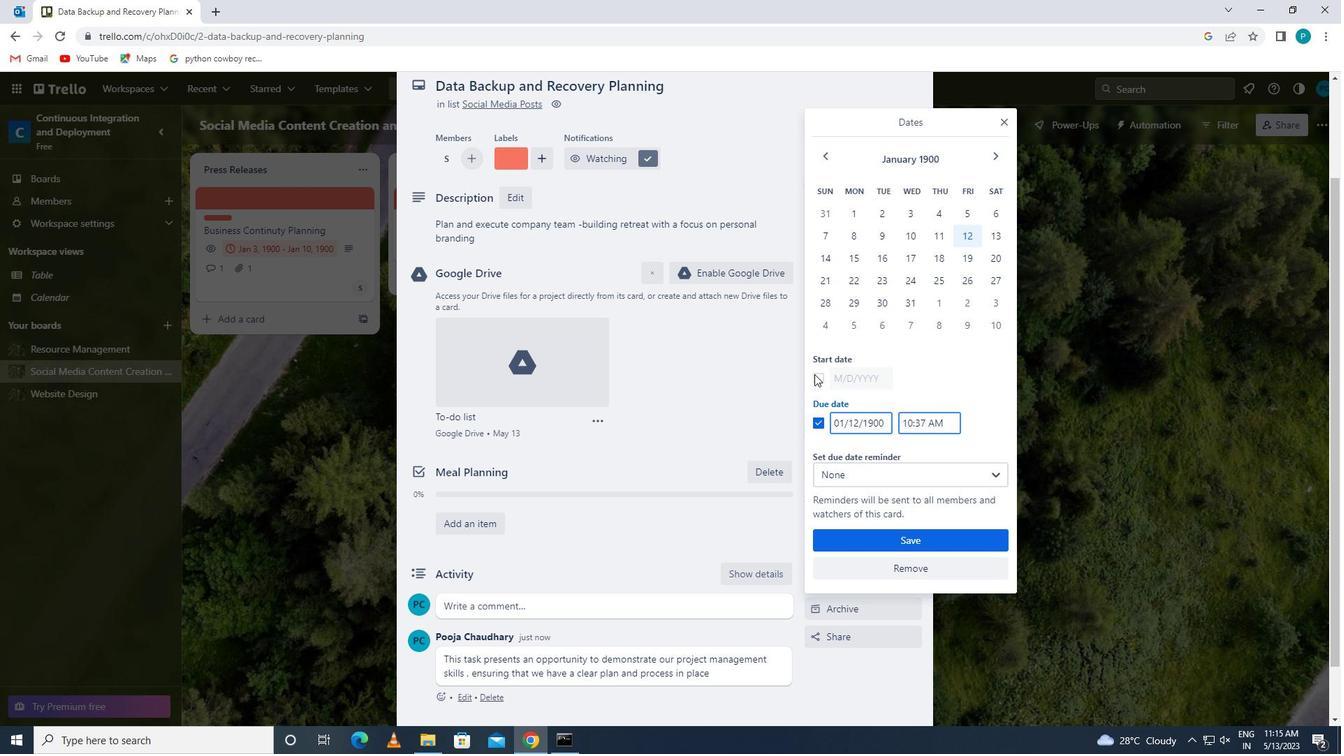 
Action: Mouse moved to (890, 380)
Screenshot: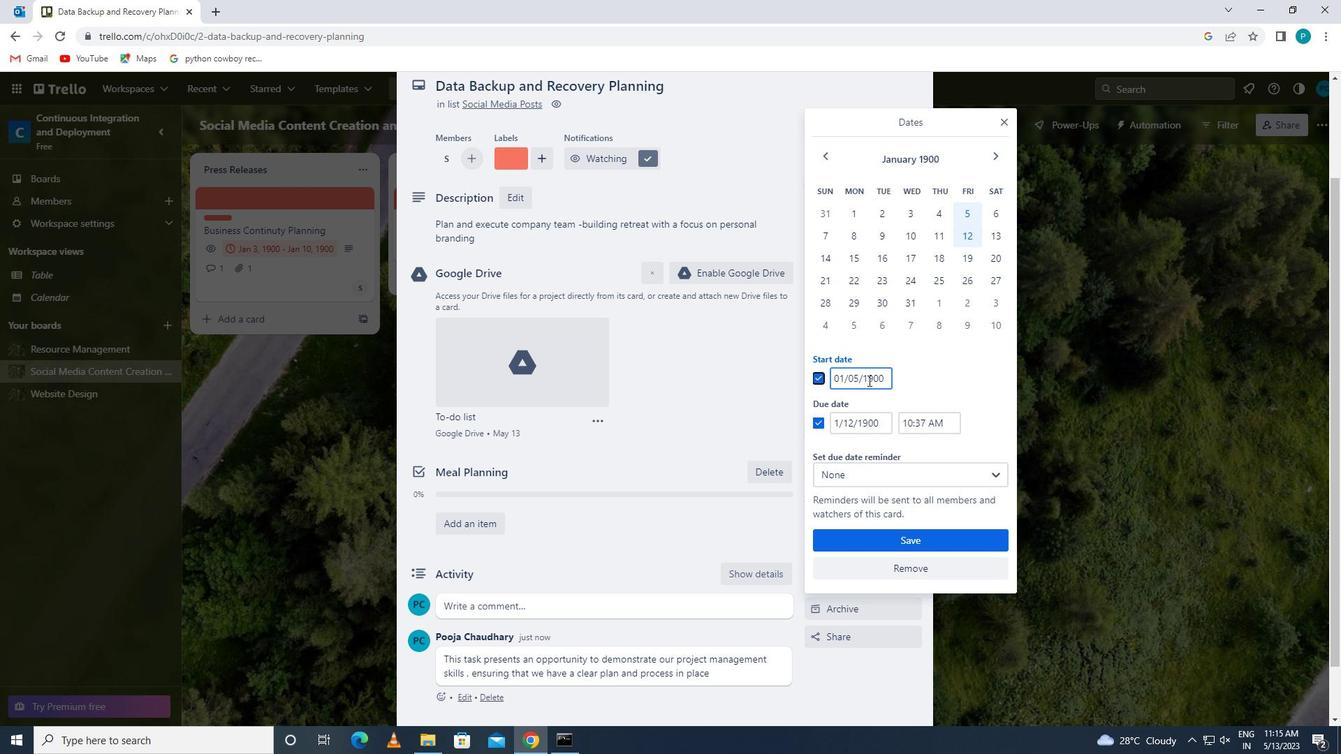 
Action: Mouse pressed left at (890, 380)
Screenshot: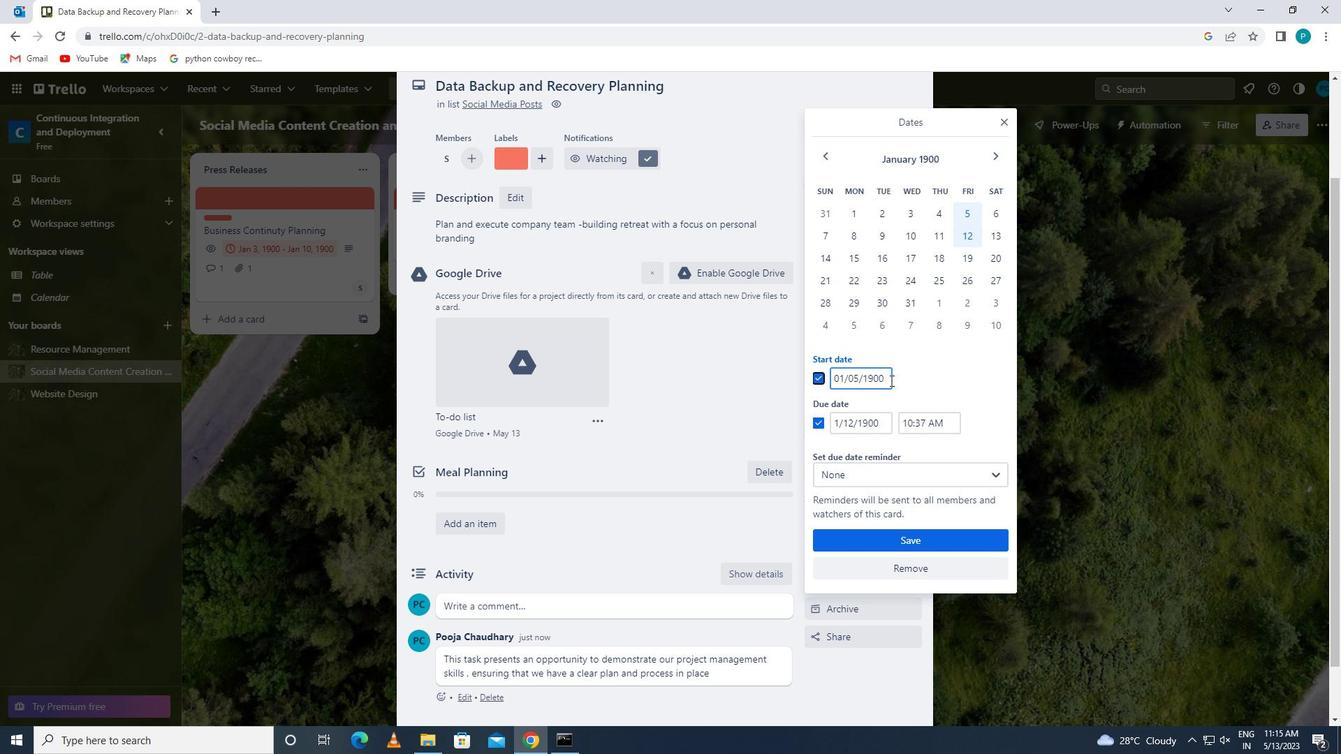 
Action: Mouse moved to (827, 380)
Screenshot: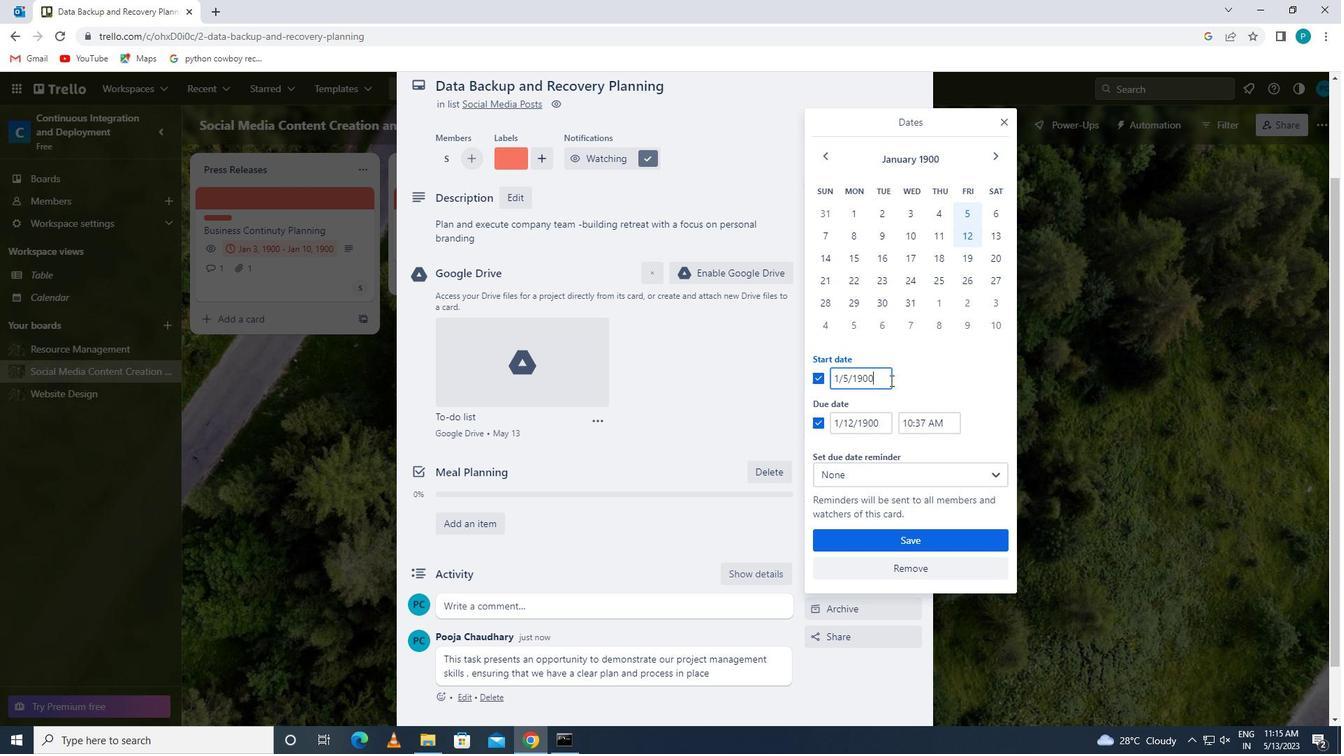 
Action: Key pressed <Key.backspace>1/6/1900
Screenshot: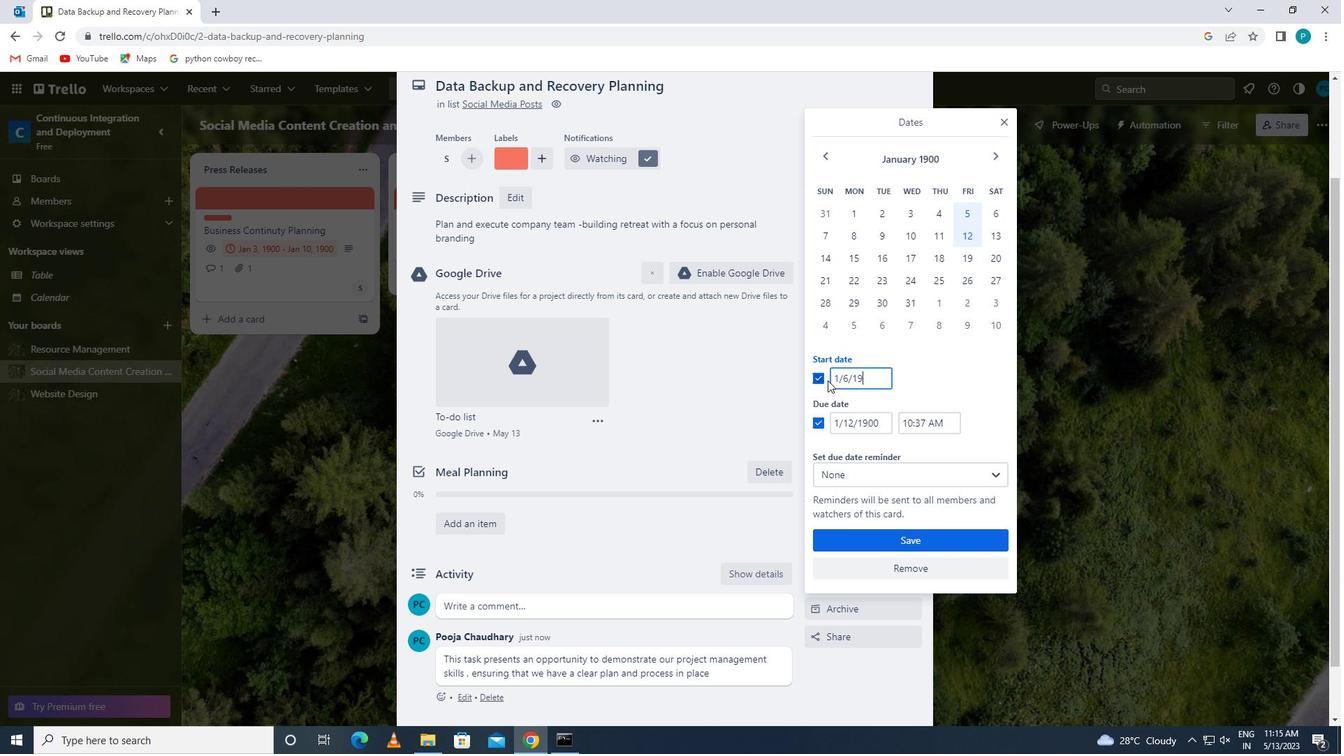 
Action: Mouse moved to (882, 419)
Screenshot: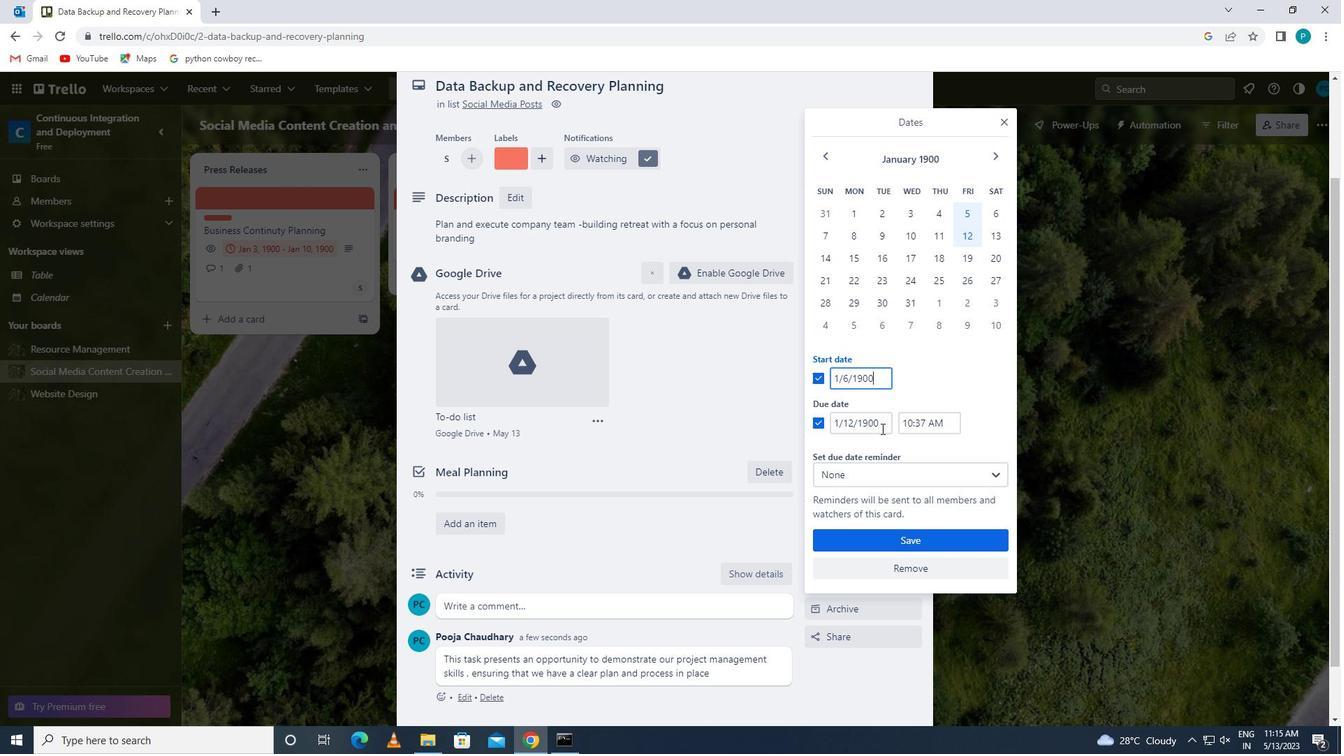 
Action: Mouse pressed left at (882, 419)
Screenshot: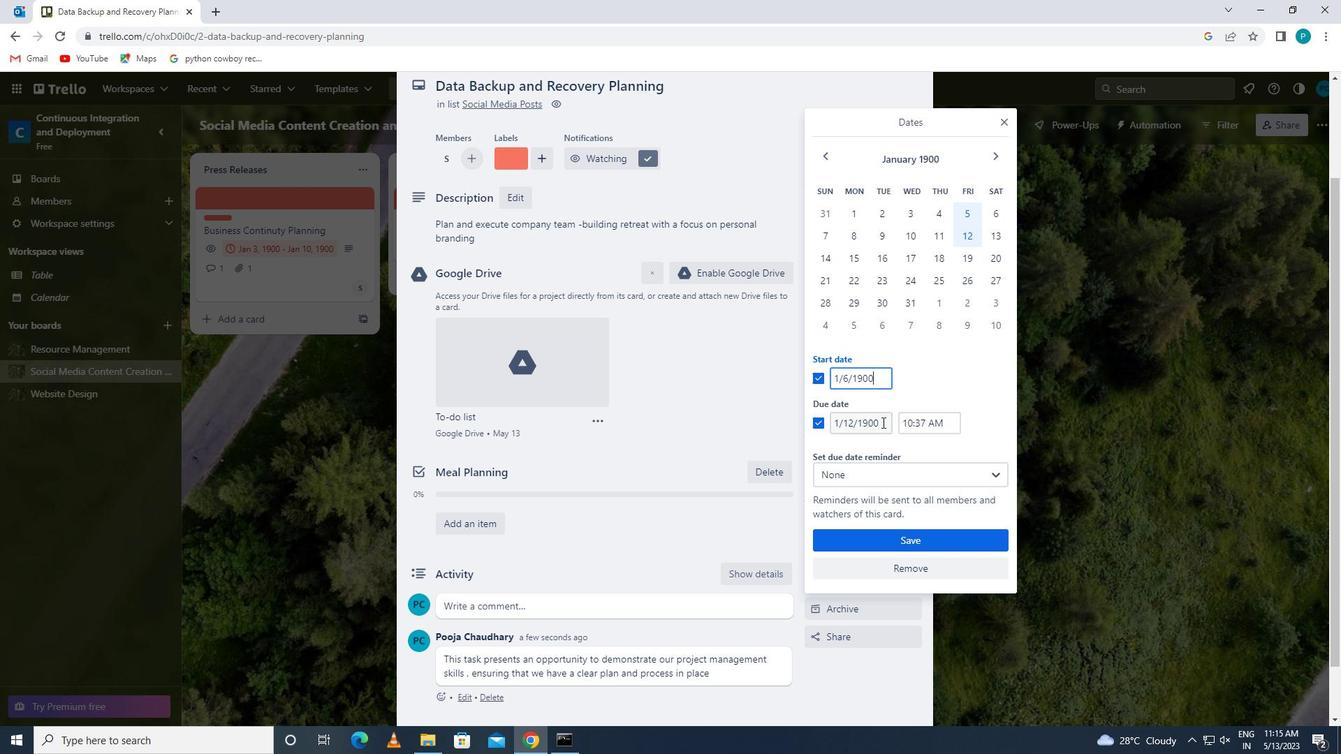 
Action: Mouse moved to (826, 431)
Screenshot: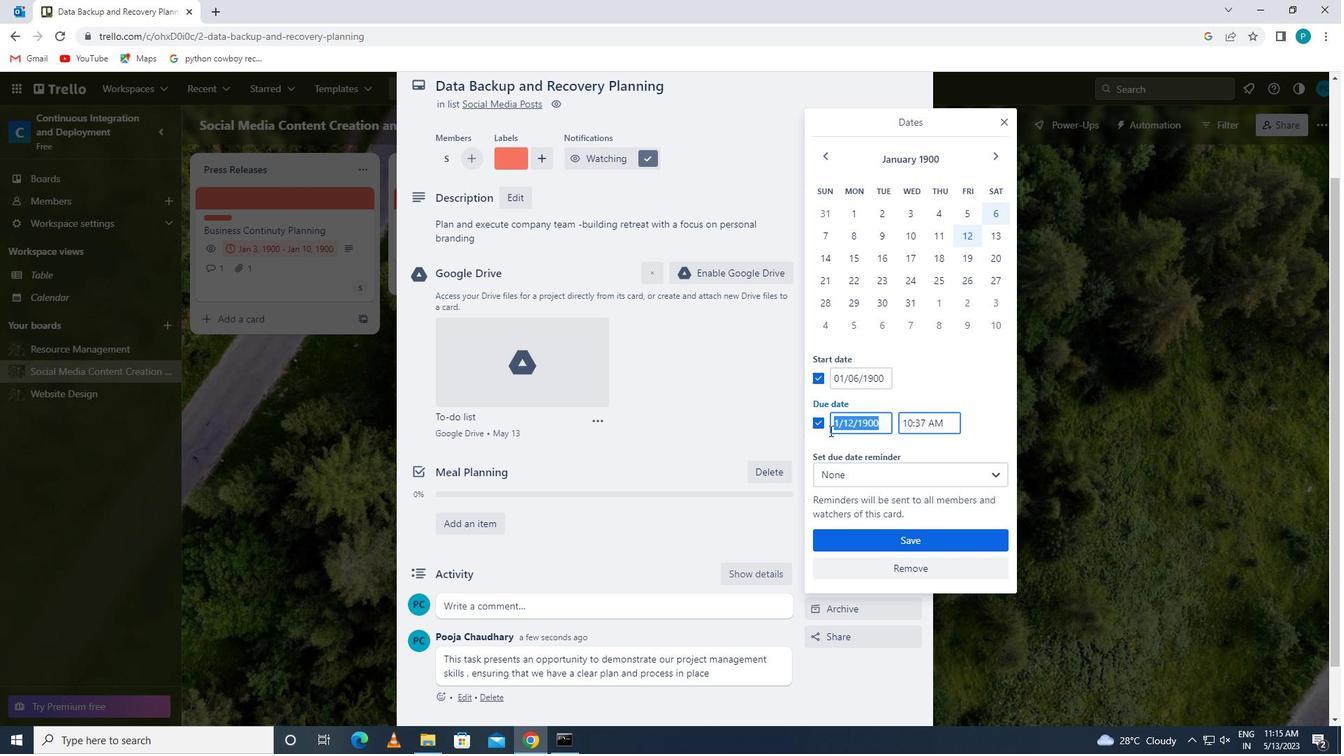 
Action: Key pressed 1/13/1900
Screenshot: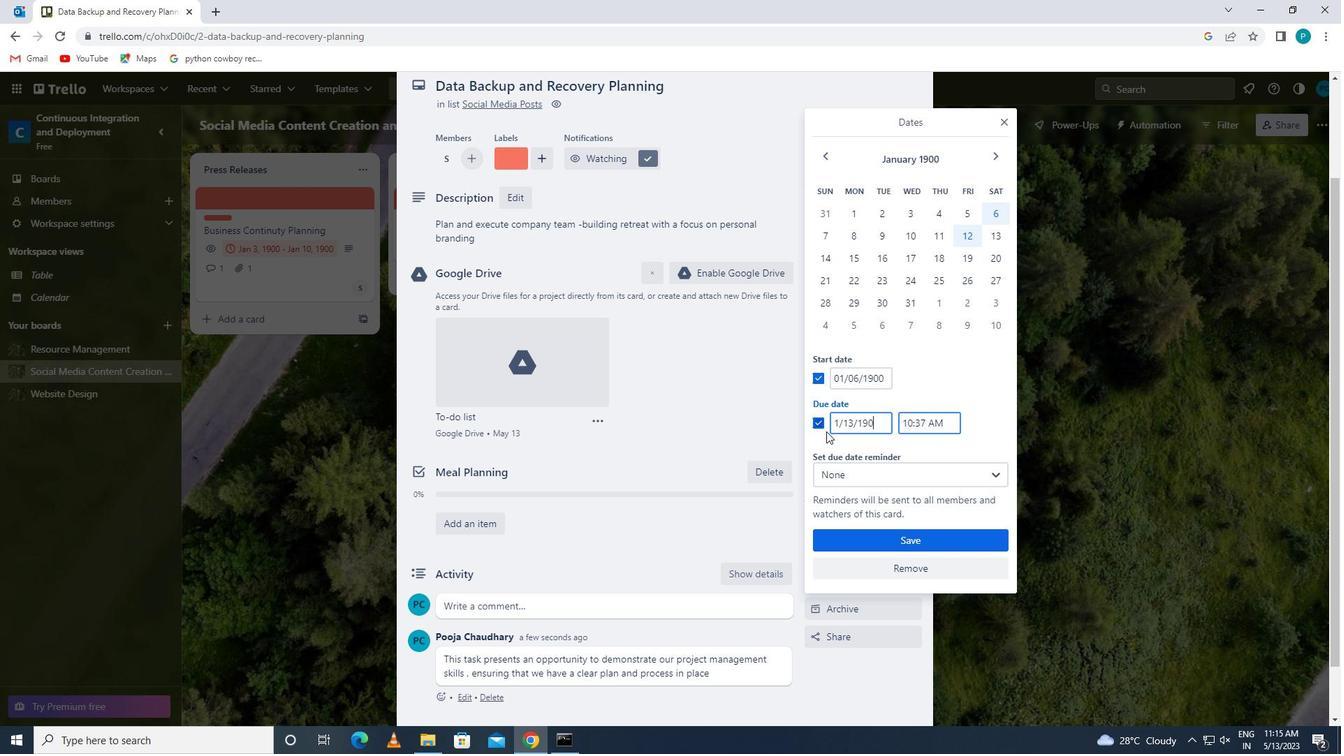 
Action: Mouse moved to (860, 531)
Screenshot: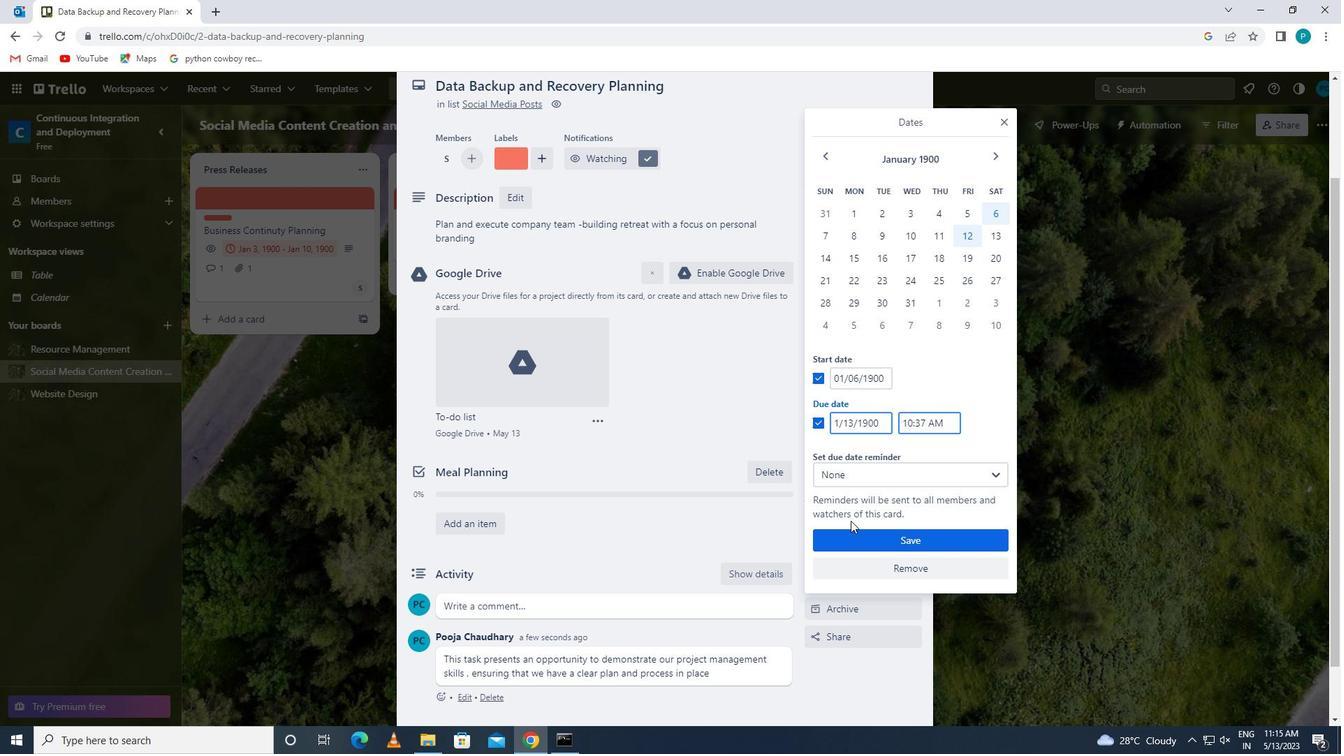 
Action: Mouse pressed left at (860, 531)
Screenshot: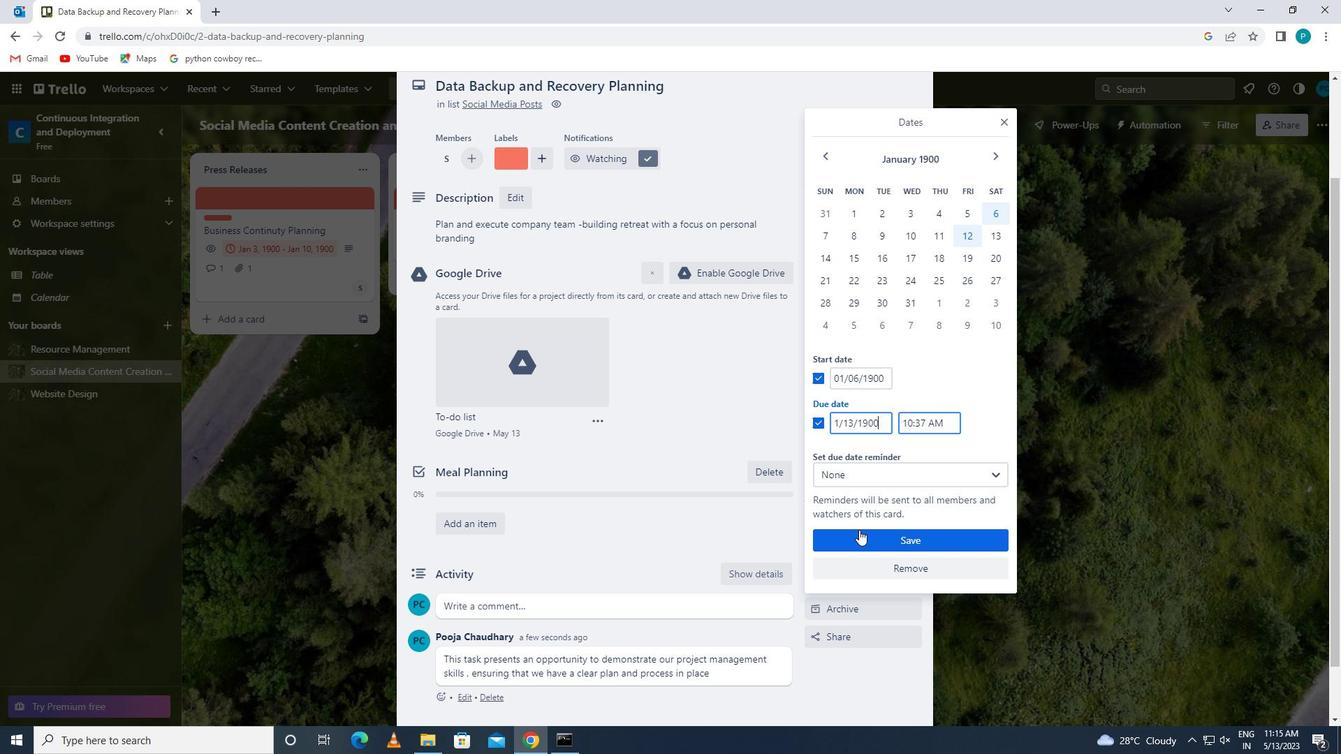 
Action: Mouse scrolled (860, 532) with delta (0, 0)
Screenshot: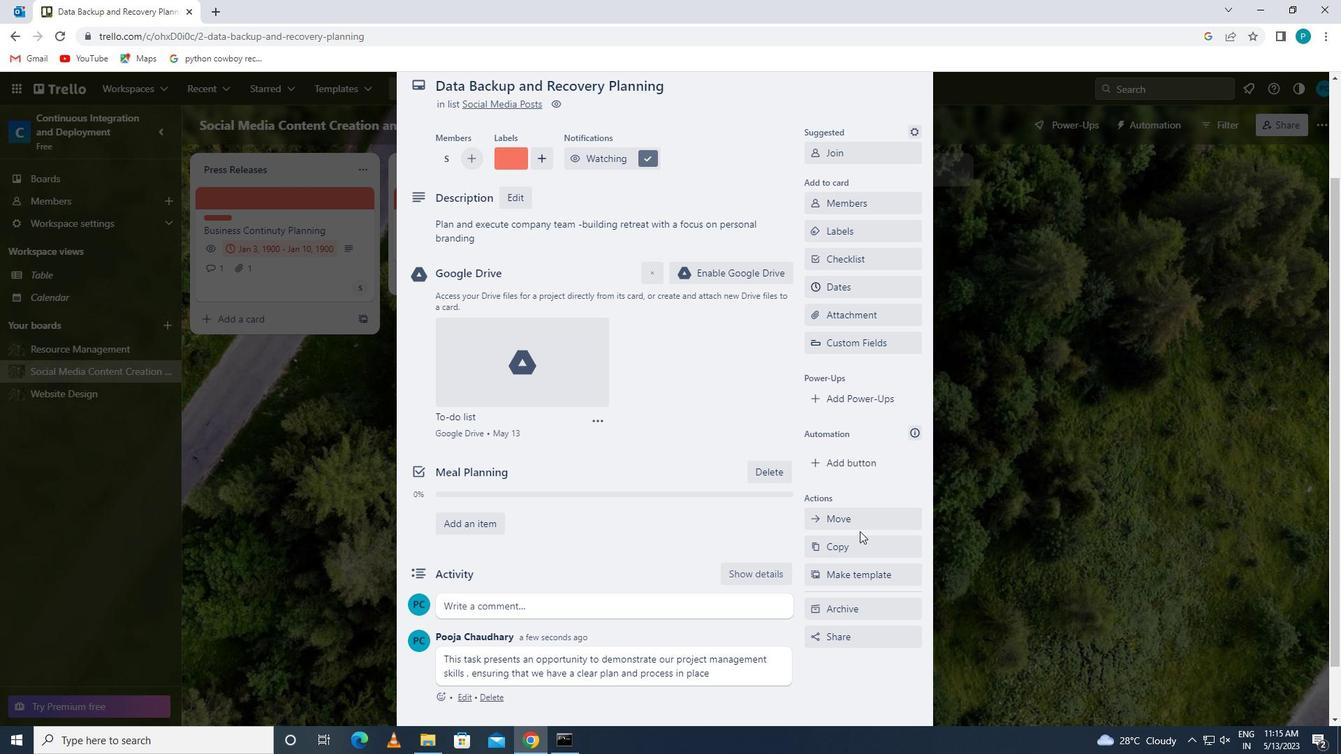 
Action: Mouse scrolled (860, 532) with delta (0, 0)
Screenshot: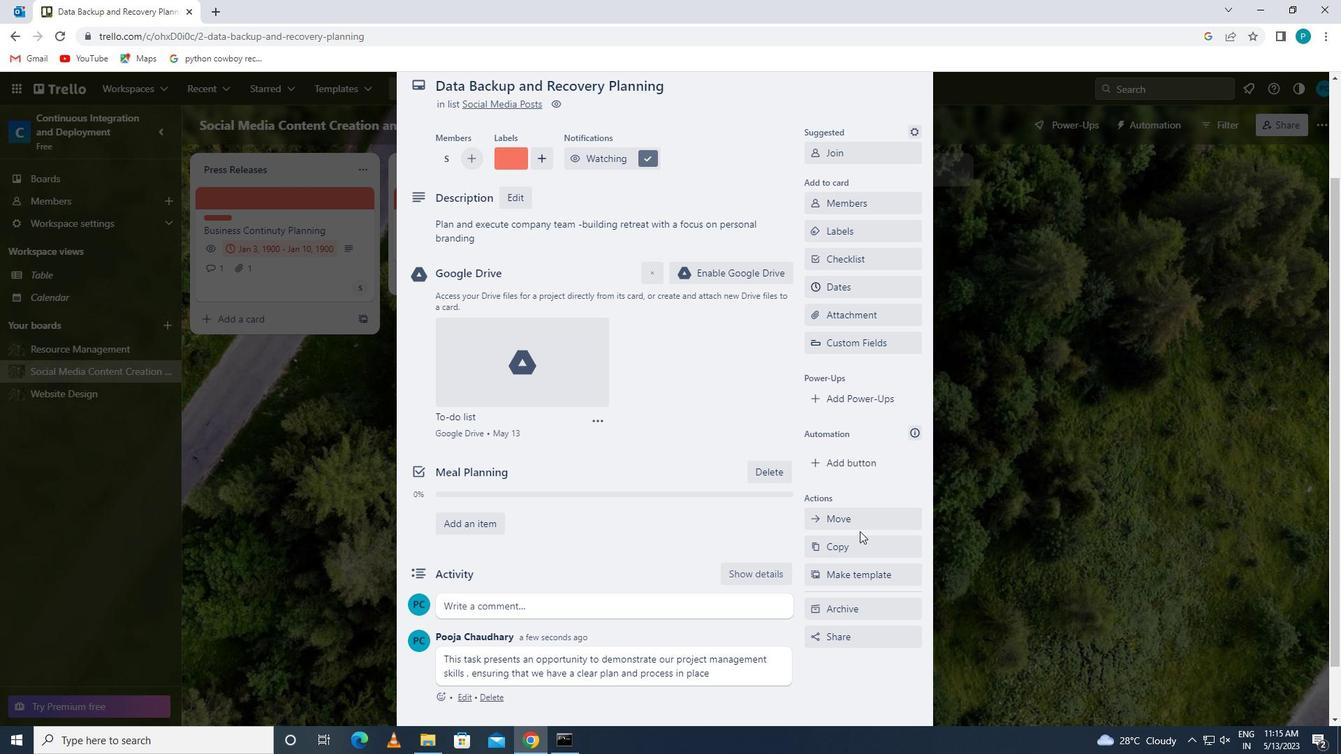 
Action: Mouse scrolled (860, 532) with delta (0, 0)
Screenshot: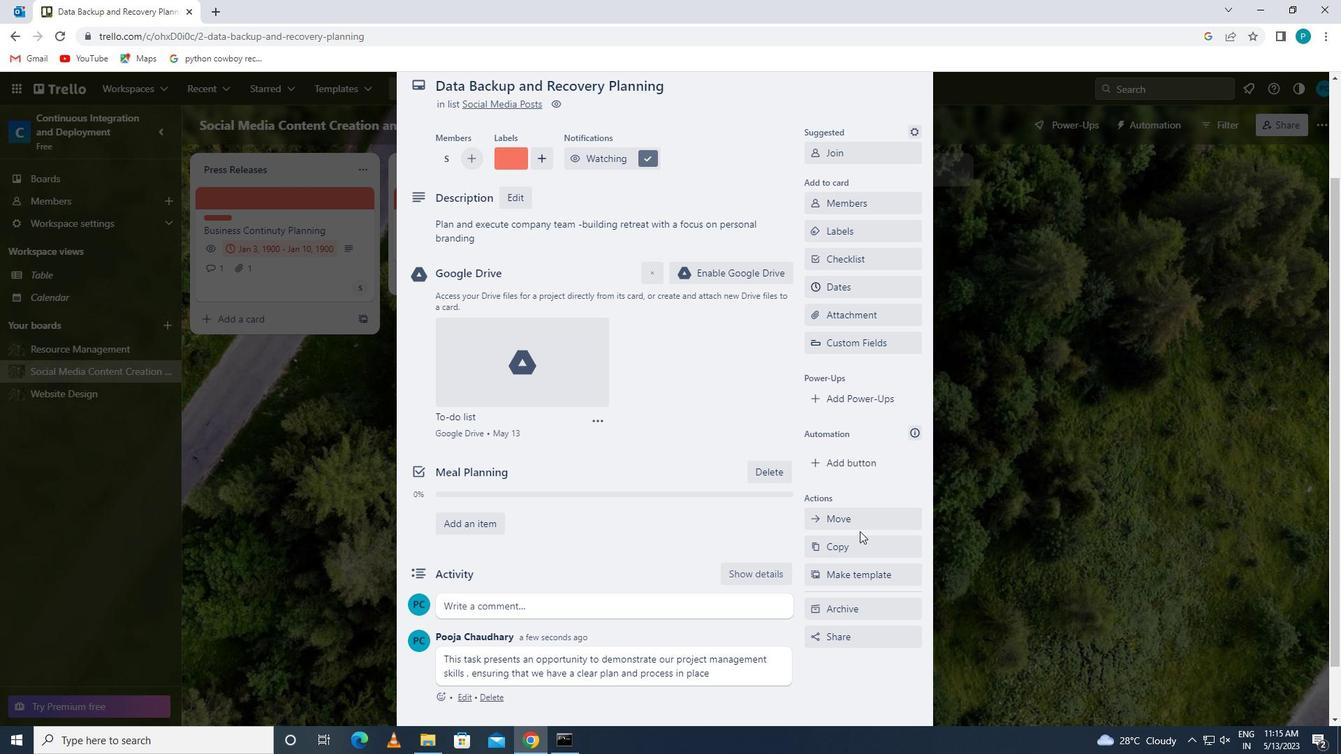 
